 Task: Find connections with filter location Martigues with filter topic  #socialnetworkingwith filter profile language French with filter current company Teekay with filter school JAMSHEDPUR CO-OPERATIVE COLLEGE with filter industry Office Administration with filter service category Trade Shows with filter keywords title President
Action: Mouse moved to (570, 99)
Screenshot: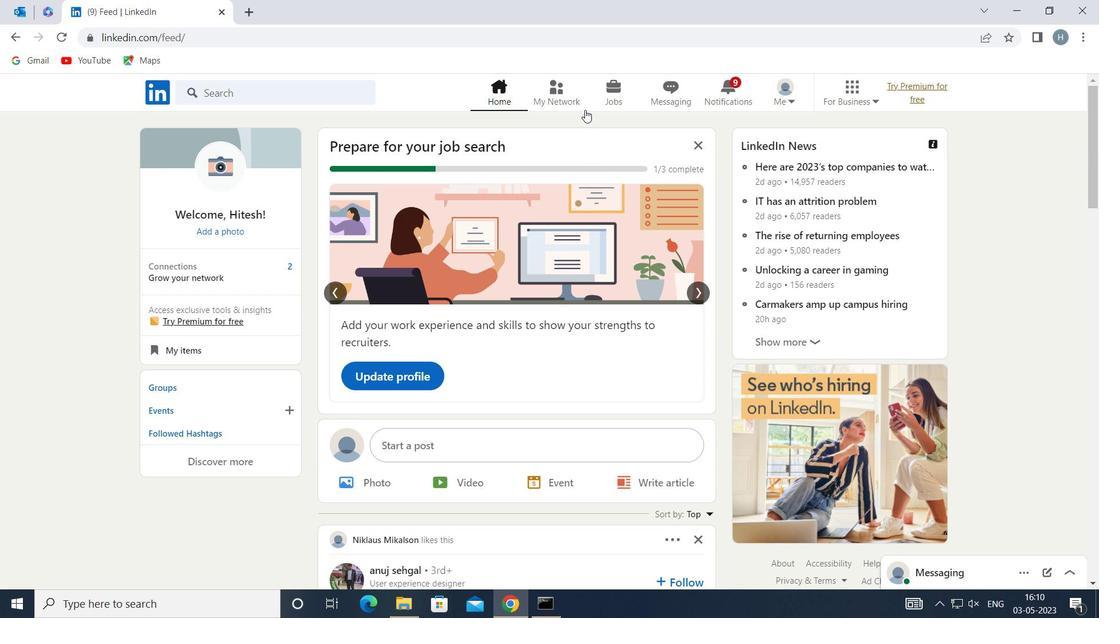 
Action: Mouse pressed left at (570, 99)
Screenshot: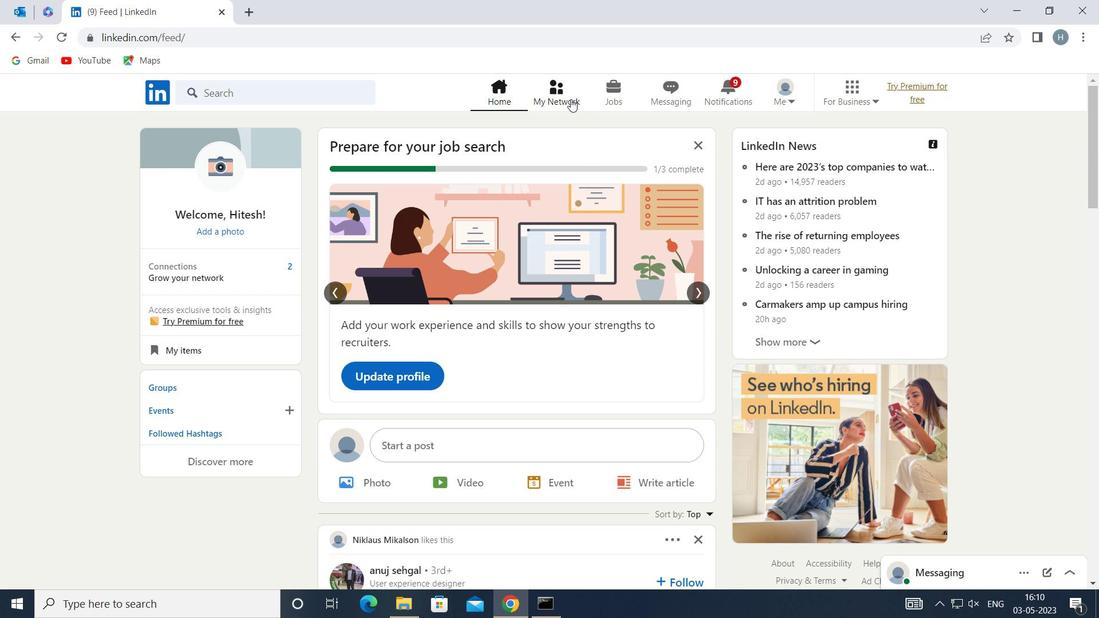 
Action: Mouse moved to (311, 171)
Screenshot: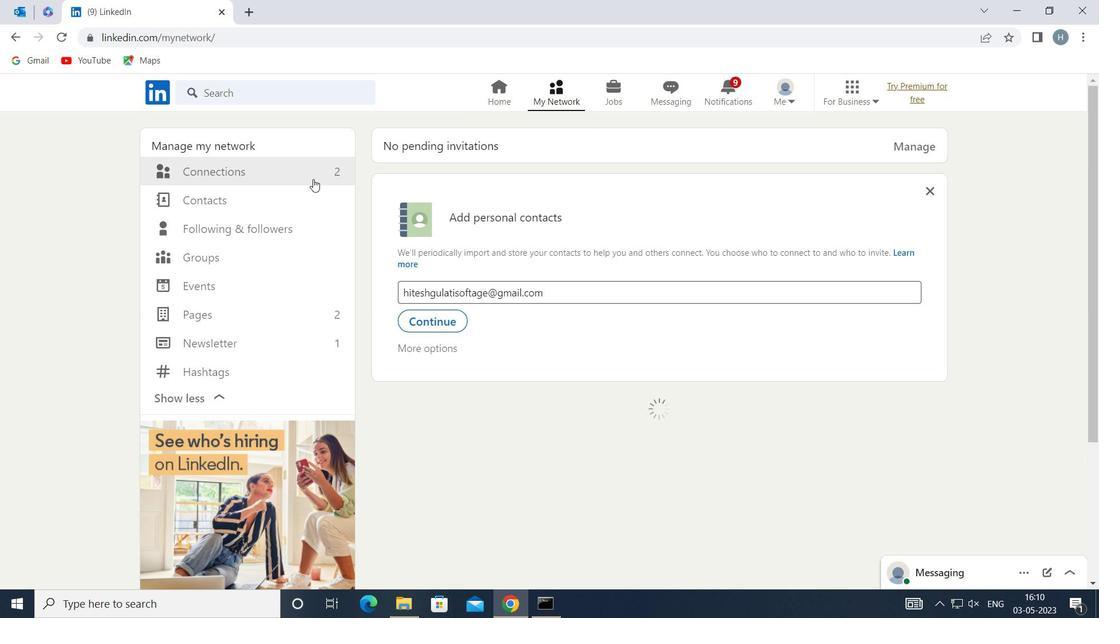 
Action: Mouse pressed left at (311, 171)
Screenshot: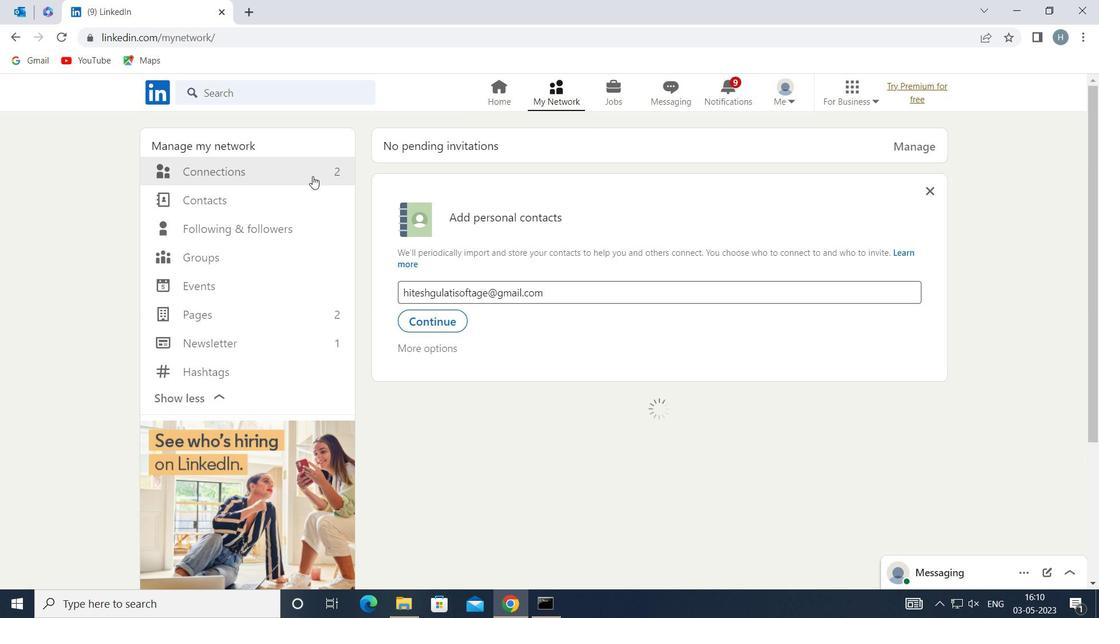 
Action: Mouse moved to (676, 170)
Screenshot: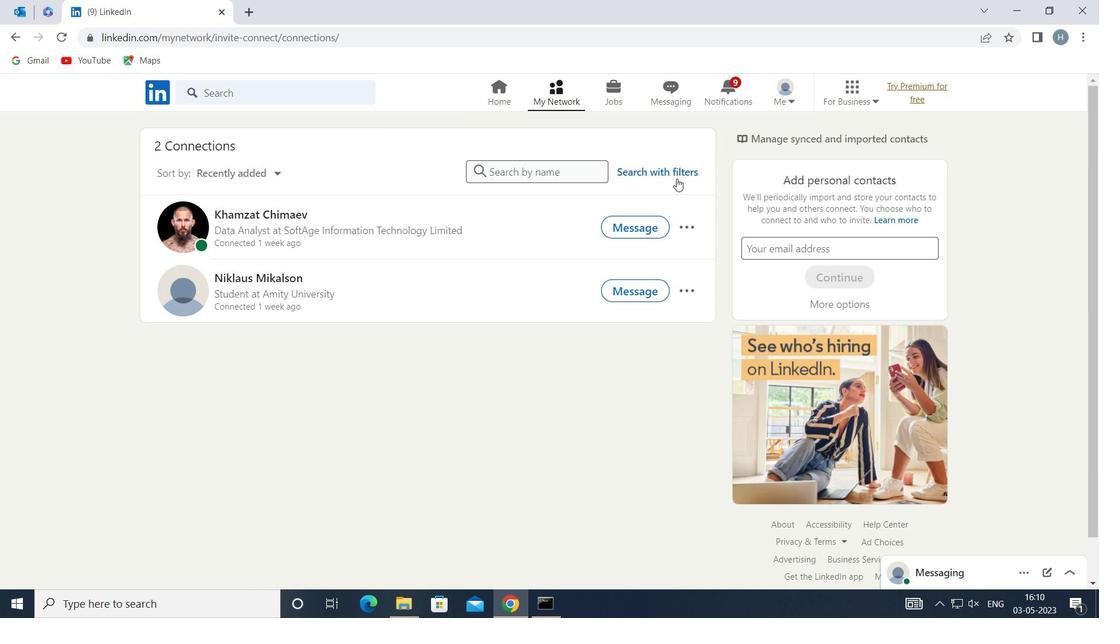 
Action: Mouse pressed left at (676, 170)
Screenshot: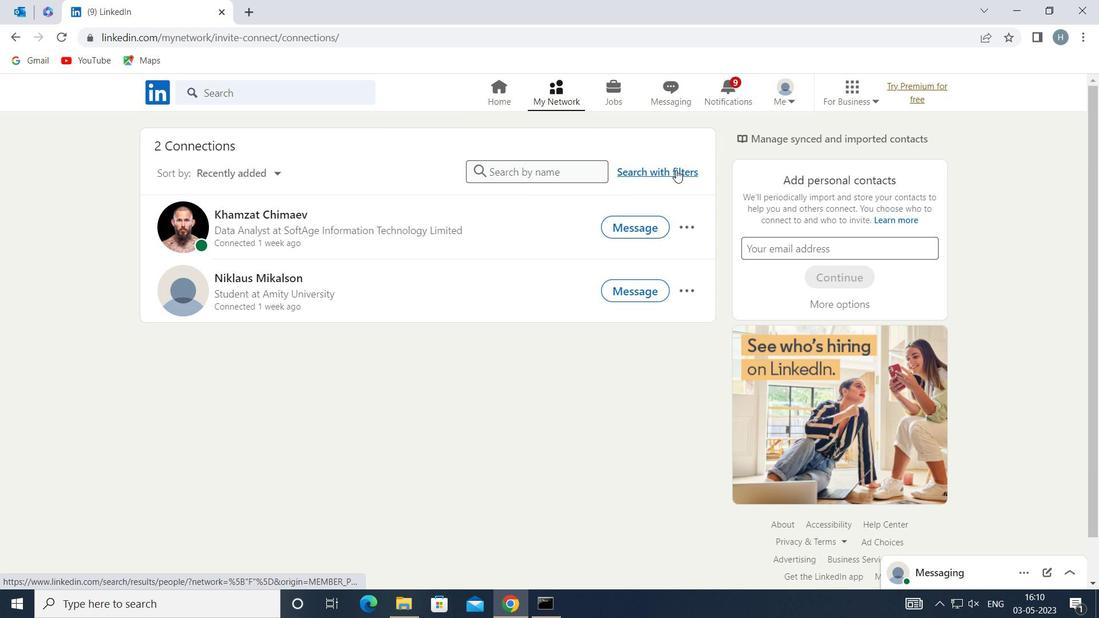 
Action: Mouse moved to (601, 139)
Screenshot: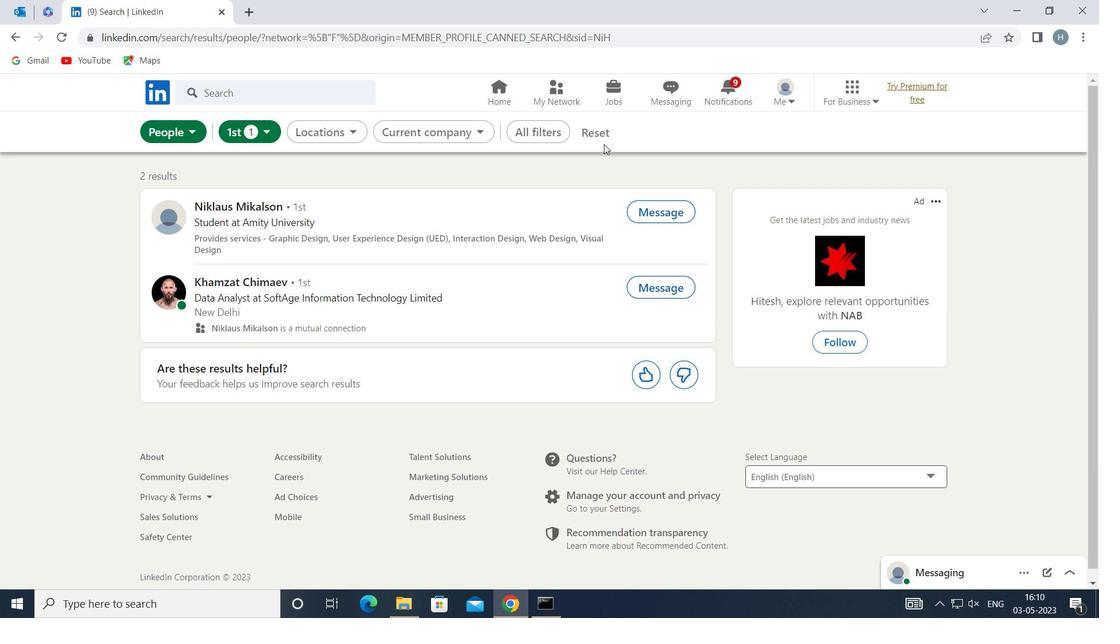 
Action: Mouse pressed left at (601, 139)
Screenshot: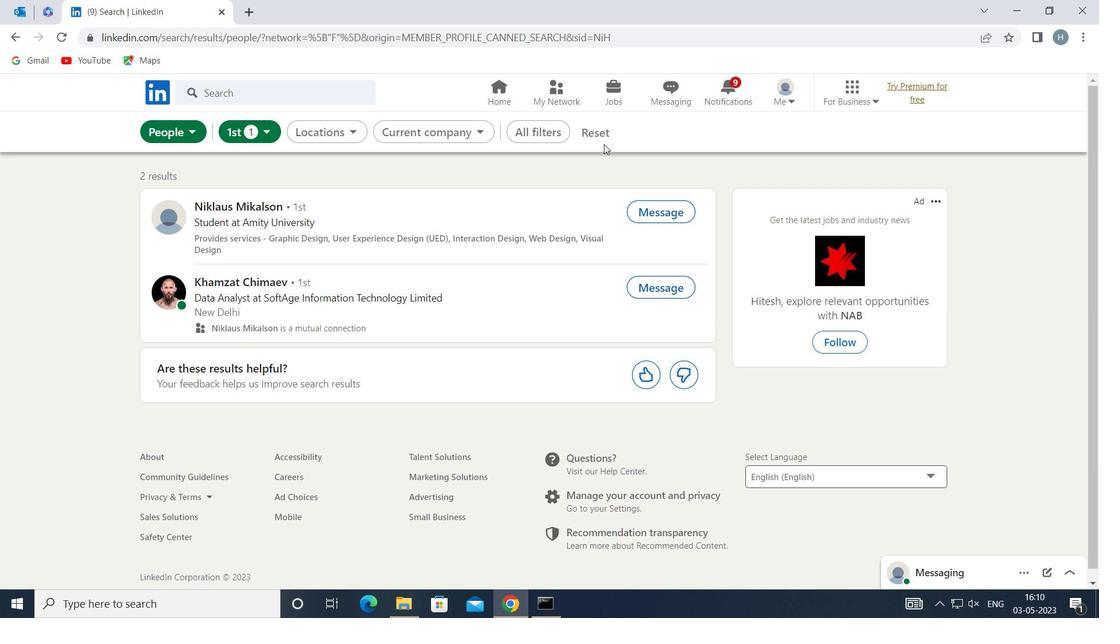 
Action: Mouse moved to (569, 131)
Screenshot: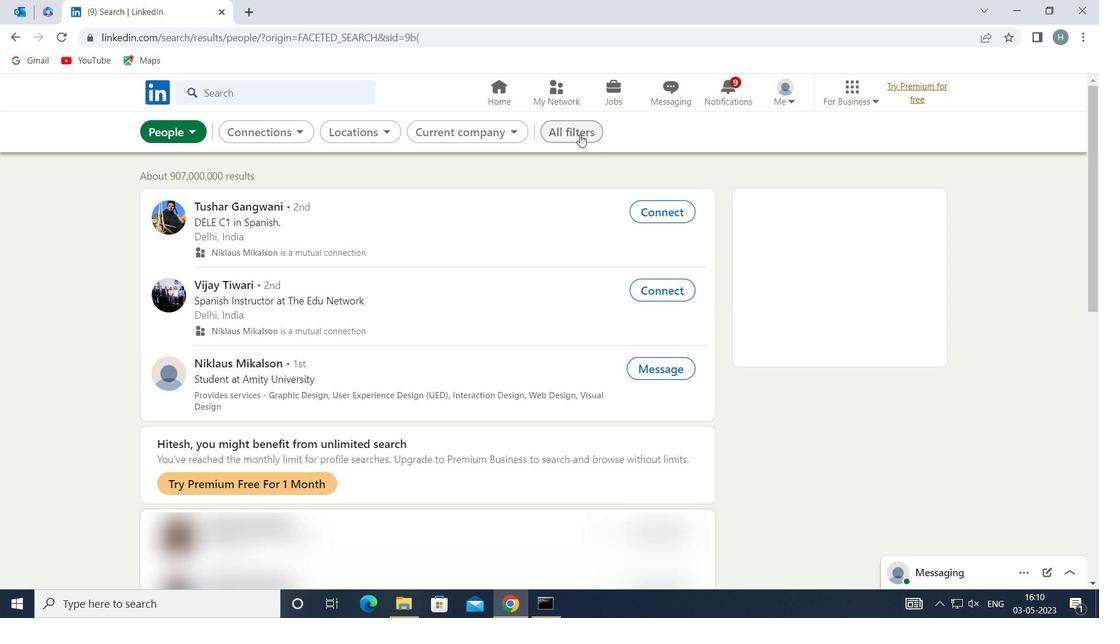 
Action: Mouse pressed left at (569, 131)
Screenshot: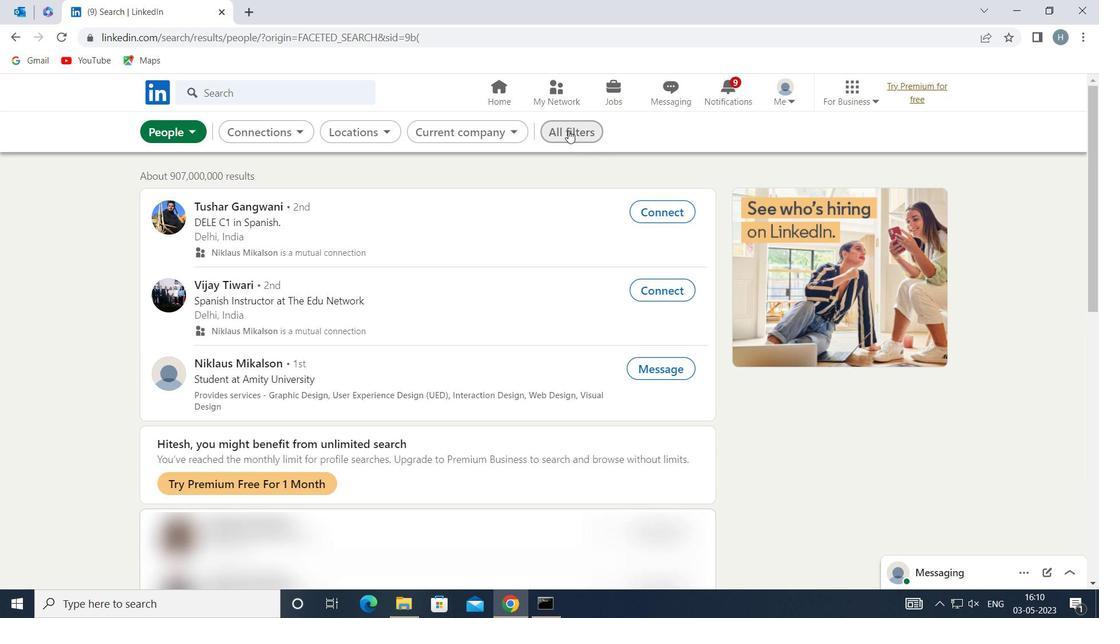 
Action: Mouse moved to (853, 297)
Screenshot: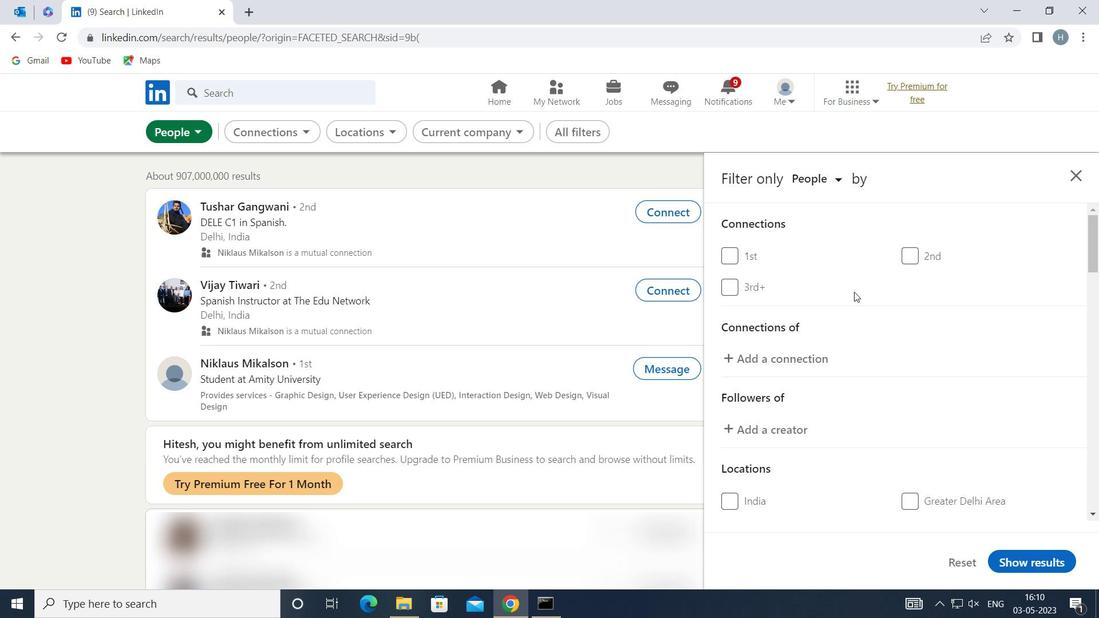 
Action: Mouse scrolled (853, 296) with delta (0, 0)
Screenshot: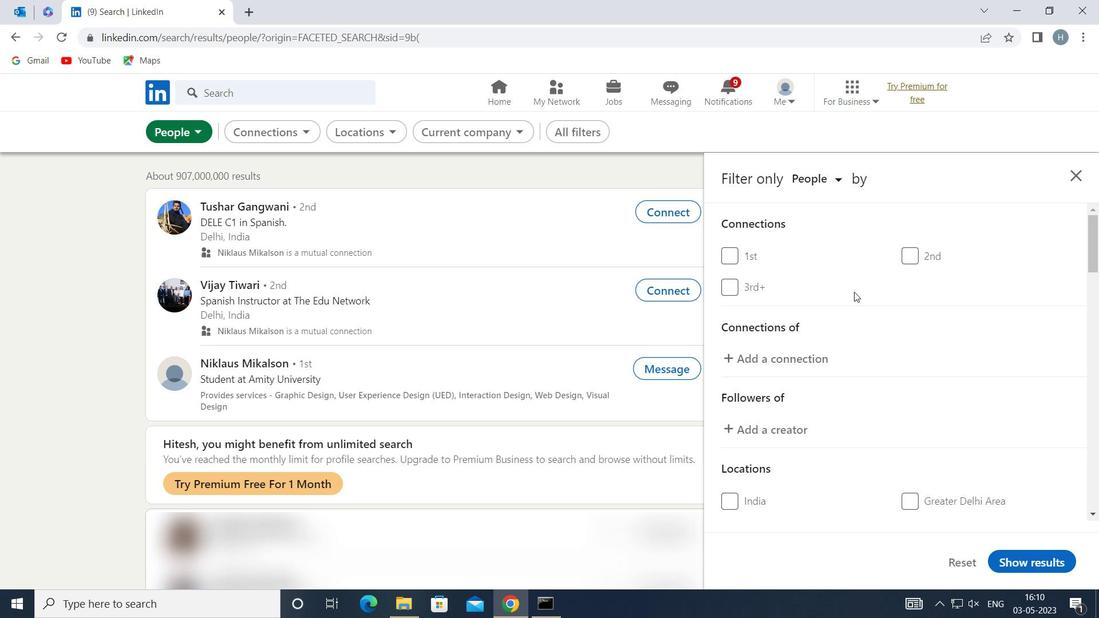 
Action: Mouse moved to (852, 298)
Screenshot: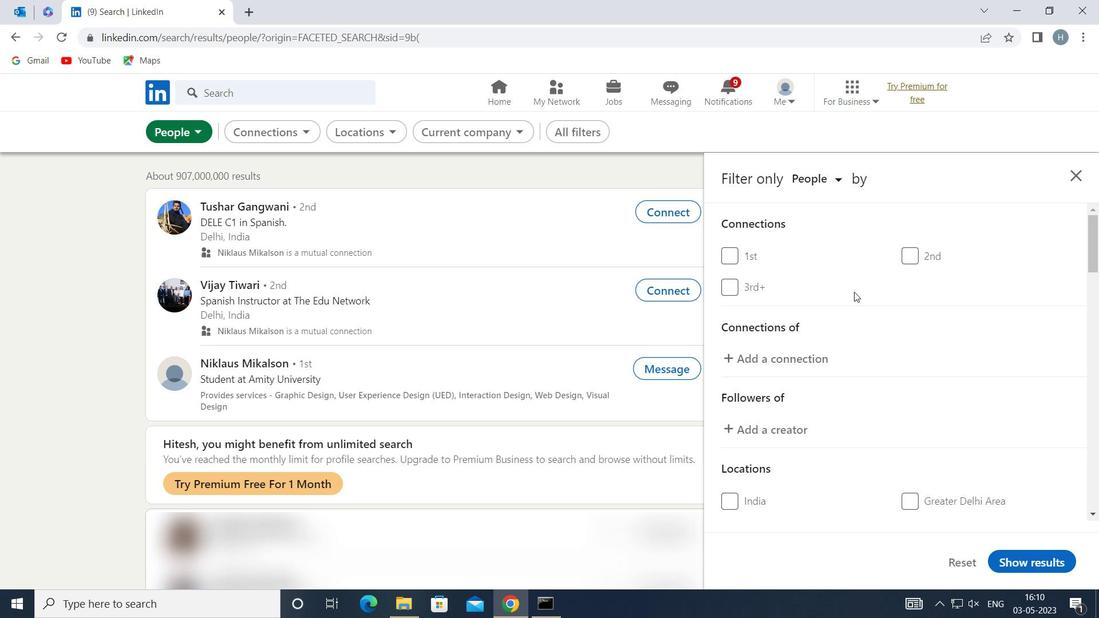 
Action: Mouse scrolled (852, 297) with delta (0, 0)
Screenshot: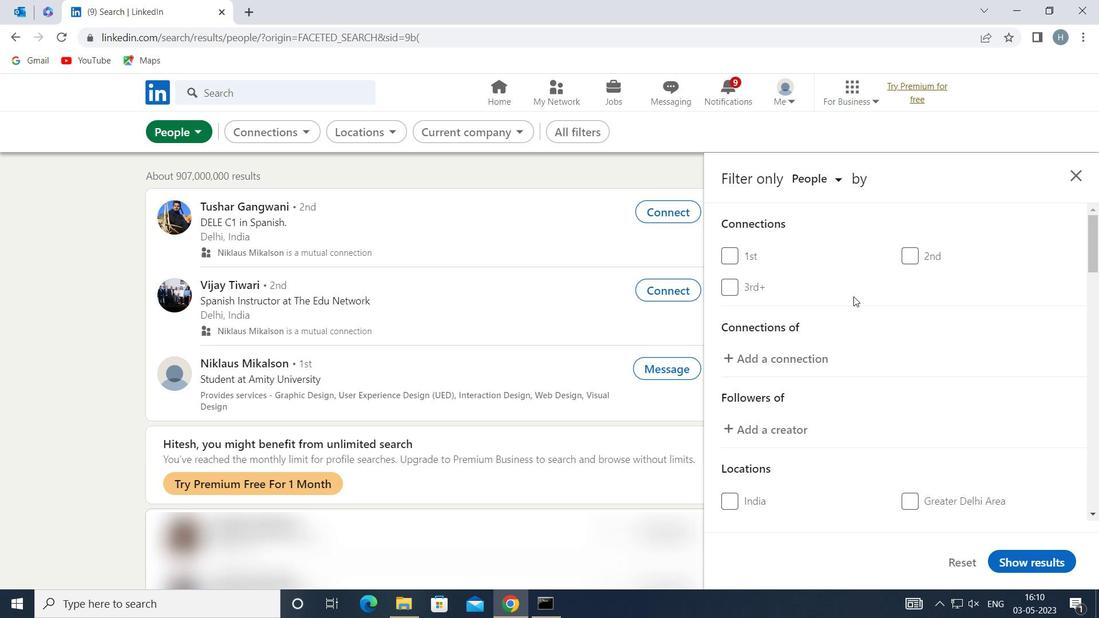 
Action: Mouse moved to (852, 298)
Screenshot: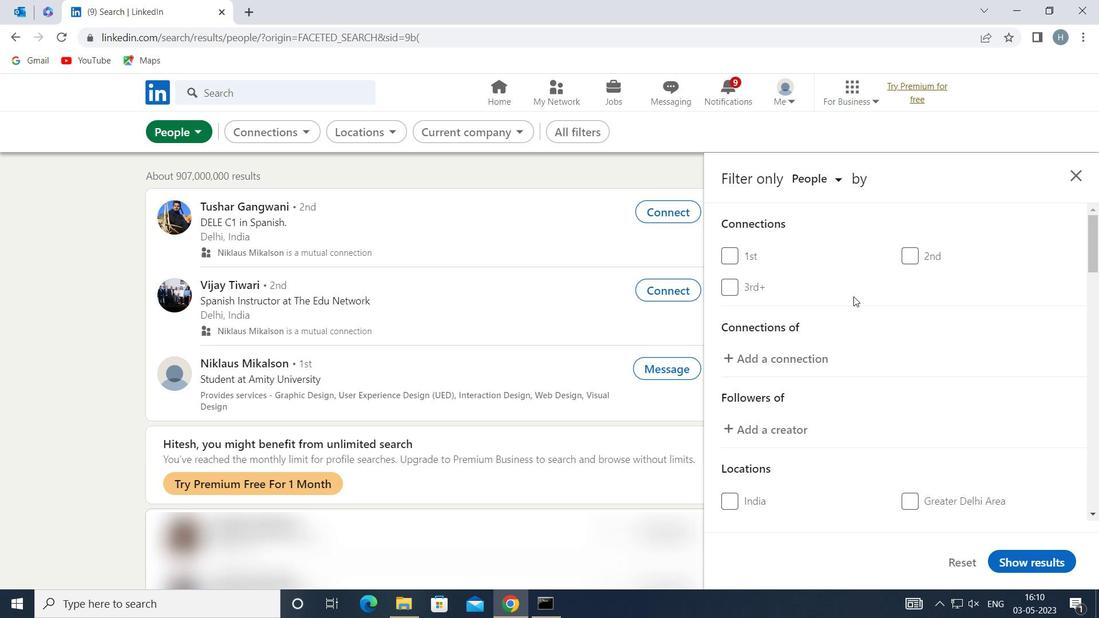 
Action: Mouse scrolled (852, 298) with delta (0, 0)
Screenshot: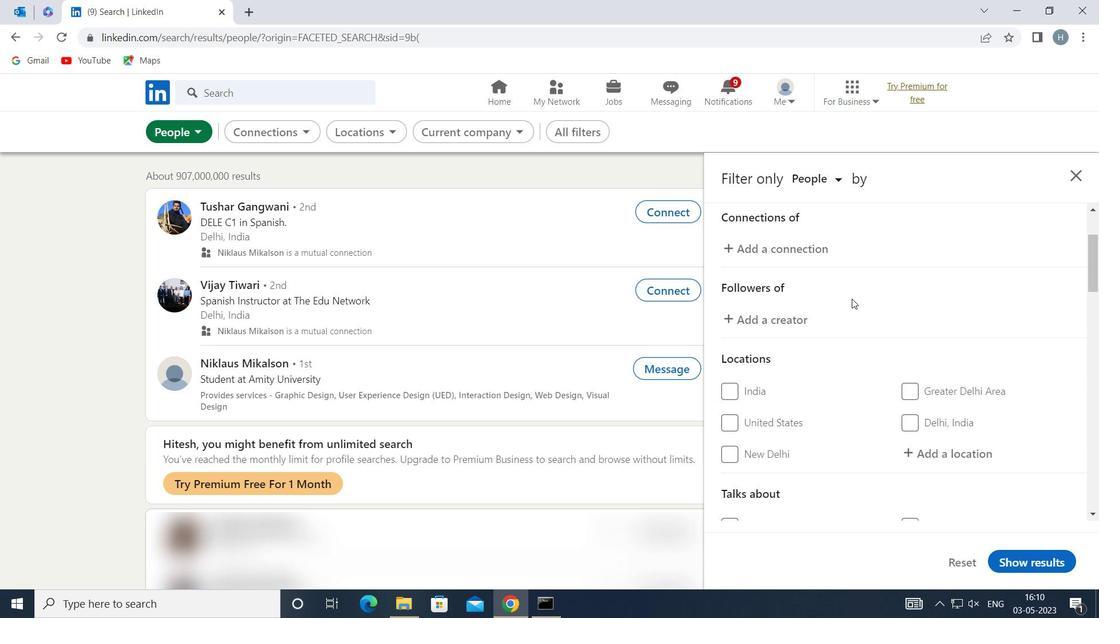 
Action: Mouse moved to (921, 346)
Screenshot: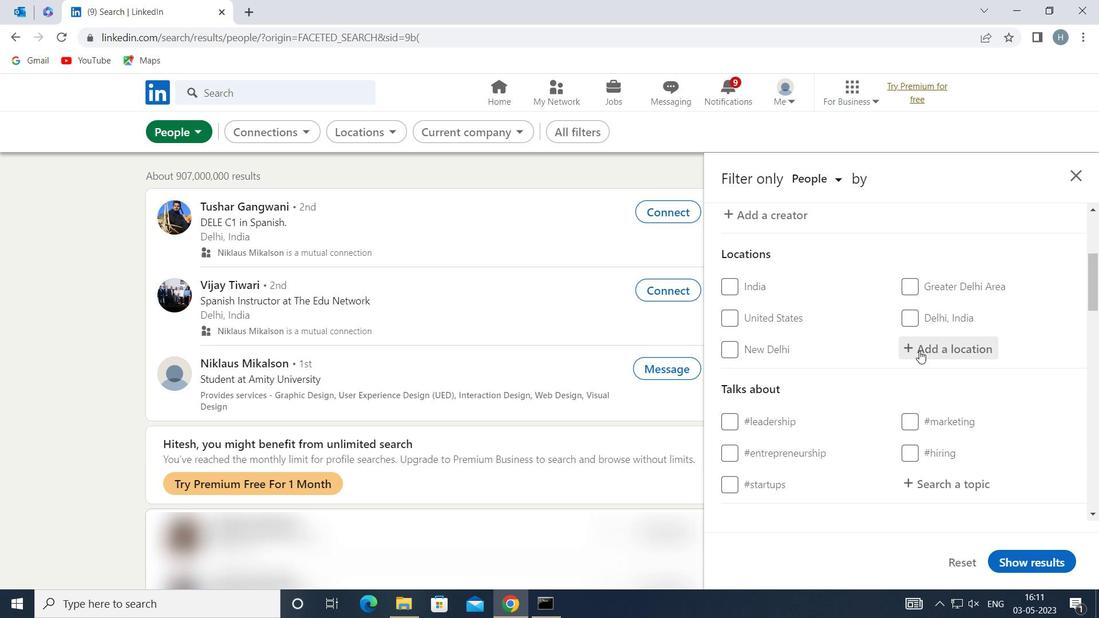 
Action: Mouse pressed left at (921, 346)
Screenshot: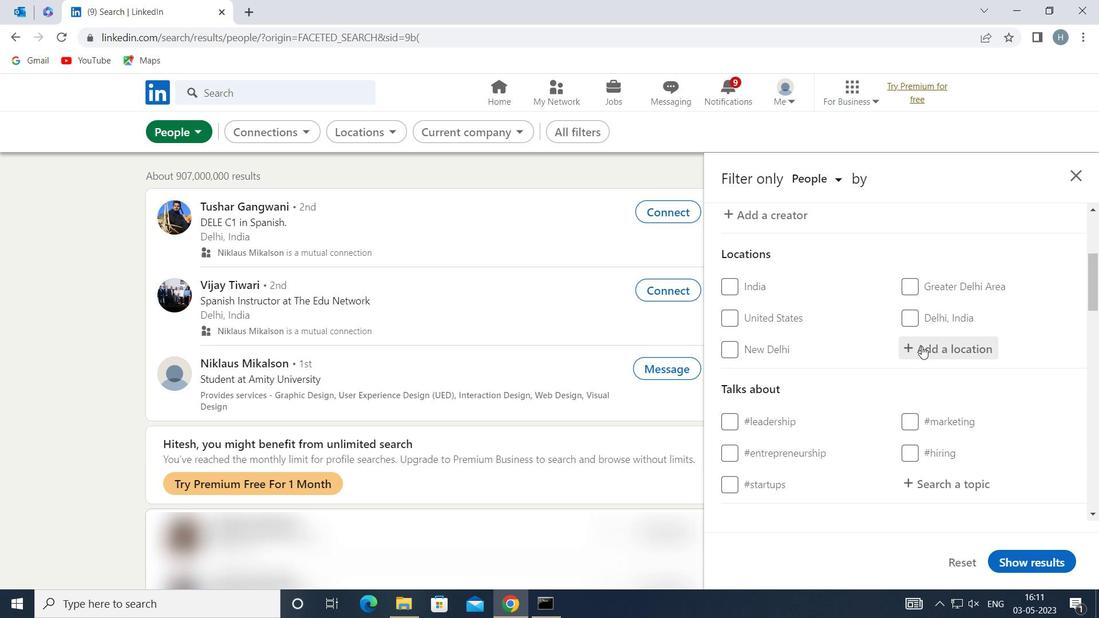
Action: Mouse moved to (918, 344)
Screenshot: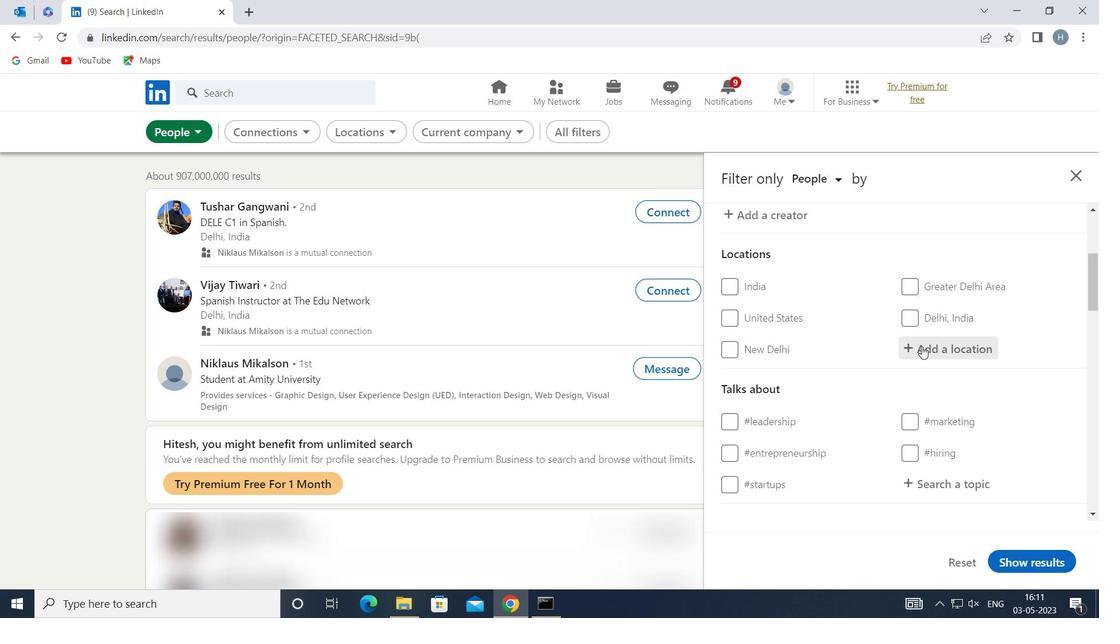 
Action: Key pressed <Key.shift>MARTIGUES
Screenshot: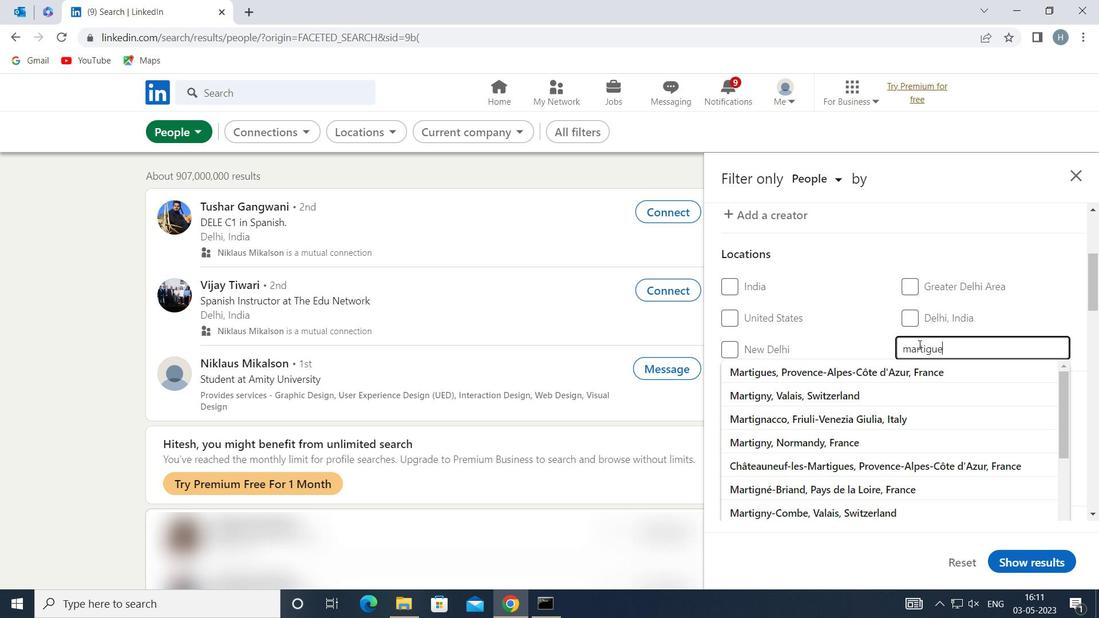 
Action: Mouse moved to (903, 378)
Screenshot: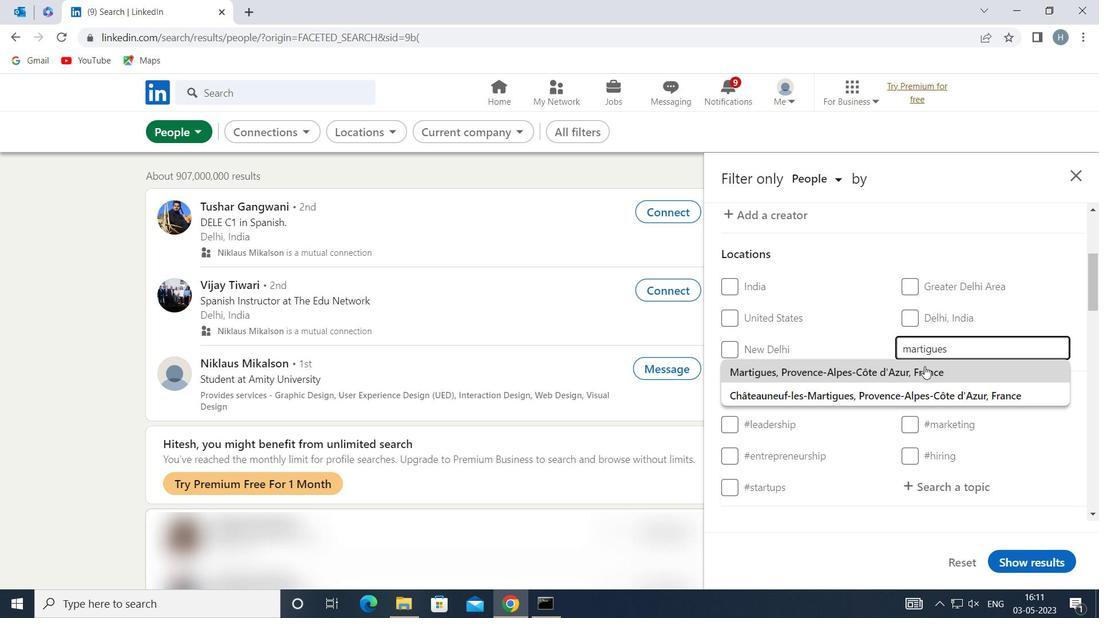 
Action: Mouse pressed left at (903, 378)
Screenshot: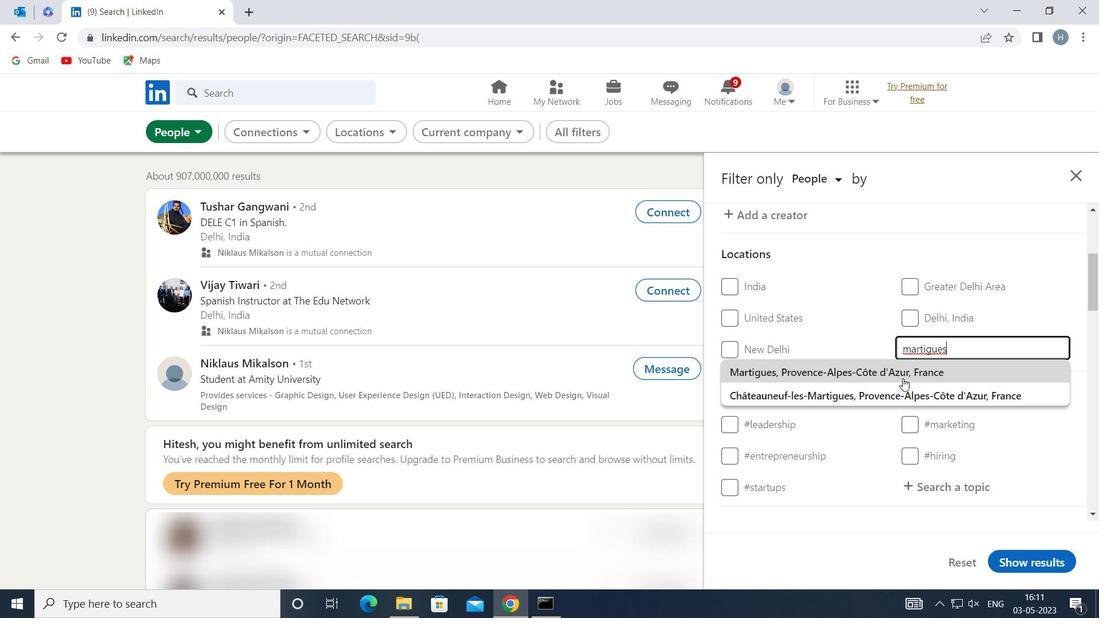 
Action: Mouse moved to (901, 419)
Screenshot: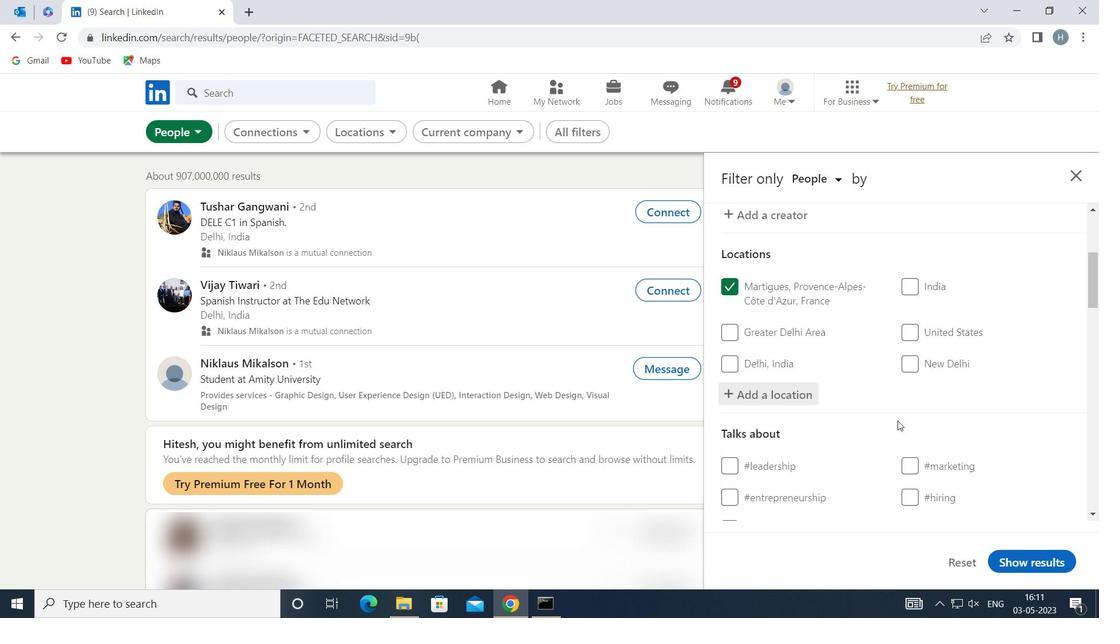 
Action: Mouse scrolled (901, 419) with delta (0, 0)
Screenshot: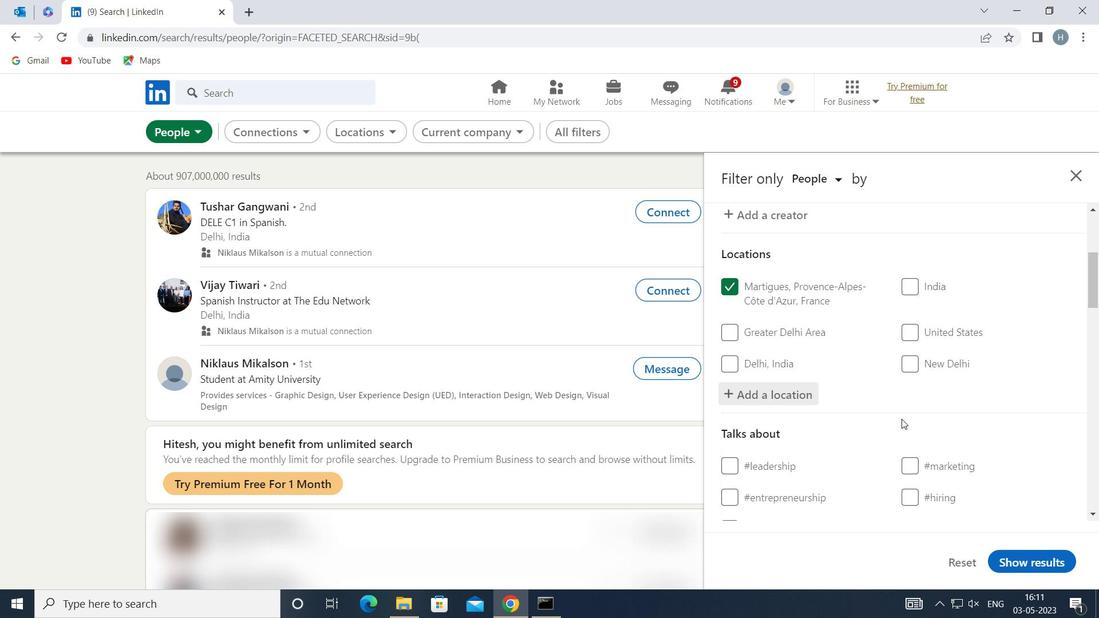 
Action: Mouse scrolled (901, 419) with delta (0, 0)
Screenshot: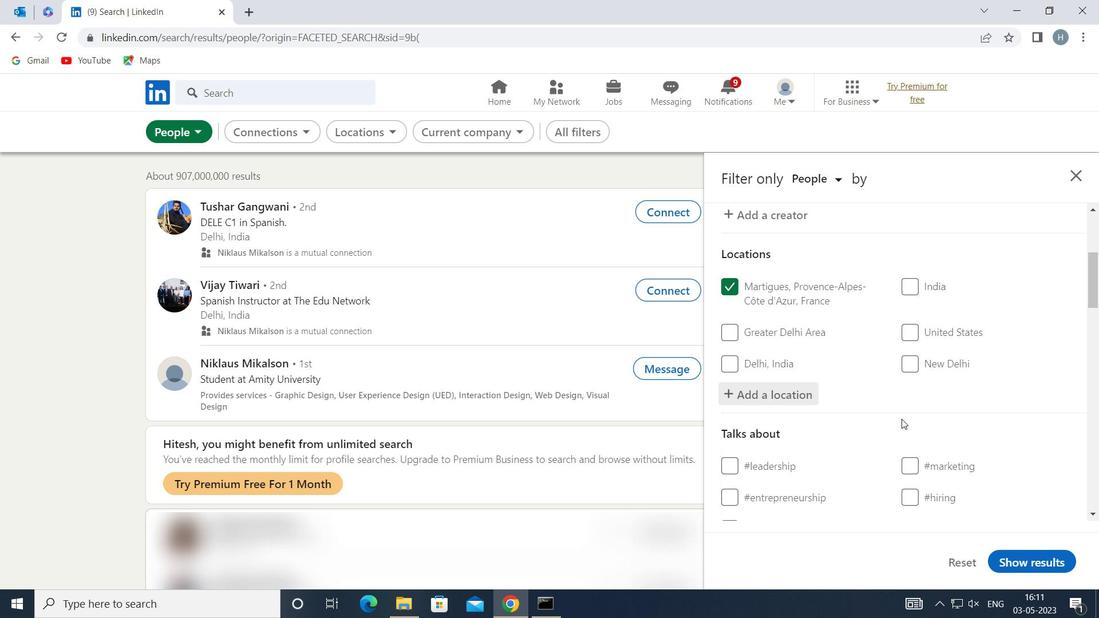 
Action: Mouse moved to (940, 380)
Screenshot: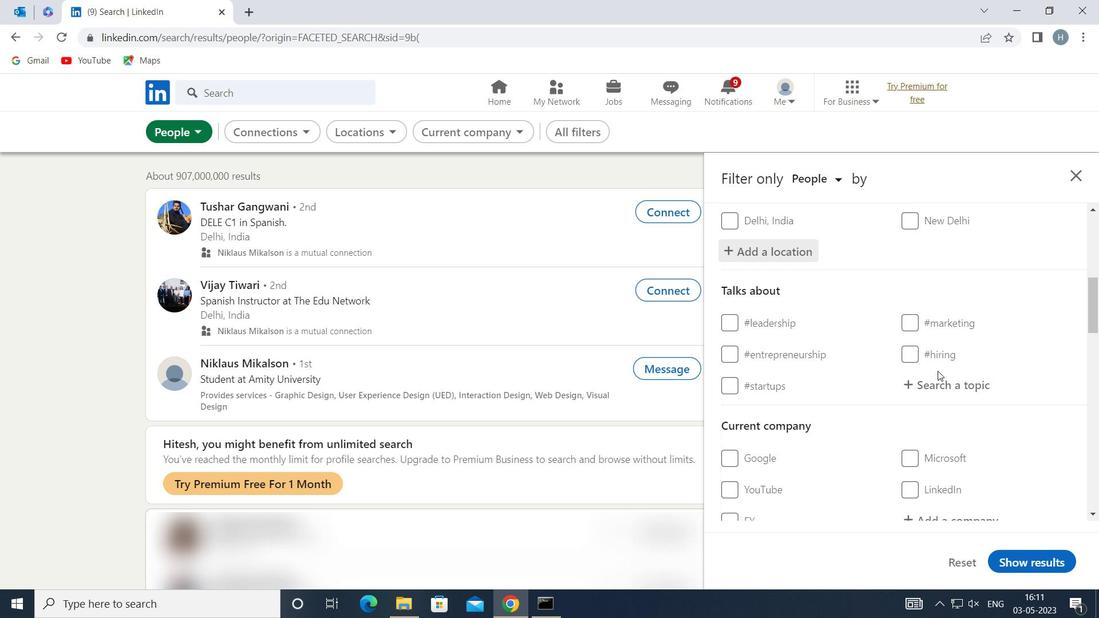 
Action: Mouse pressed left at (940, 380)
Screenshot: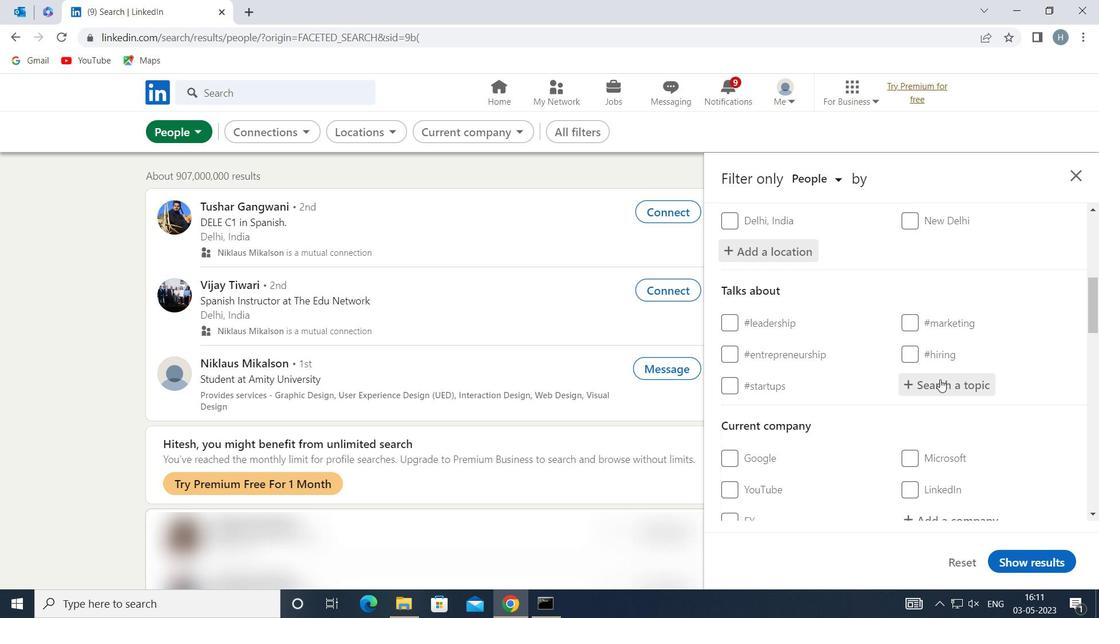 
Action: Mouse moved to (939, 380)
Screenshot: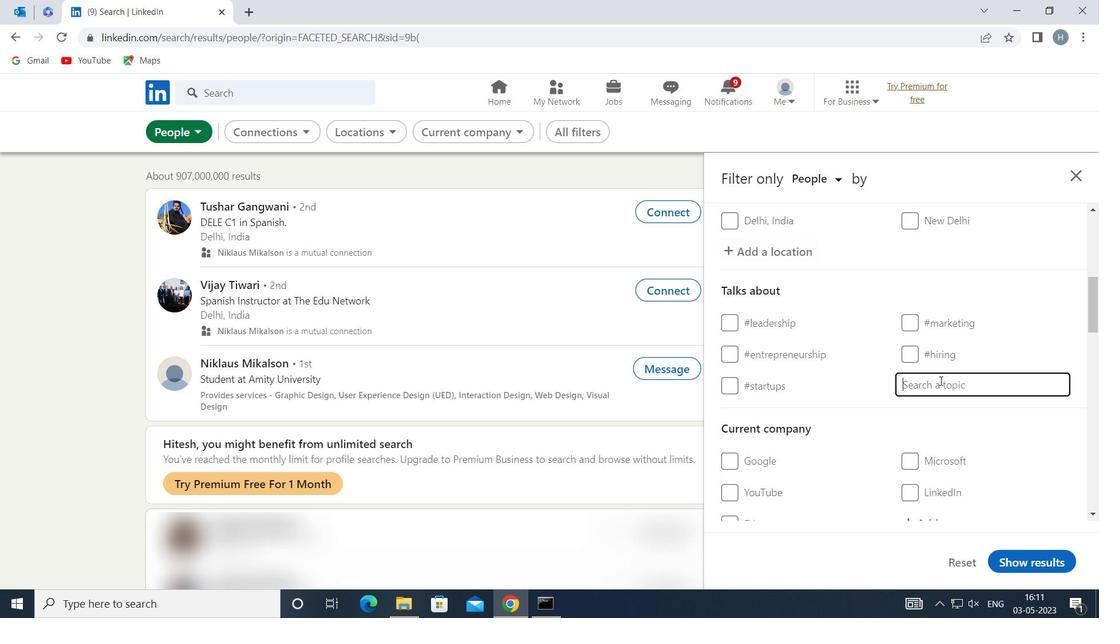 
Action: Key pressed SOCIALNETWORKING
Screenshot: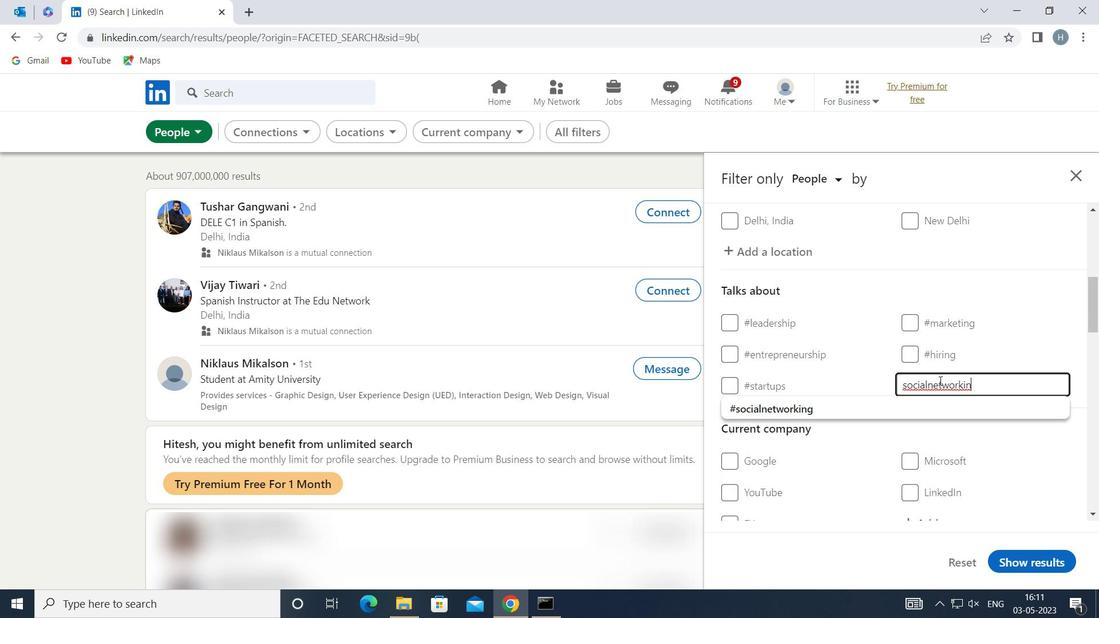 
Action: Mouse moved to (902, 401)
Screenshot: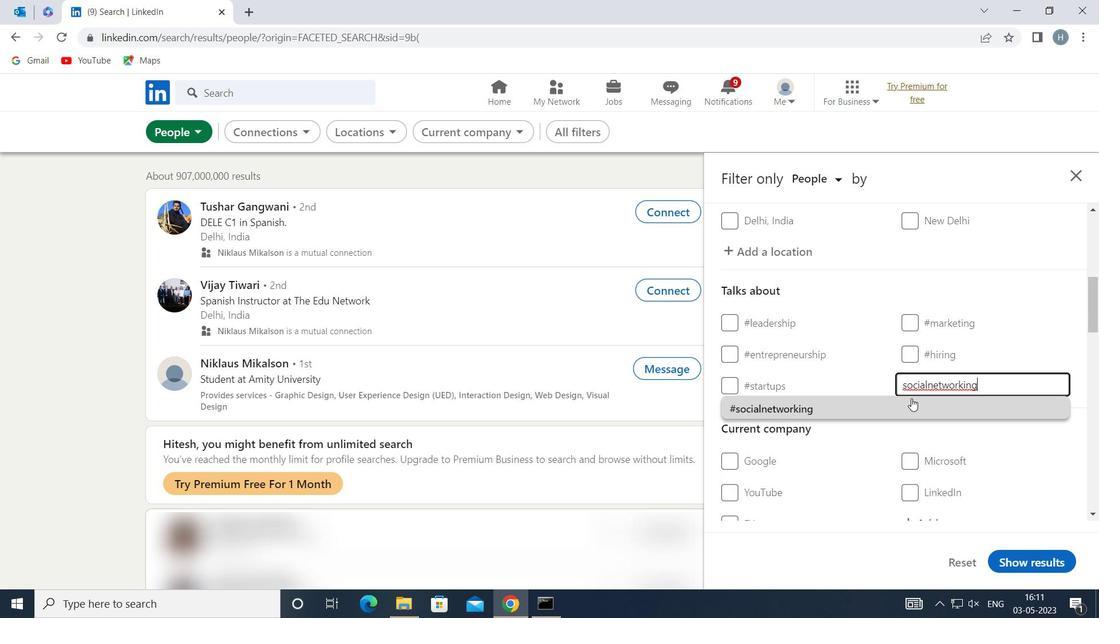 
Action: Mouse pressed left at (902, 401)
Screenshot: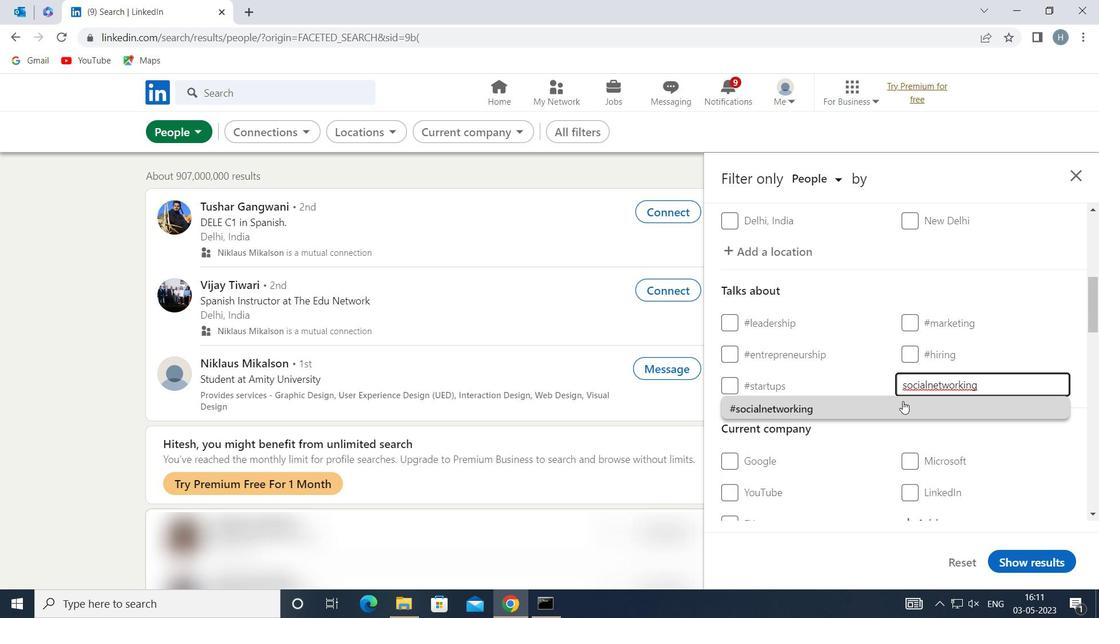 
Action: Mouse moved to (863, 407)
Screenshot: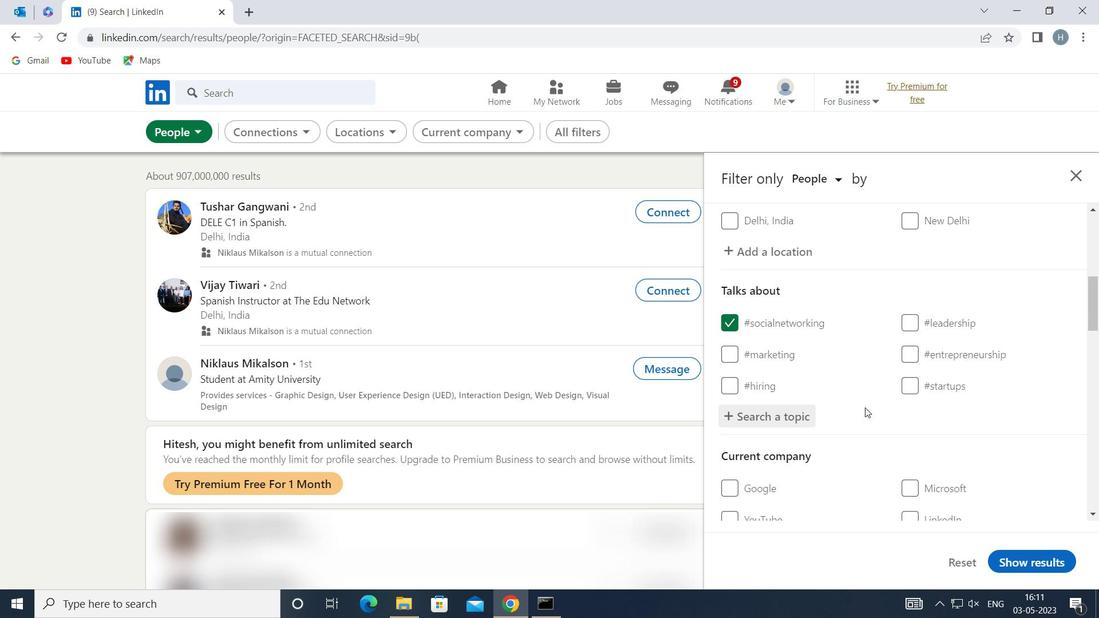 
Action: Mouse scrolled (863, 407) with delta (0, 0)
Screenshot: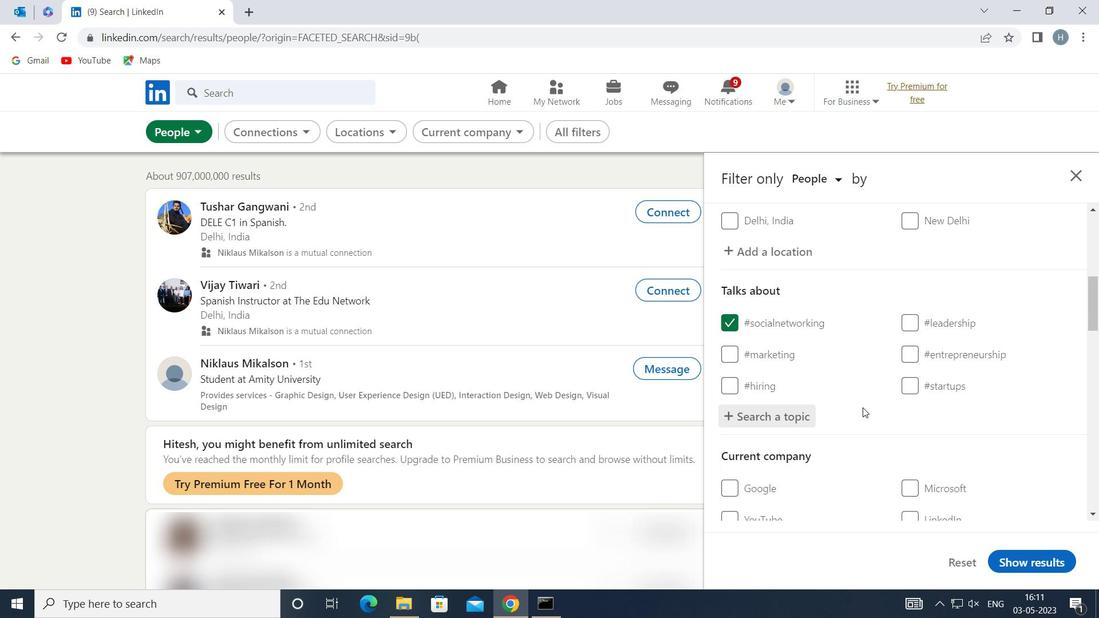 
Action: Mouse moved to (862, 407)
Screenshot: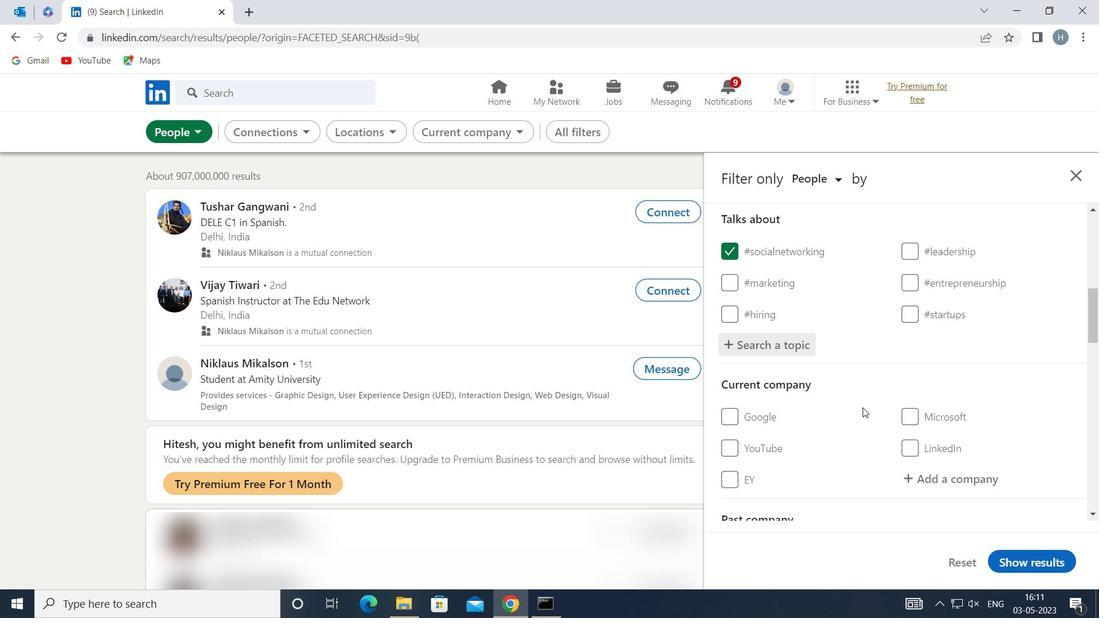 
Action: Mouse scrolled (862, 407) with delta (0, 0)
Screenshot: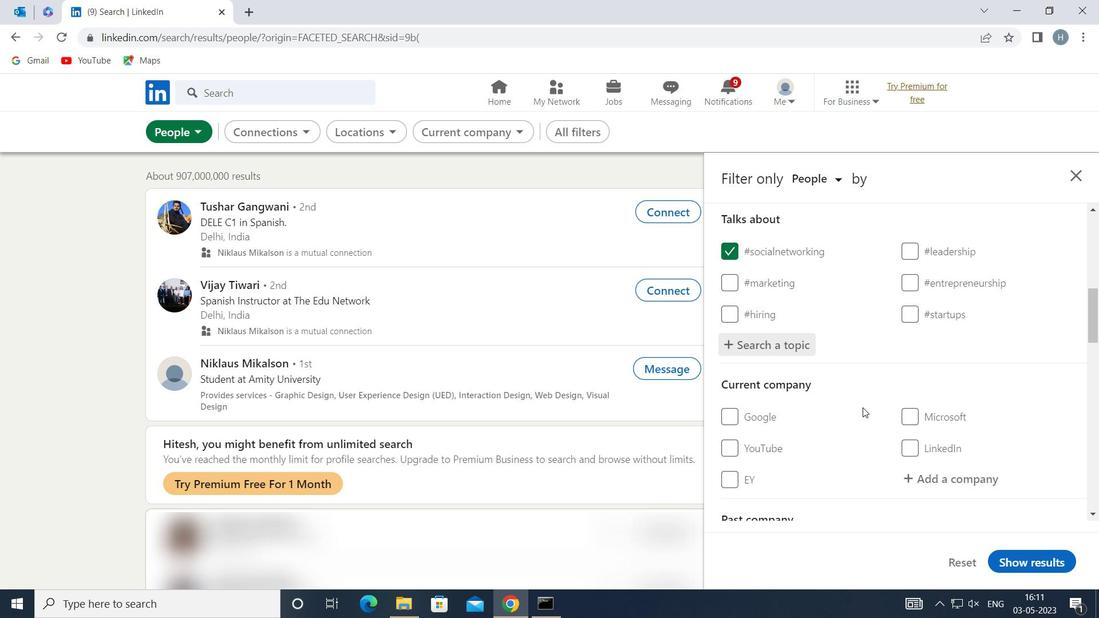 
Action: Mouse scrolled (862, 407) with delta (0, 0)
Screenshot: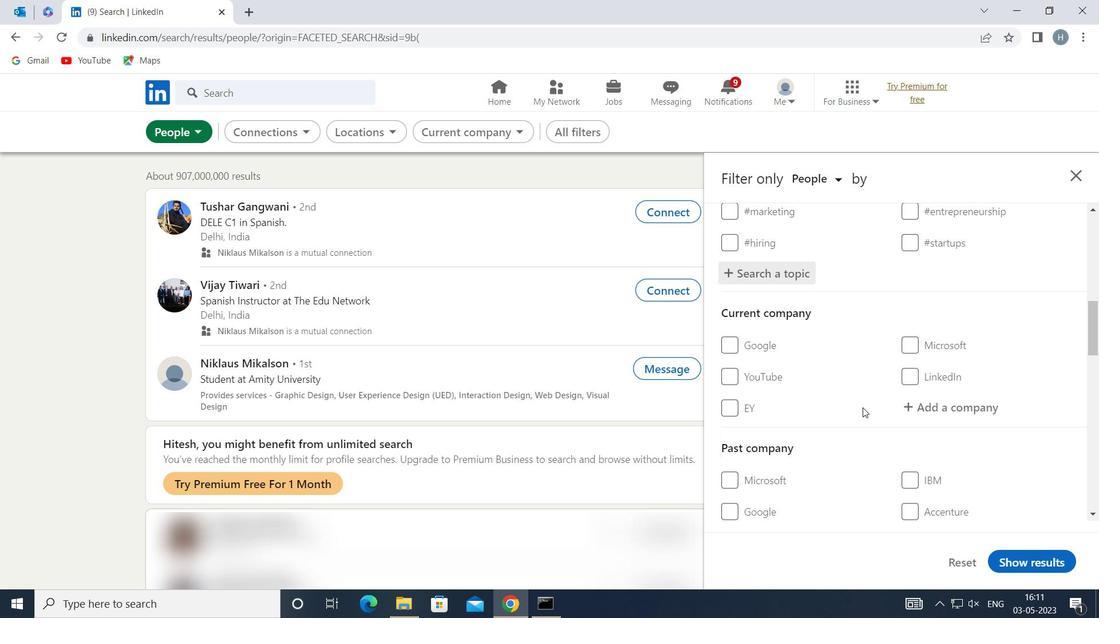 
Action: Mouse scrolled (862, 407) with delta (0, 0)
Screenshot: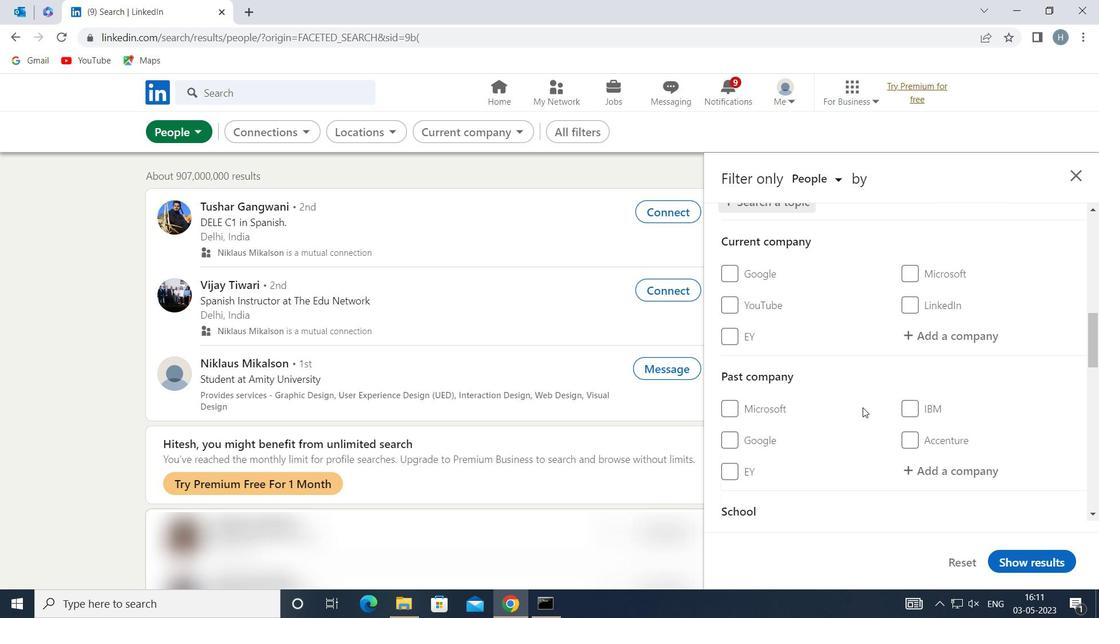 
Action: Mouse scrolled (862, 407) with delta (0, 0)
Screenshot: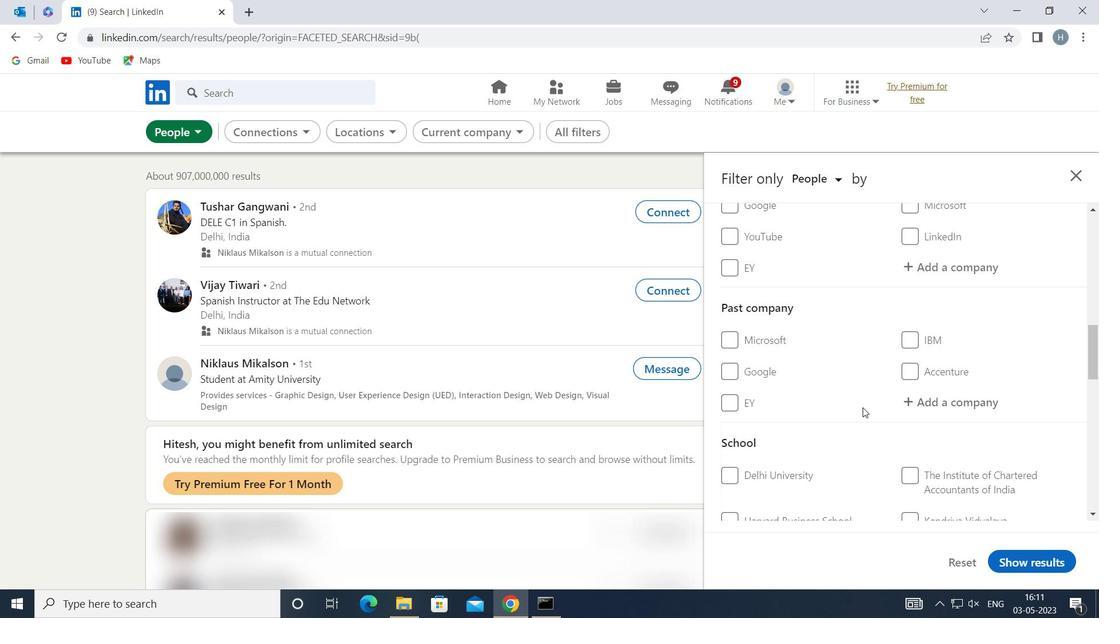 
Action: Mouse scrolled (862, 407) with delta (0, 0)
Screenshot: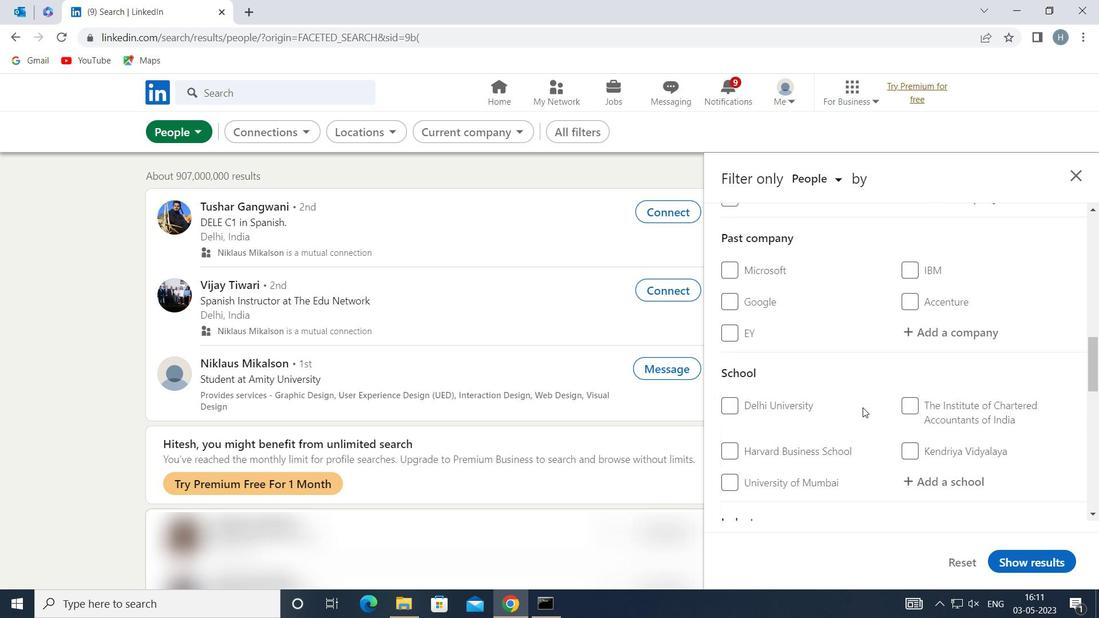 
Action: Mouse scrolled (862, 407) with delta (0, 0)
Screenshot: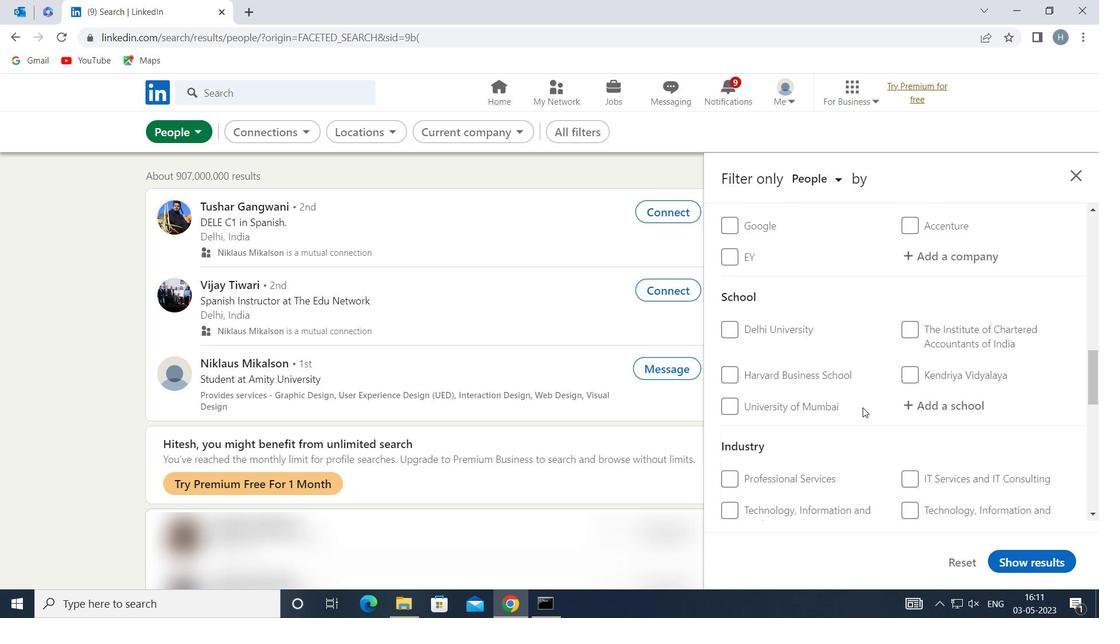 
Action: Mouse scrolled (862, 407) with delta (0, 0)
Screenshot: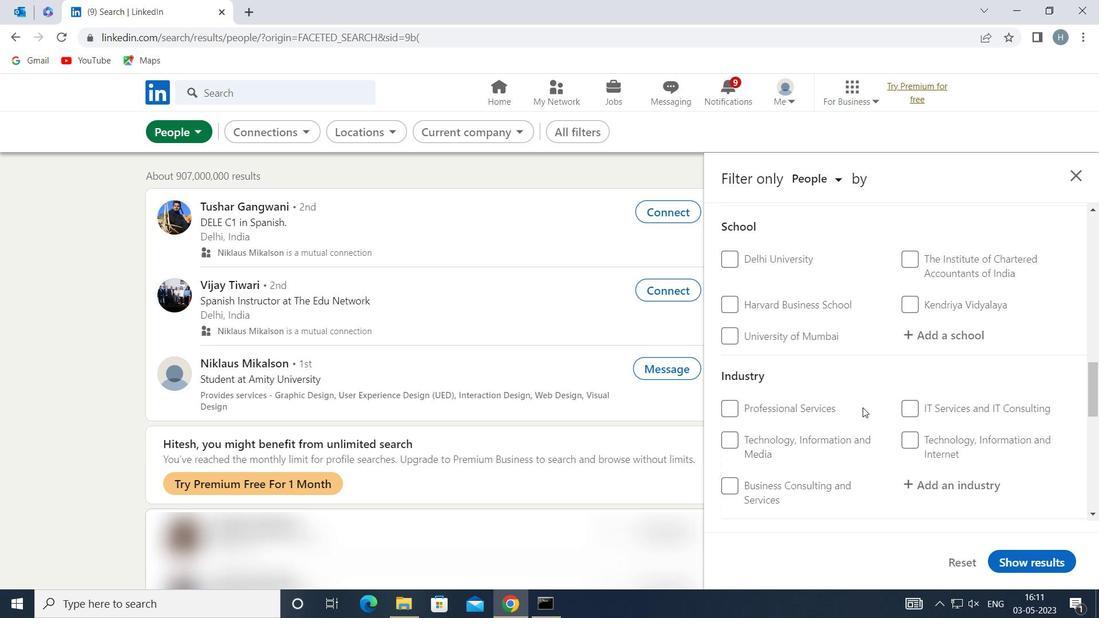
Action: Mouse scrolled (862, 407) with delta (0, 0)
Screenshot: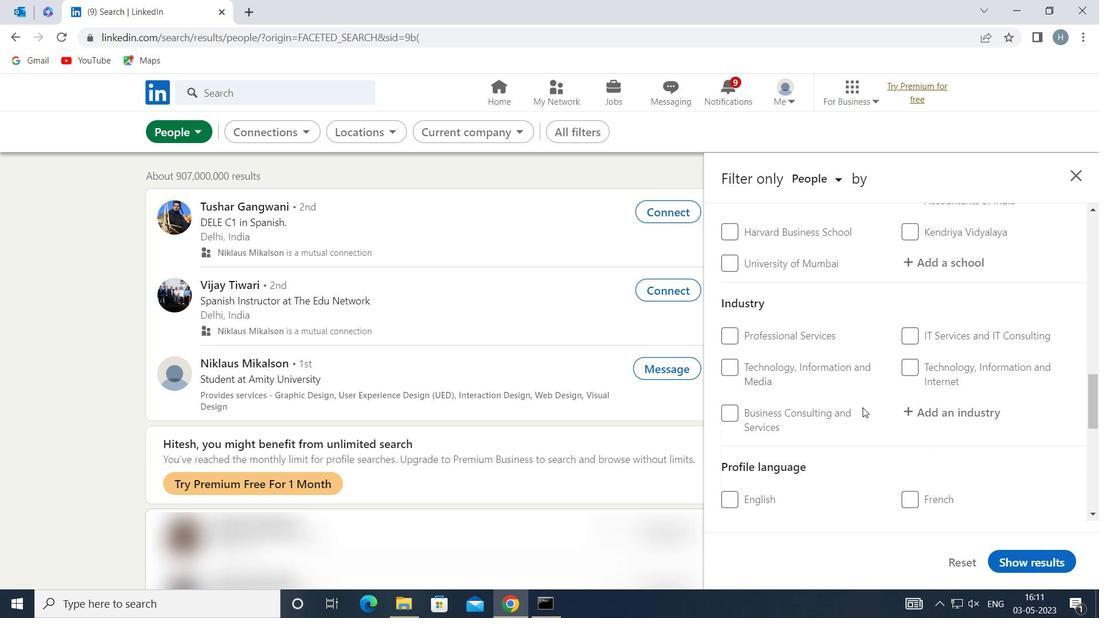 
Action: Mouse moved to (906, 427)
Screenshot: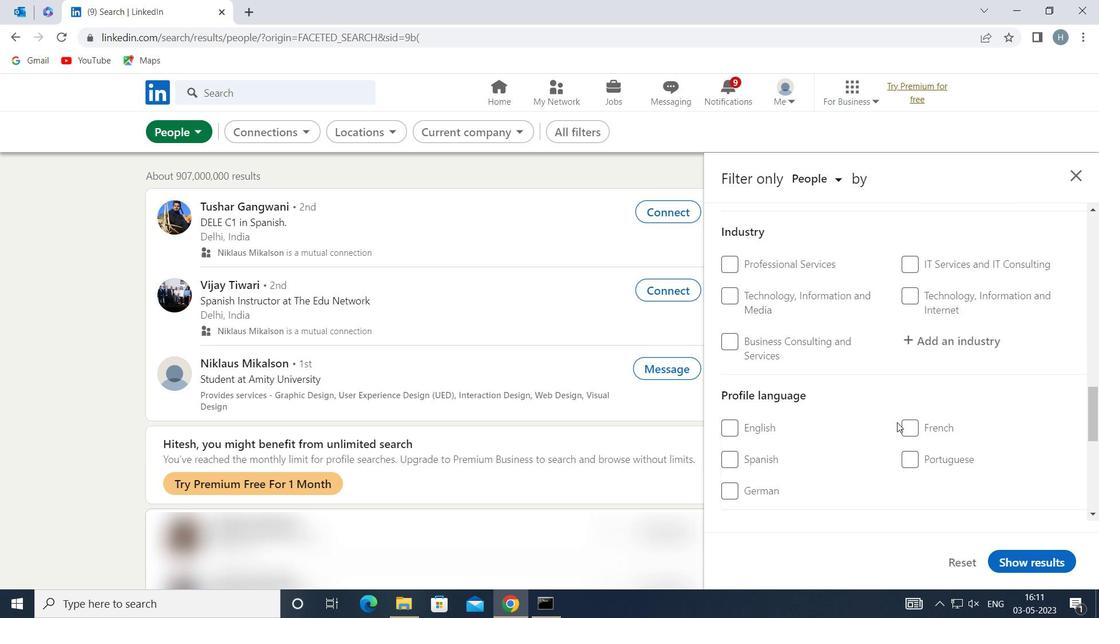 
Action: Mouse pressed left at (906, 427)
Screenshot: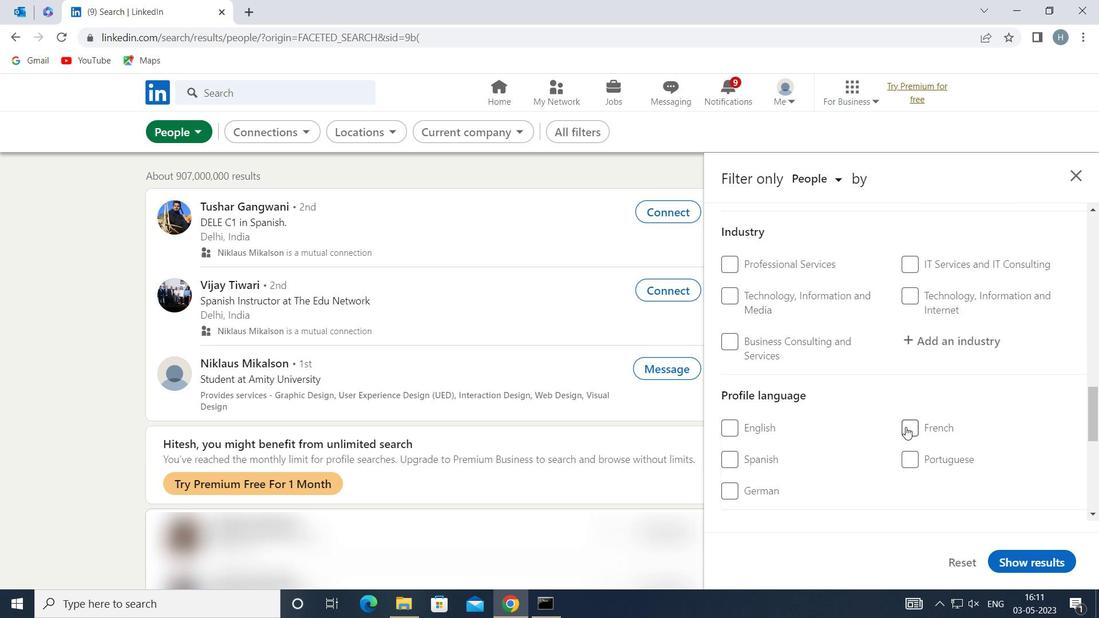 
Action: Mouse moved to (874, 429)
Screenshot: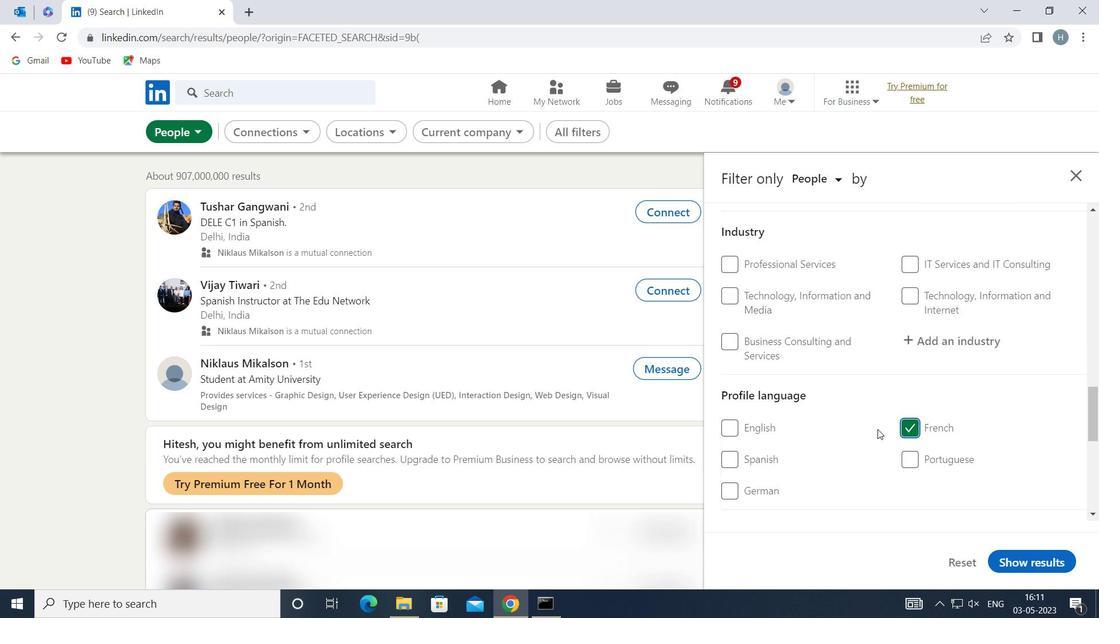 
Action: Mouse scrolled (874, 430) with delta (0, 0)
Screenshot: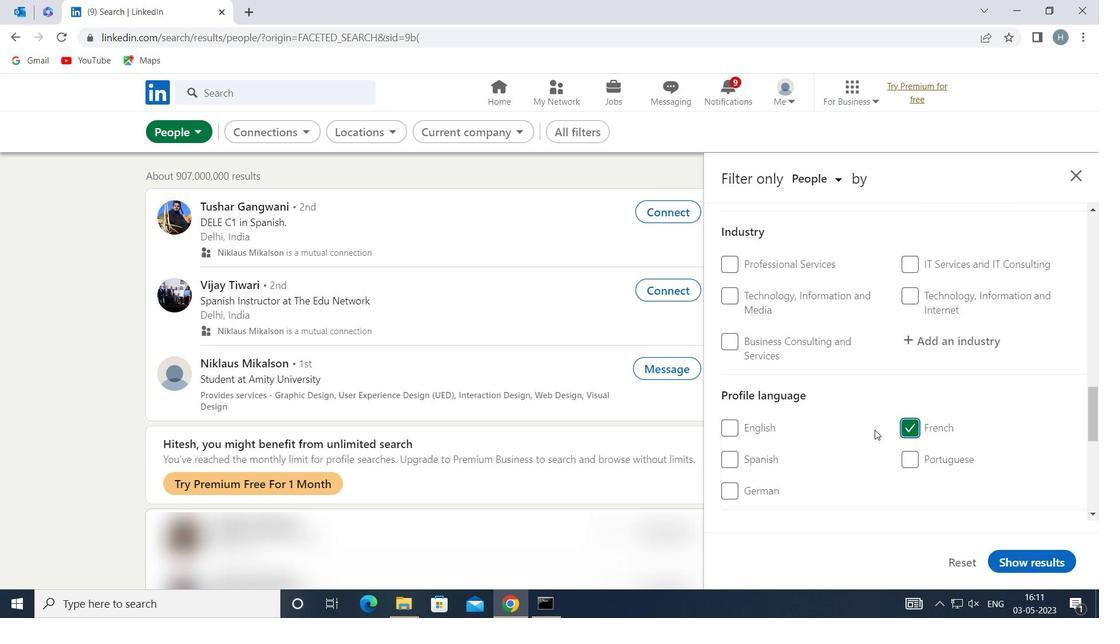 
Action: Mouse moved to (874, 429)
Screenshot: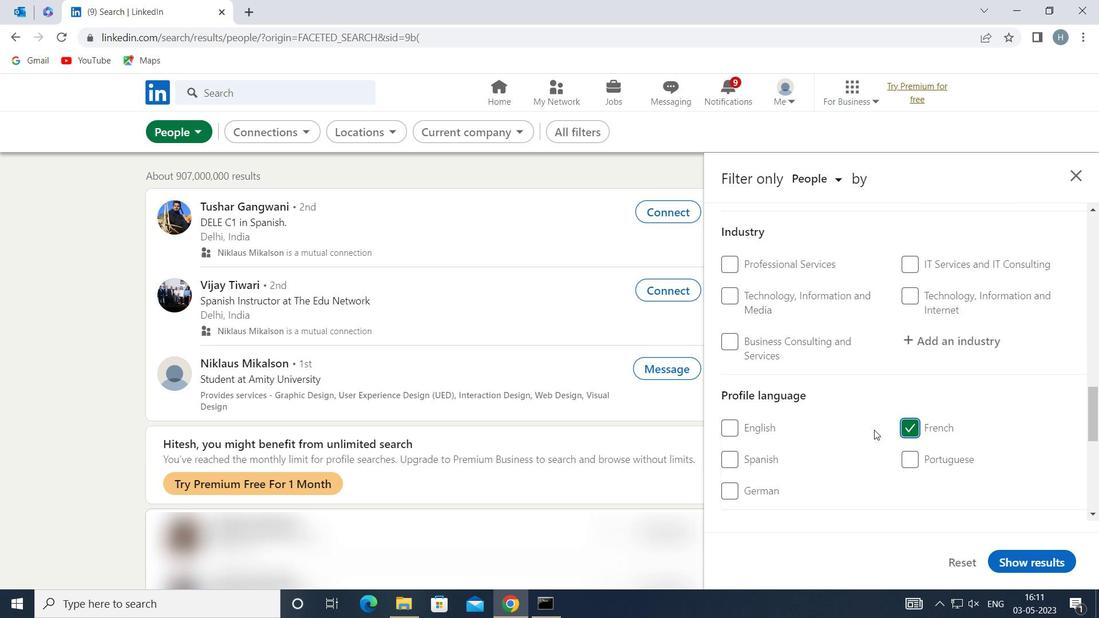 
Action: Mouse scrolled (874, 429) with delta (0, 0)
Screenshot: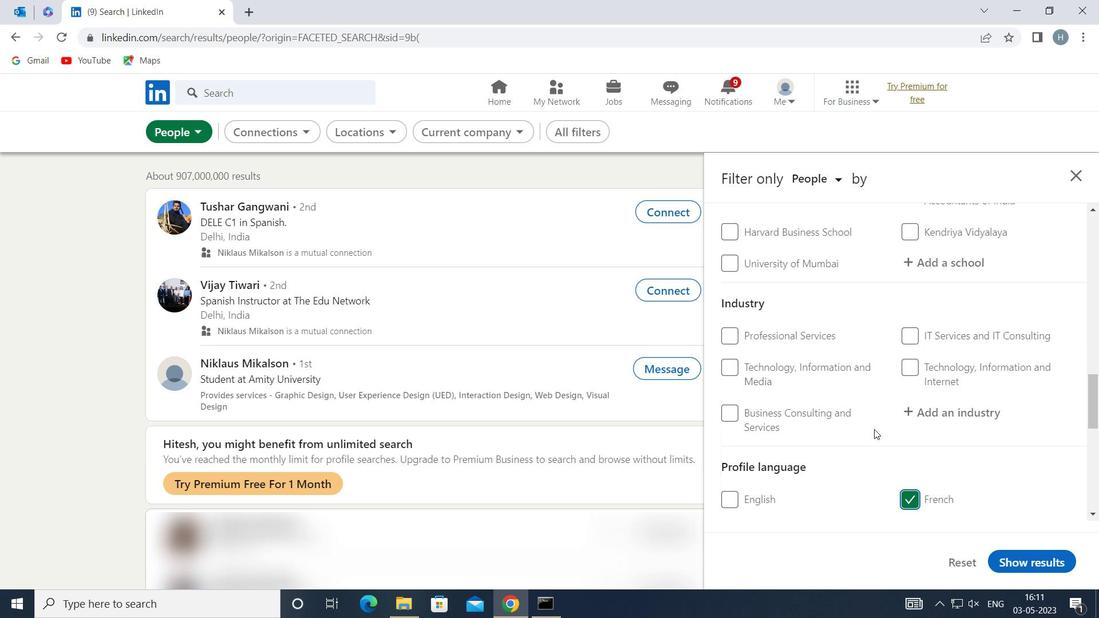
Action: Mouse scrolled (874, 429) with delta (0, 0)
Screenshot: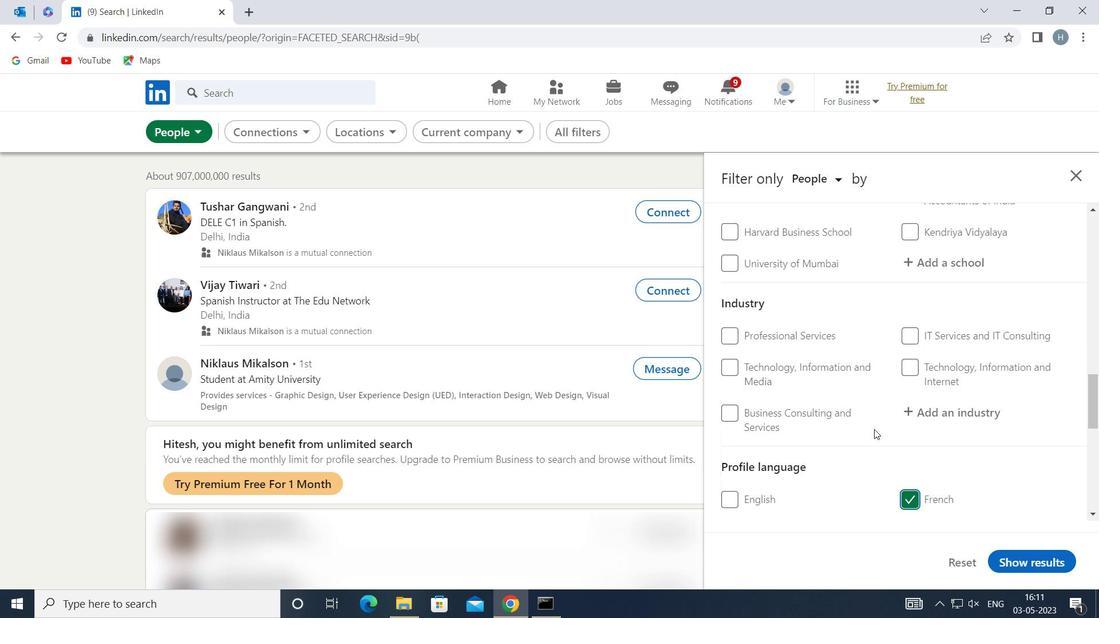 
Action: Mouse scrolled (874, 429) with delta (0, 0)
Screenshot: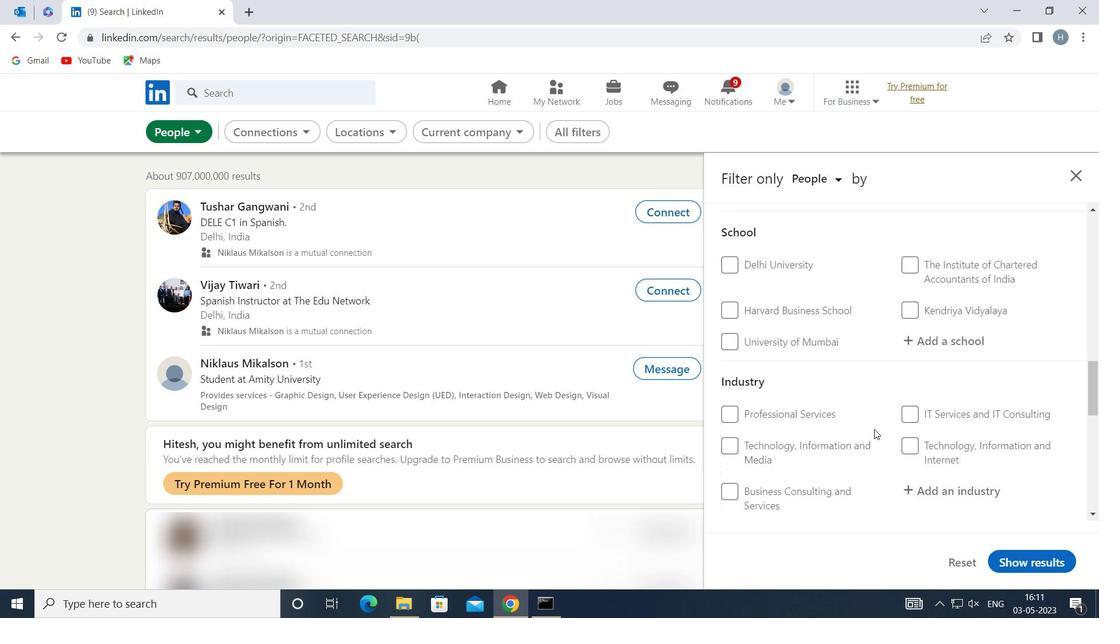 
Action: Mouse scrolled (874, 429) with delta (0, 0)
Screenshot: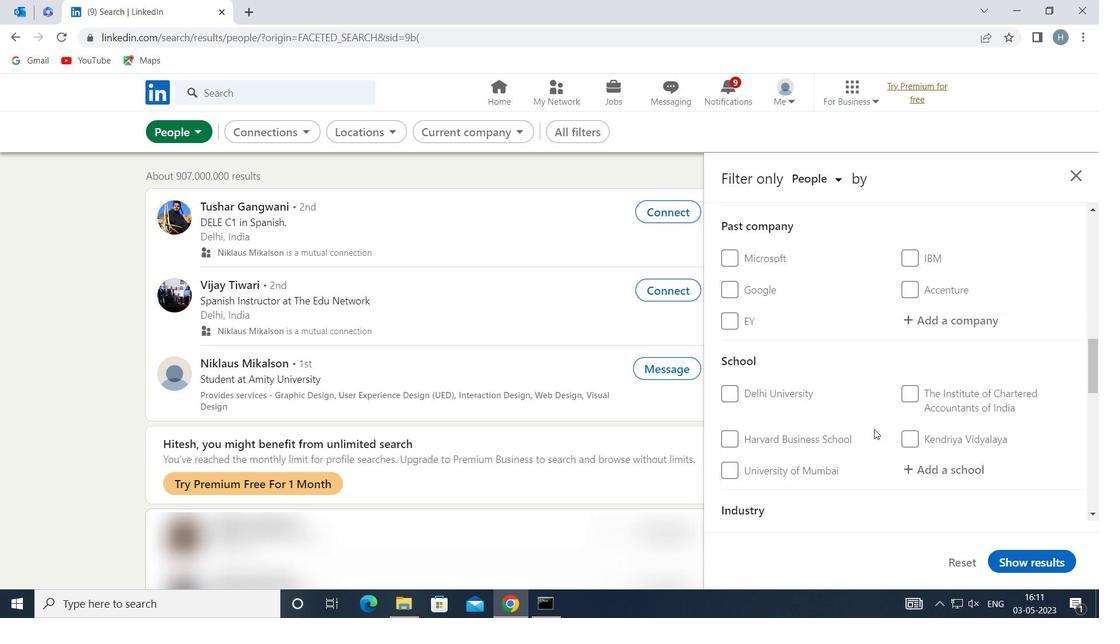 
Action: Mouse scrolled (874, 429) with delta (0, 0)
Screenshot: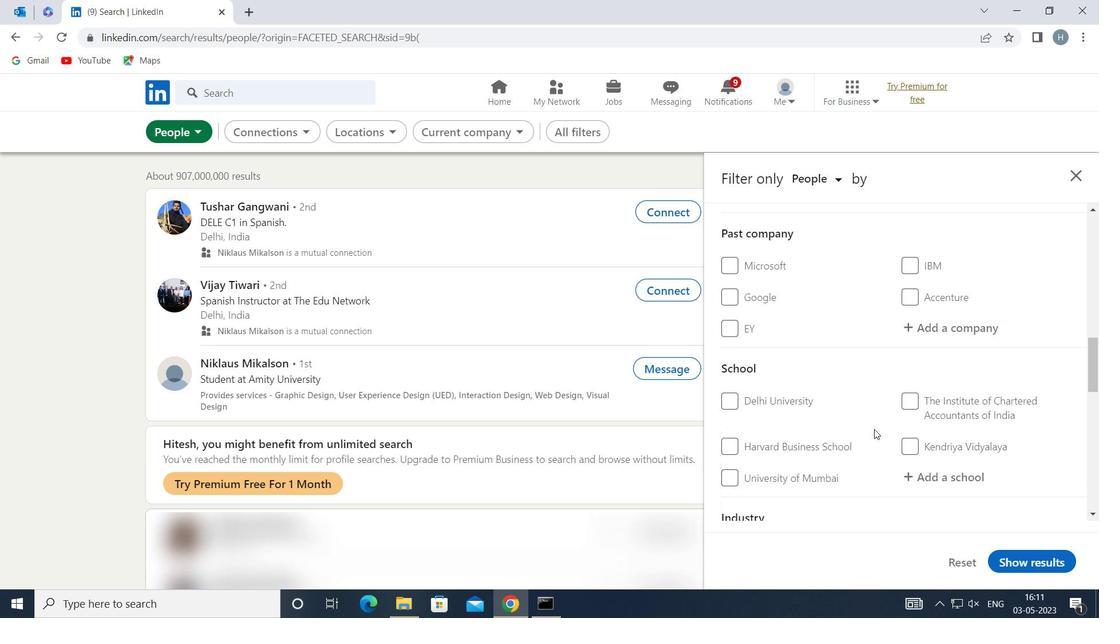 
Action: Mouse scrolled (874, 429) with delta (0, 0)
Screenshot: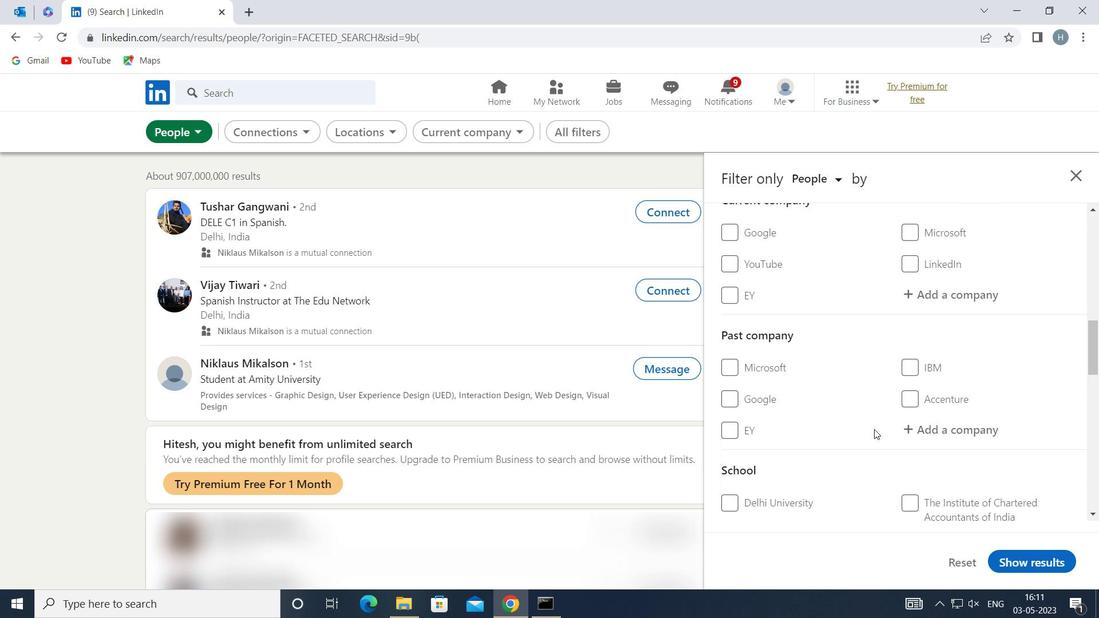 
Action: Mouse moved to (933, 407)
Screenshot: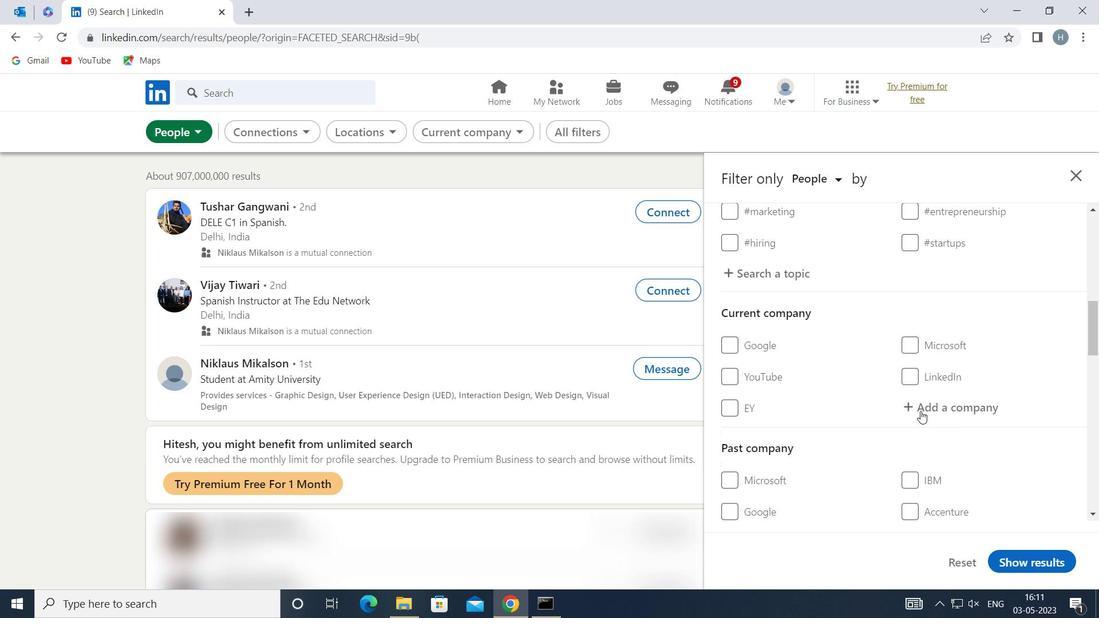 
Action: Mouse pressed left at (933, 407)
Screenshot: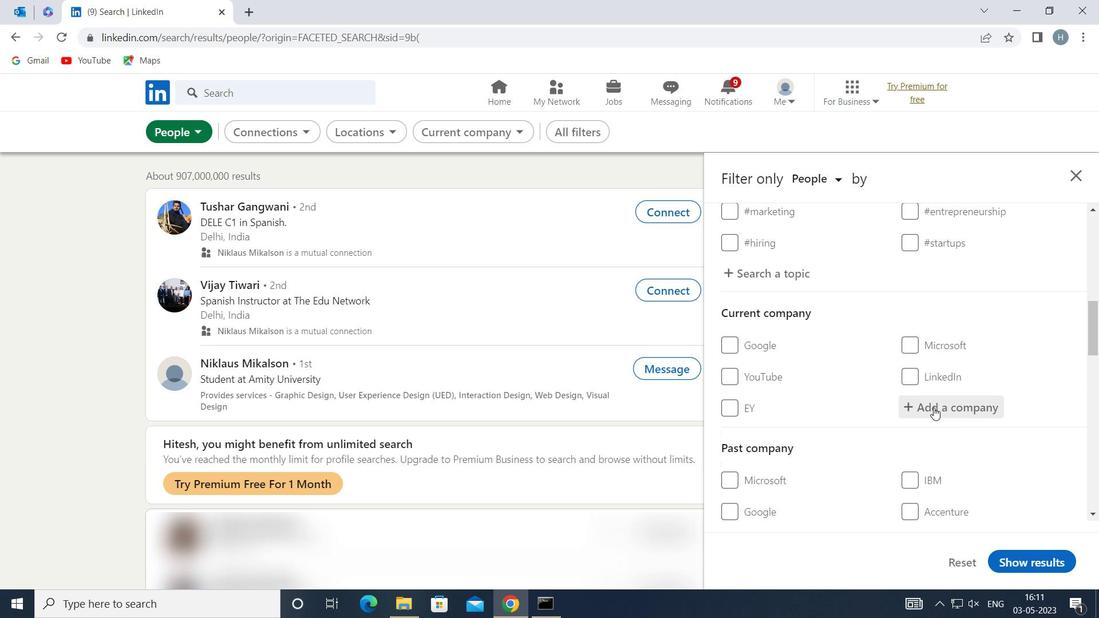 
Action: Key pressed <Key.shift>TEEKAY
Screenshot: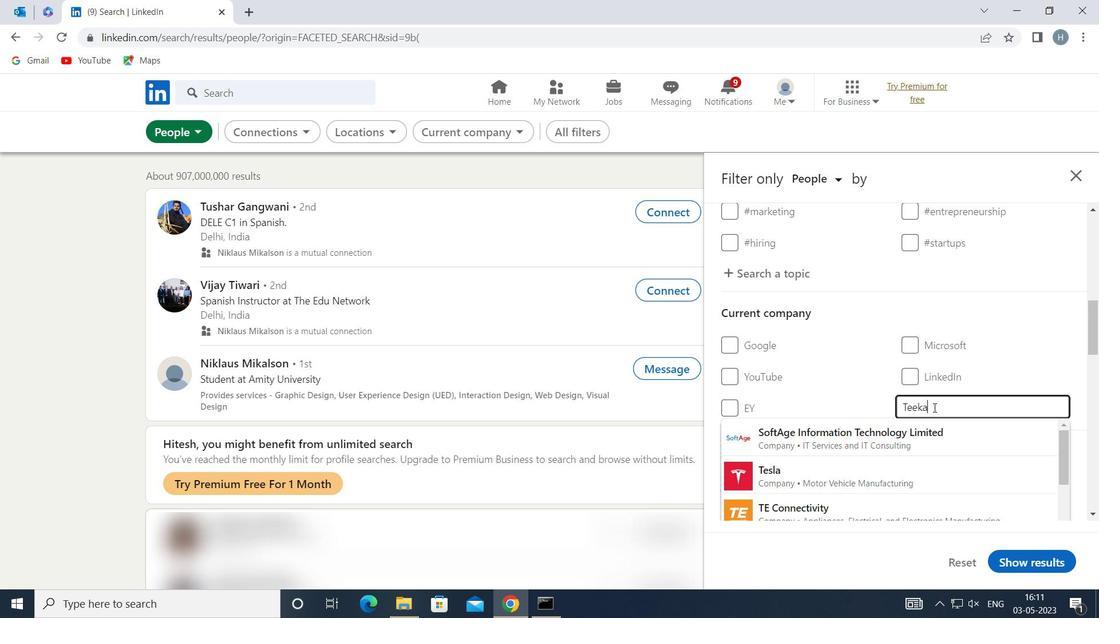 
Action: Mouse moved to (871, 434)
Screenshot: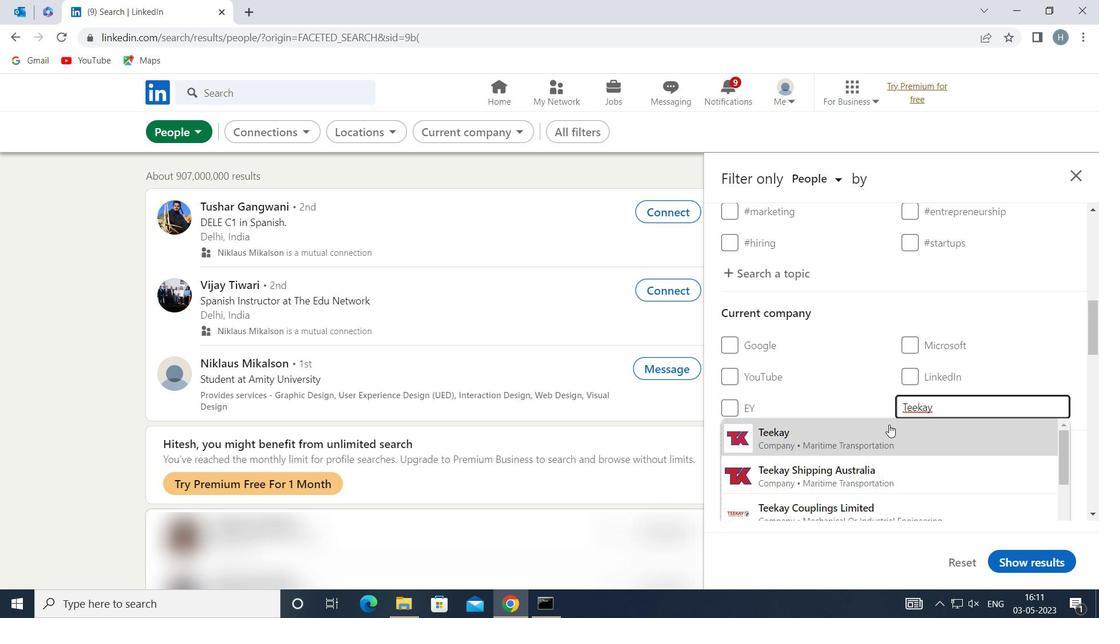 
Action: Mouse pressed left at (871, 434)
Screenshot: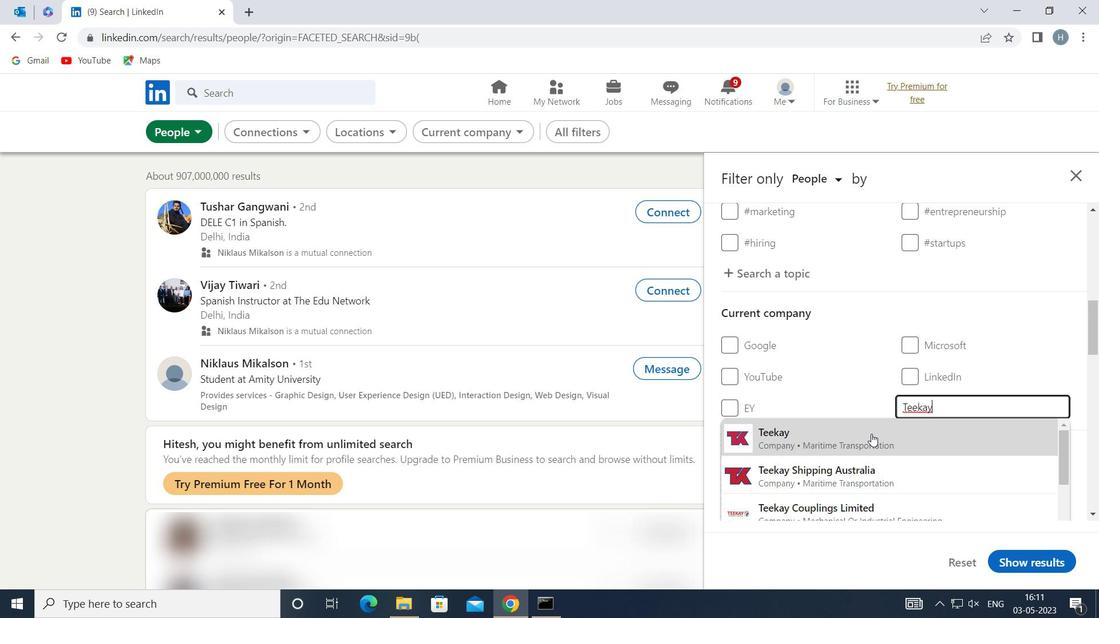 
Action: Mouse moved to (863, 417)
Screenshot: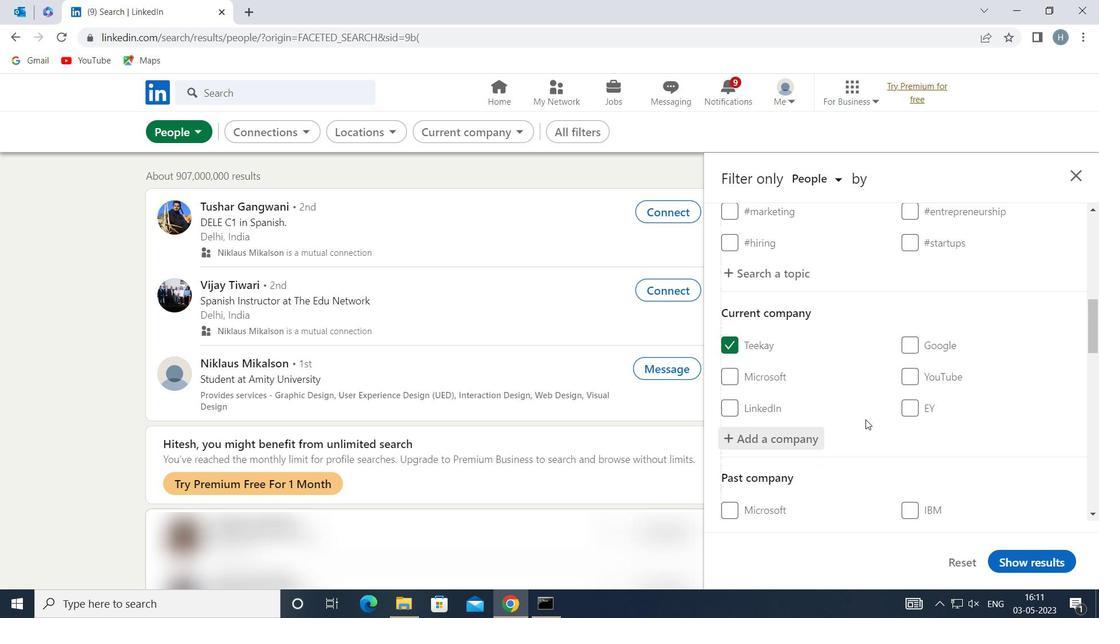 
Action: Mouse scrolled (863, 417) with delta (0, 0)
Screenshot: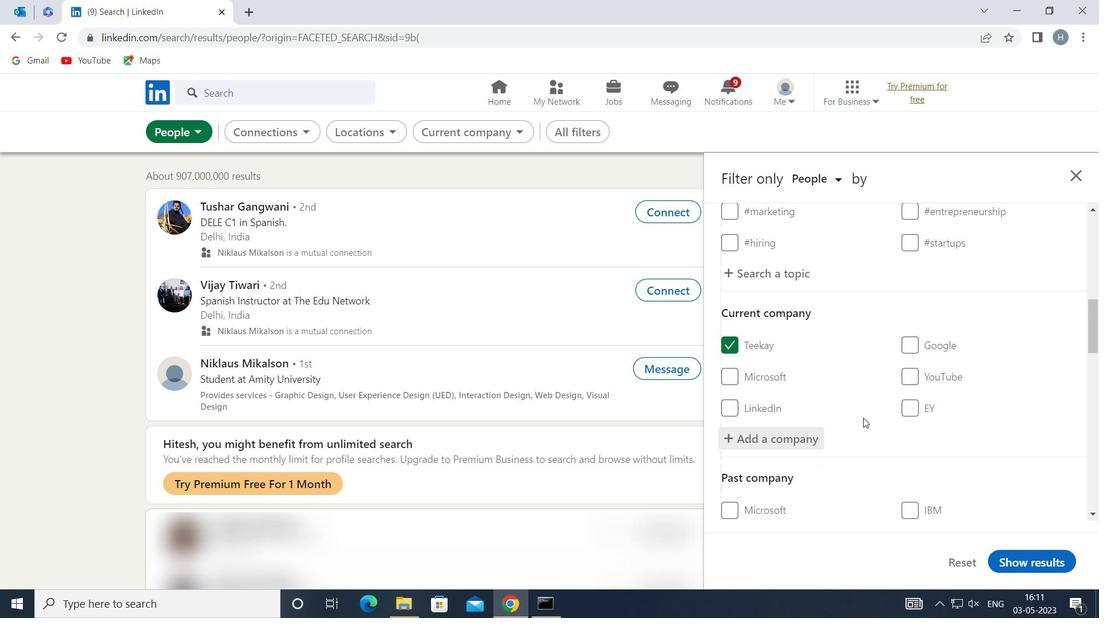 
Action: Mouse scrolled (863, 417) with delta (0, 0)
Screenshot: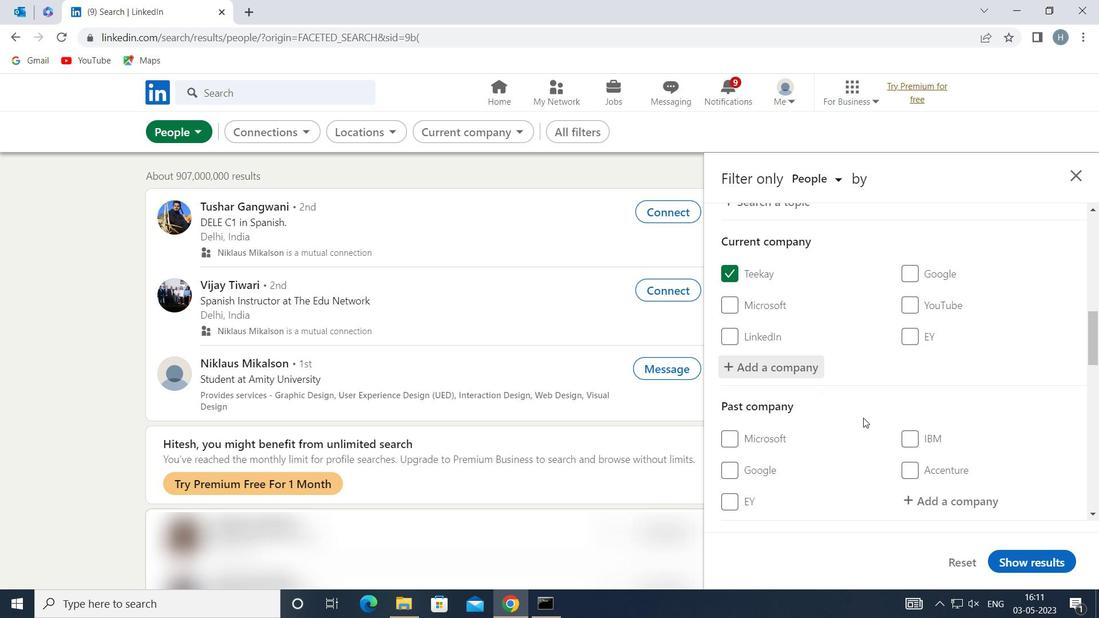 
Action: Mouse scrolled (863, 417) with delta (0, 0)
Screenshot: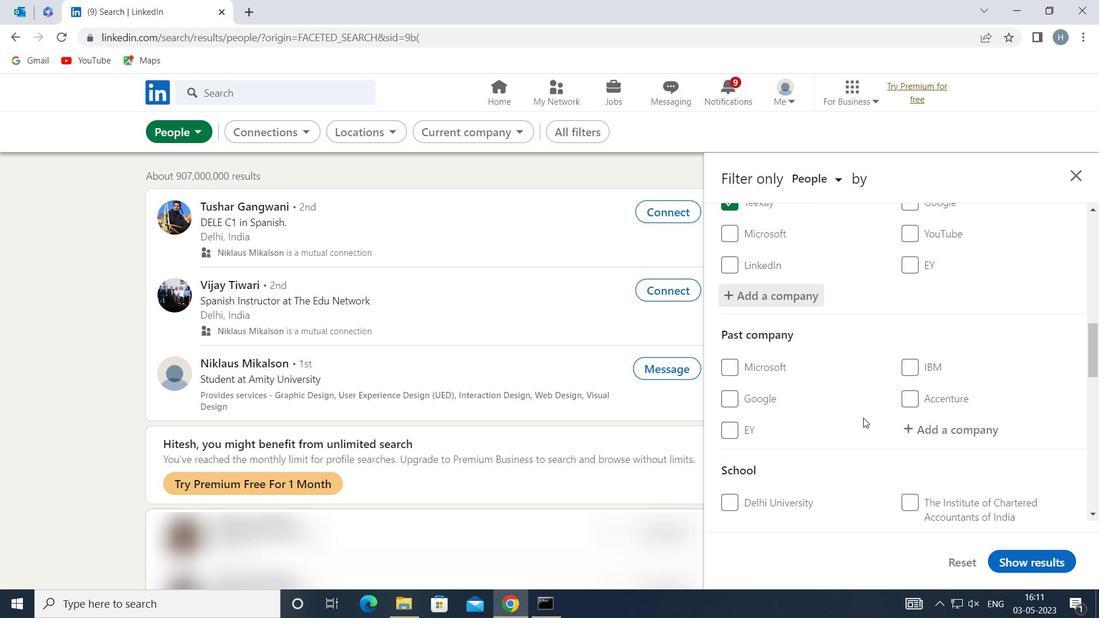 
Action: Mouse scrolled (863, 417) with delta (0, 0)
Screenshot: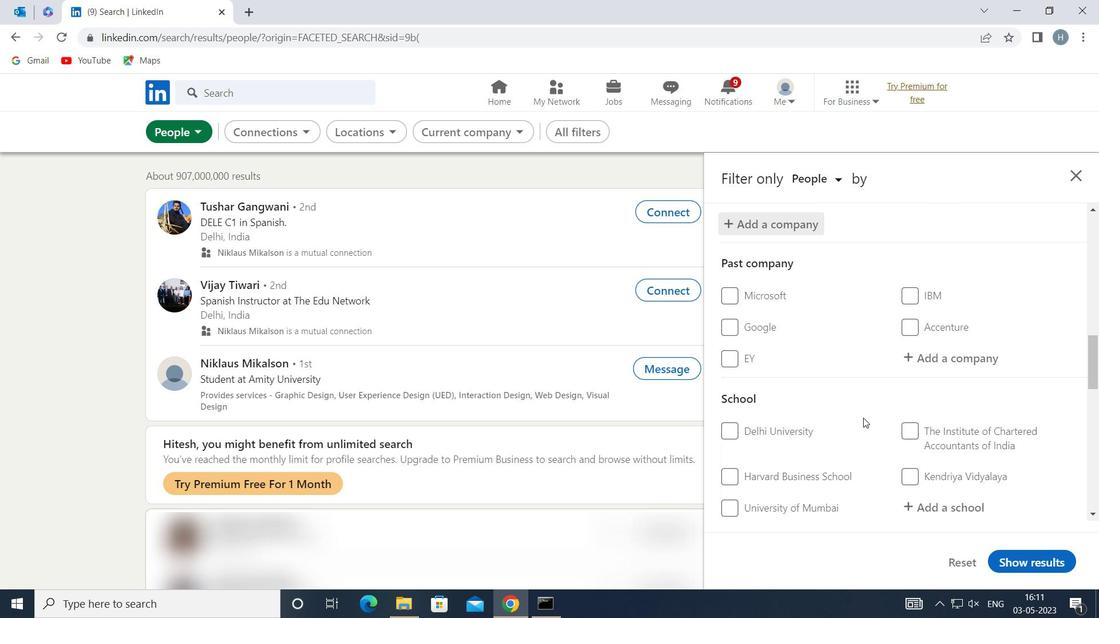 
Action: Mouse moved to (938, 435)
Screenshot: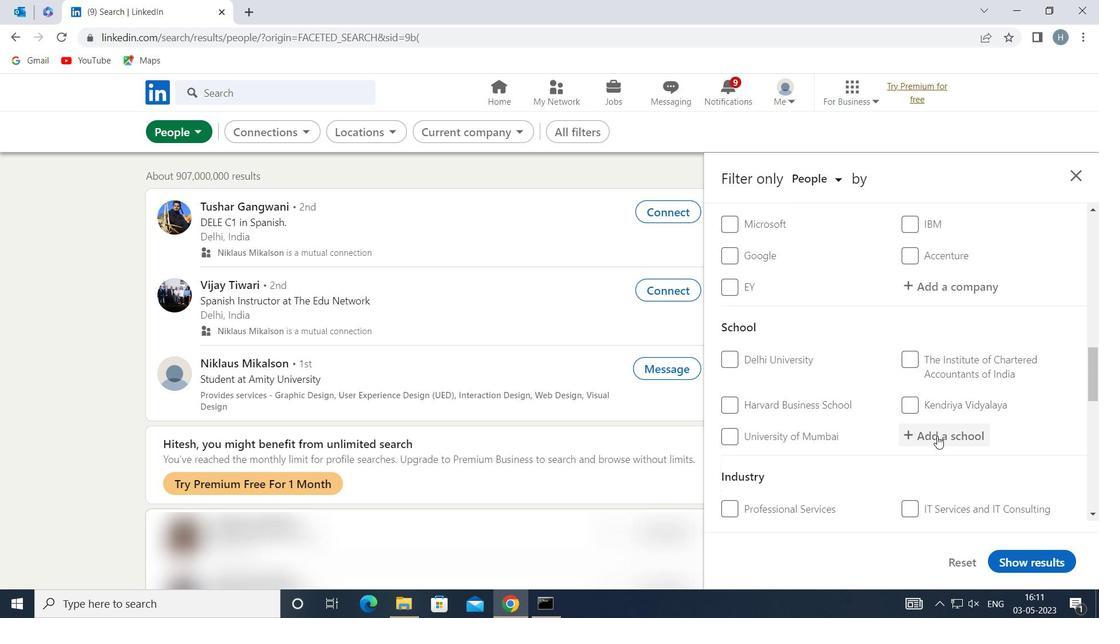 
Action: Mouse pressed left at (938, 435)
Screenshot: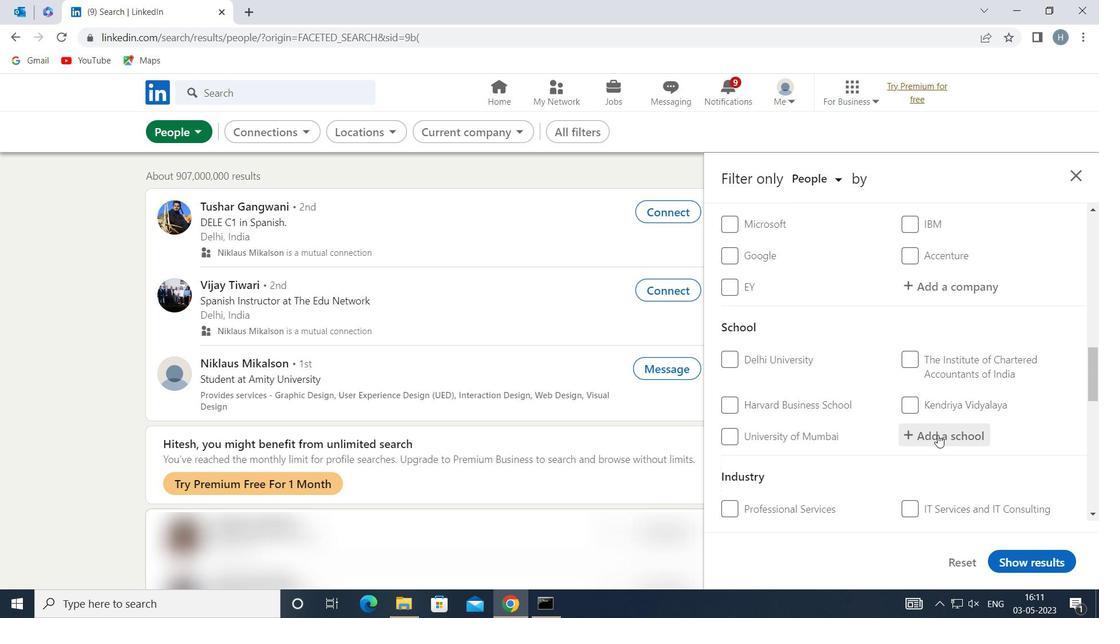 
Action: Key pressed <Key.shift><Key.shift><Key.shift><Key.shift><Key.shift><Key.shift><Key.shift>JAMSHEDPUR
Screenshot: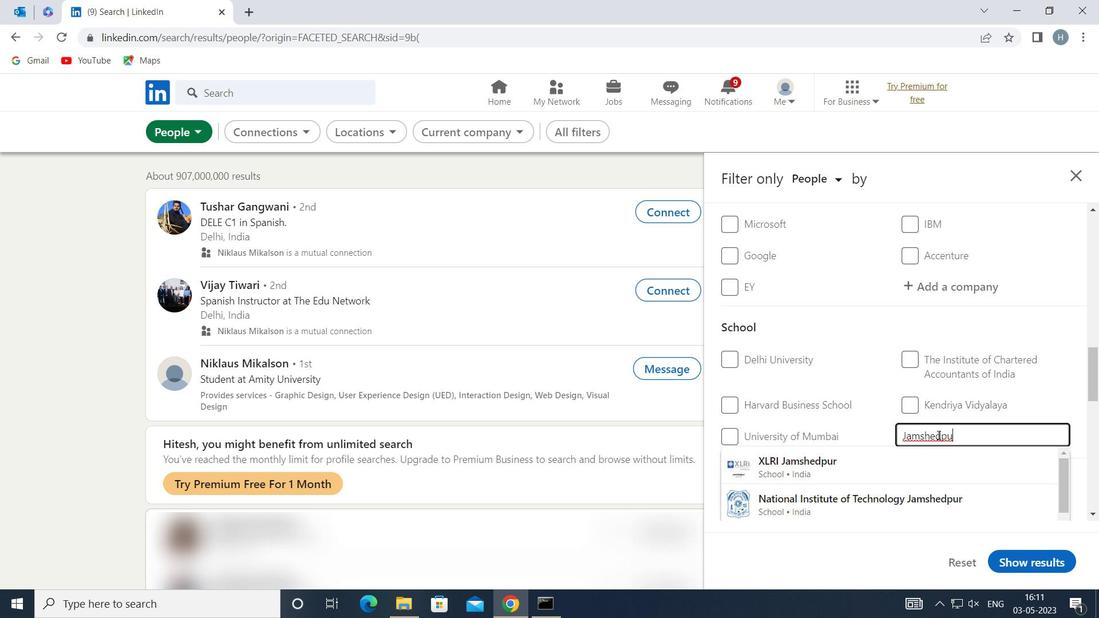 
Action: Mouse moved to (870, 478)
Screenshot: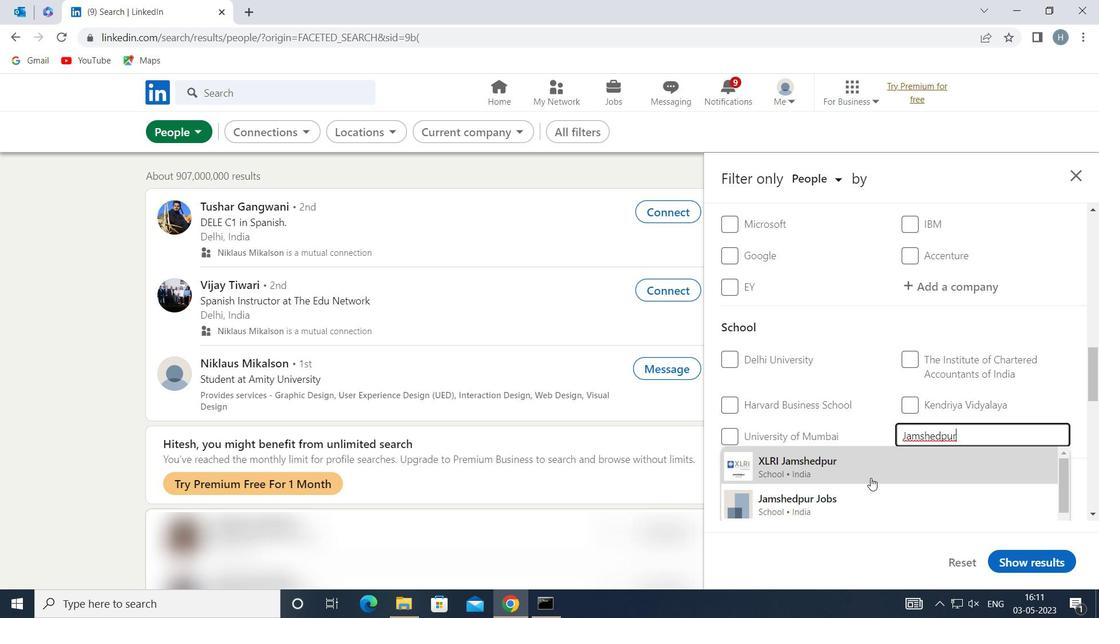 
Action: Key pressed <Key.space><Key.shift><Key.shift>CO
Screenshot: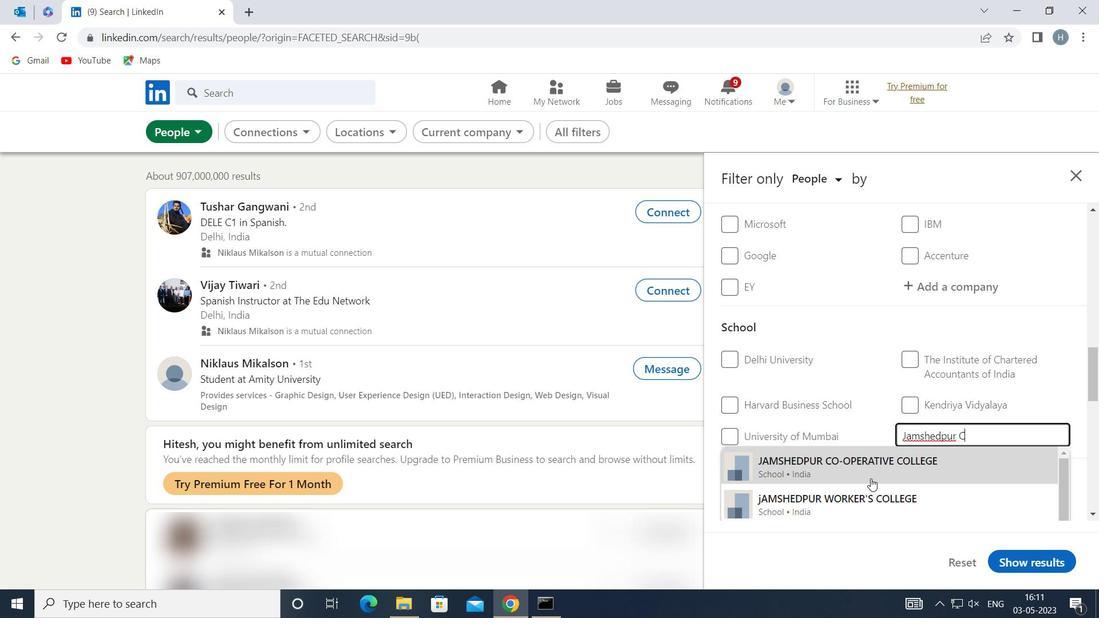 
Action: Mouse moved to (870, 465)
Screenshot: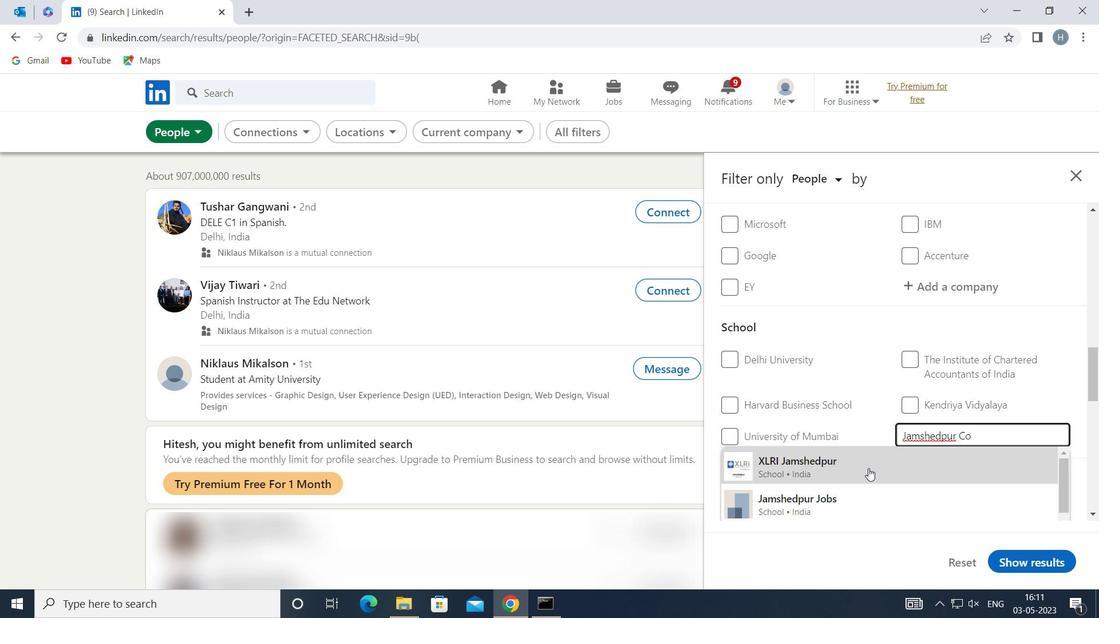 
Action: Key pressed <Key.backspace>
Screenshot: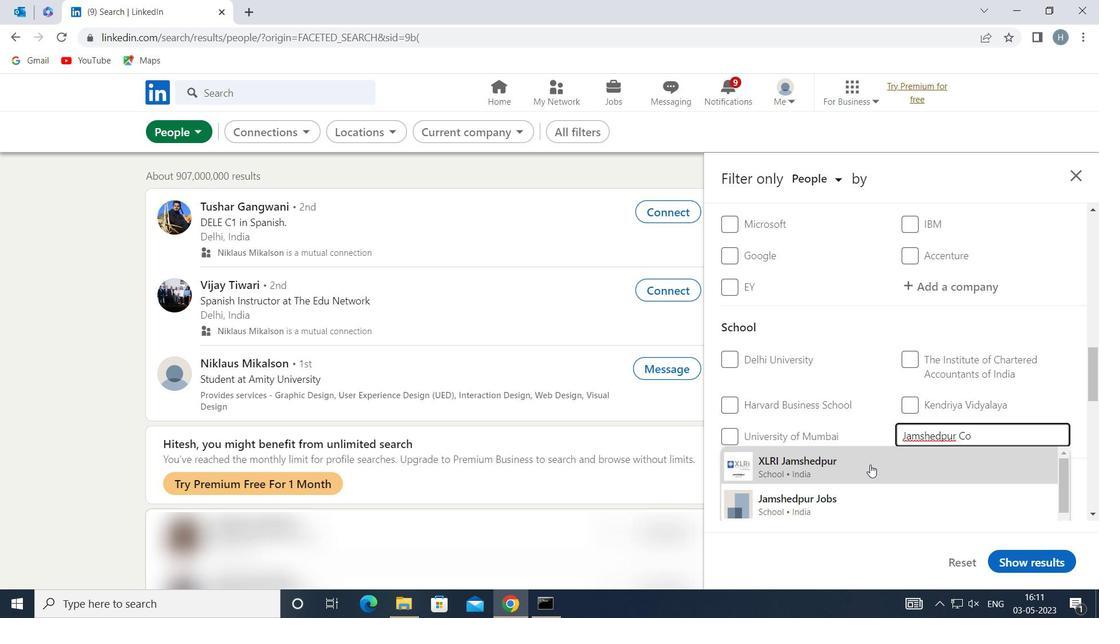 
Action: Mouse moved to (872, 461)
Screenshot: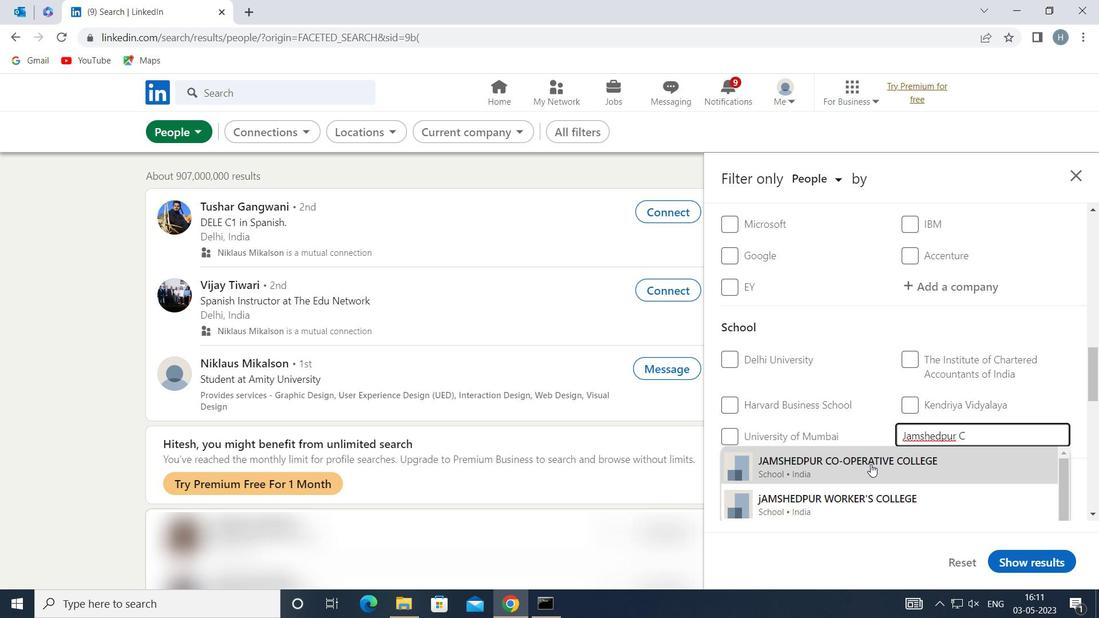 
Action: Mouse pressed left at (872, 461)
Screenshot: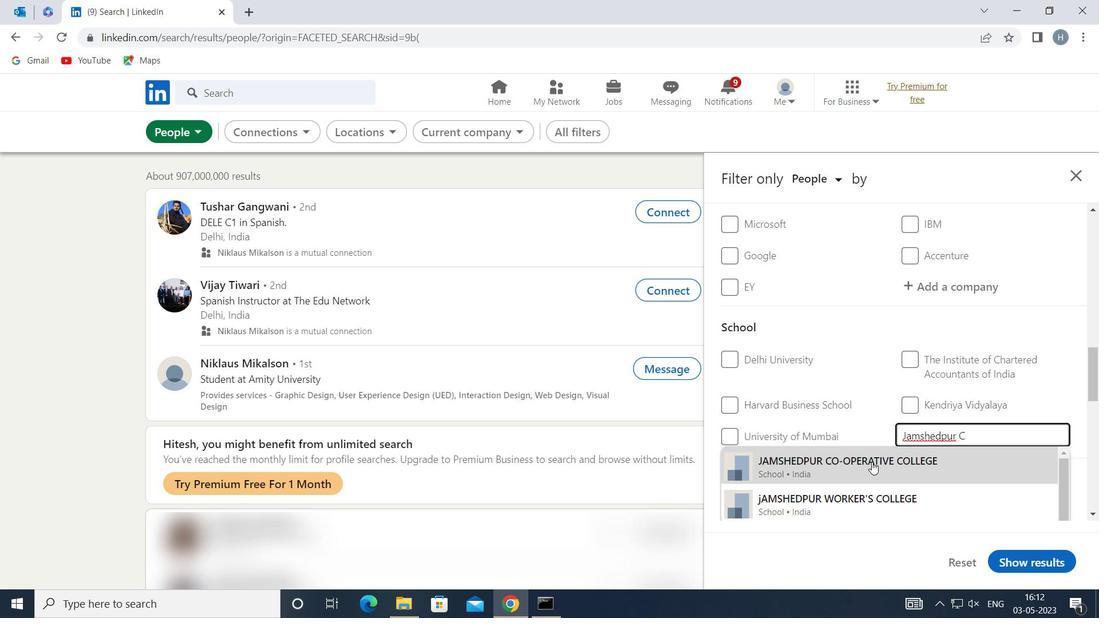 
Action: Mouse moved to (837, 431)
Screenshot: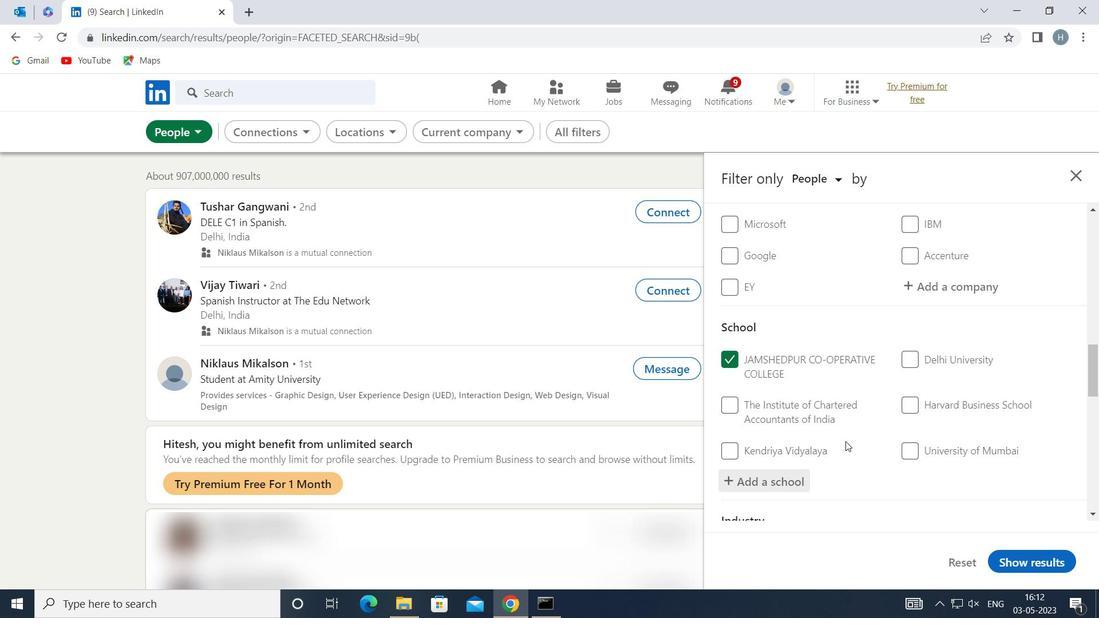 
Action: Mouse scrolled (837, 430) with delta (0, 0)
Screenshot: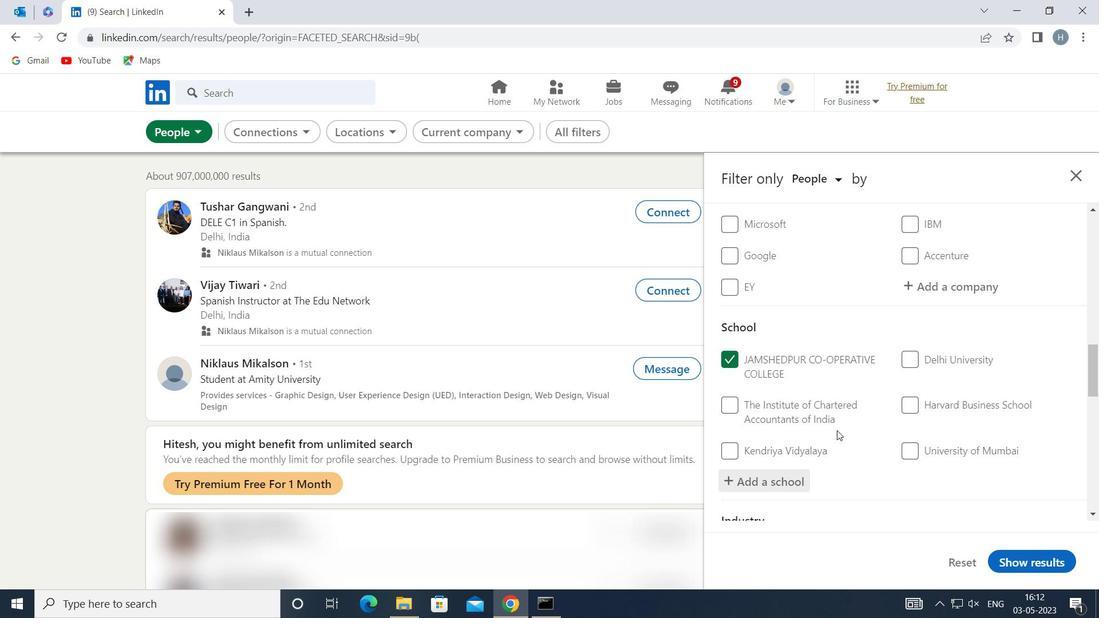 
Action: Mouse scrolled (837, 430) with delta (0, 0)
Screenshot: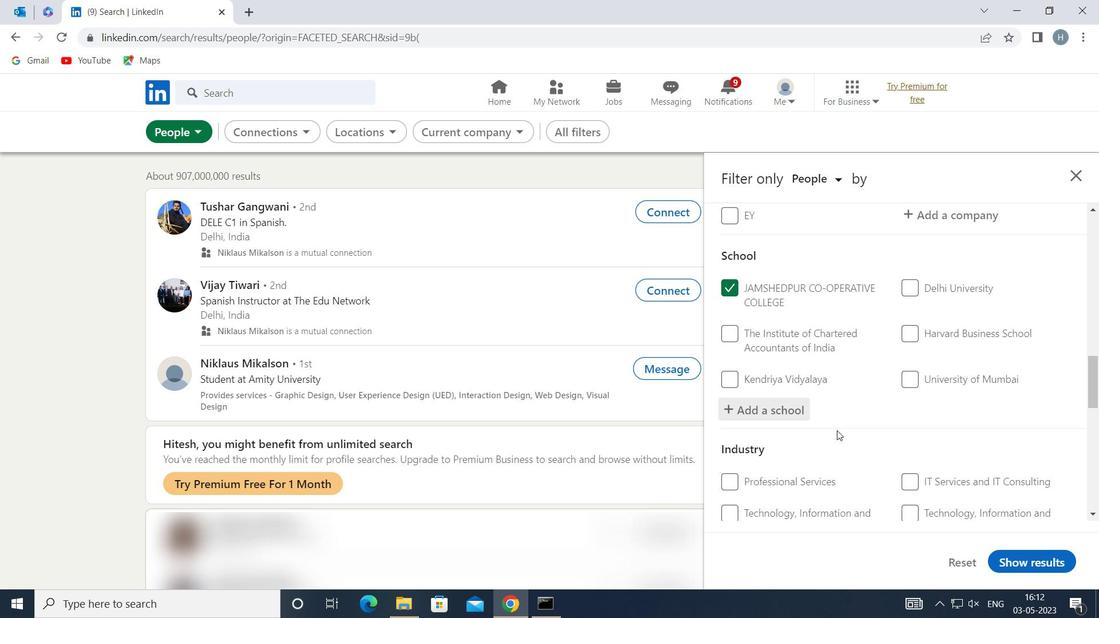 
Action: Mouse scrolled (837, 430) with delta (0, 0)
Screenshot: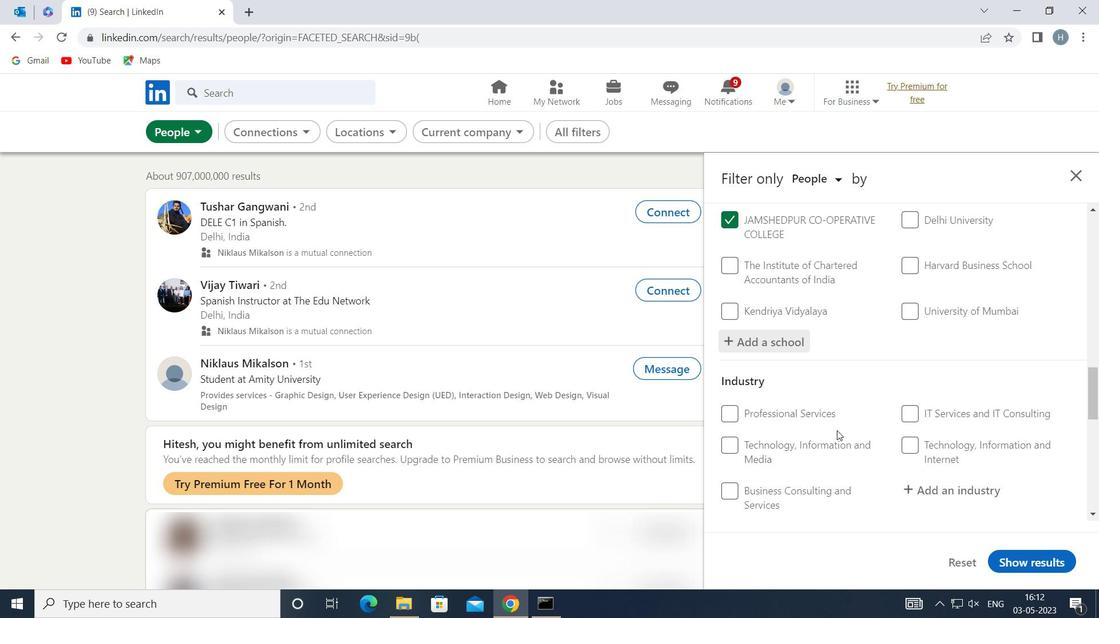 
Action: Mouse moved to (919, 416)
Screenshot: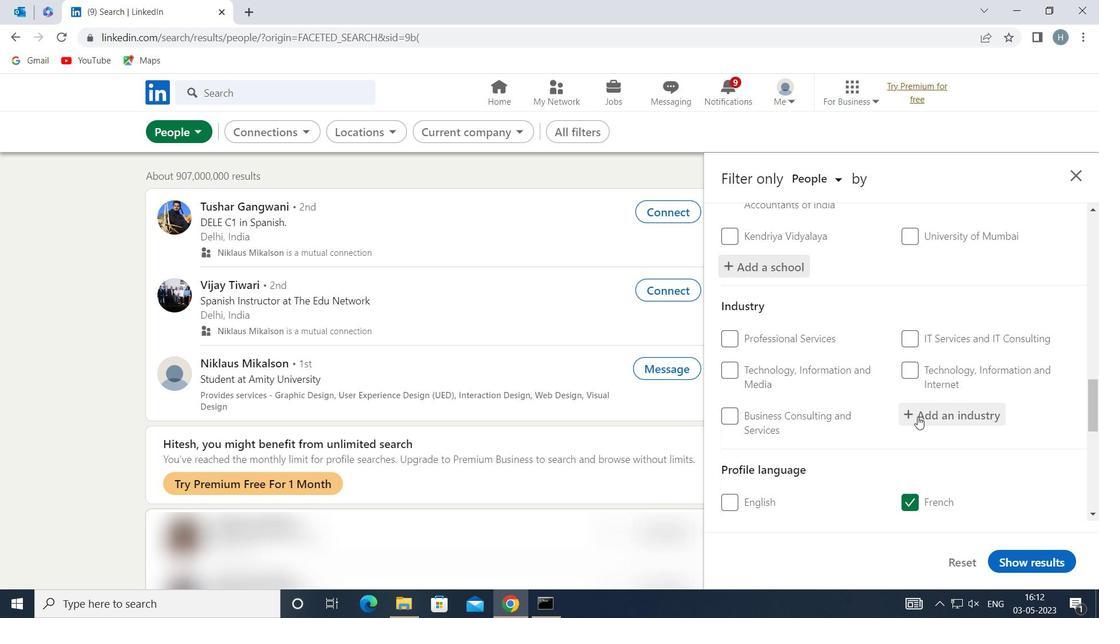 
Action: Mouse pressed left at (919, 416)
Screenshot: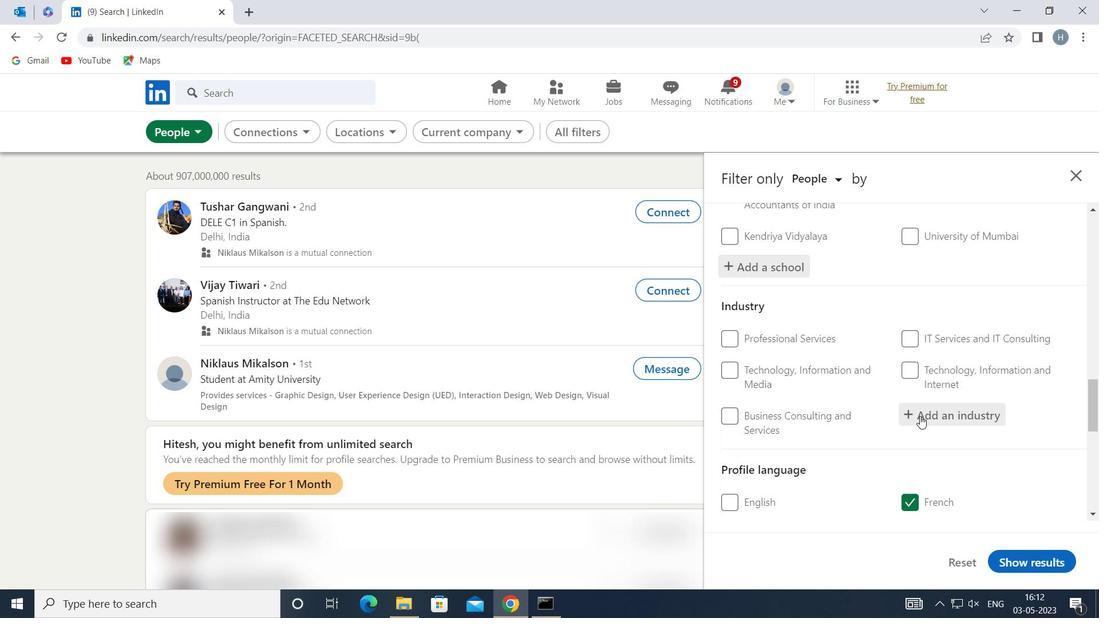 
Action: Key pressed <Key.shift>OFFICE<Key.space><Key.shift>ADM
Screenshot: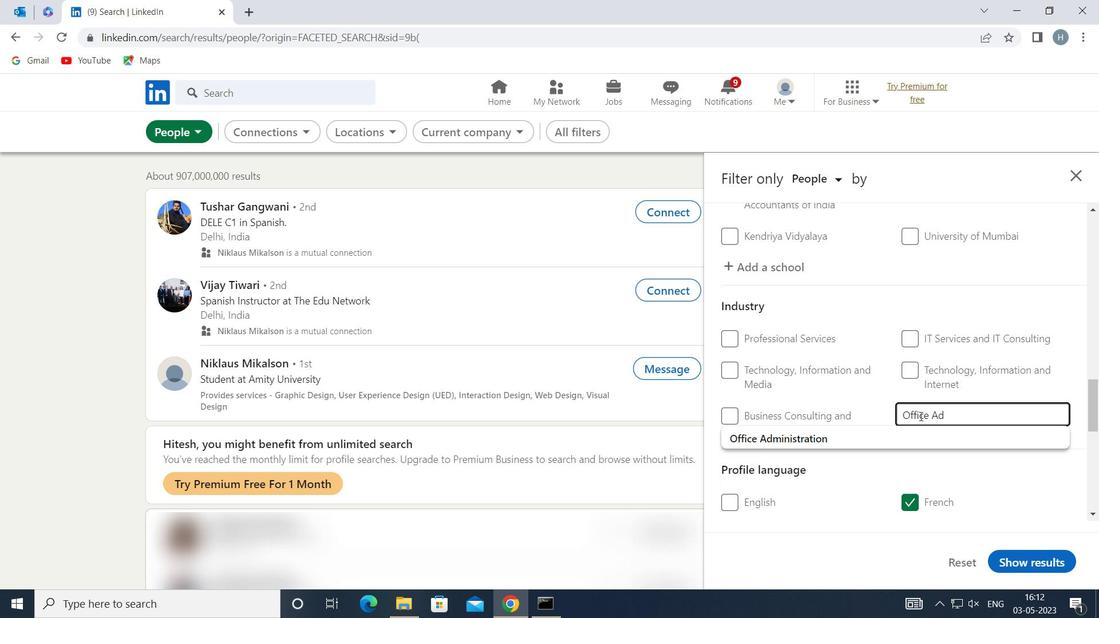 
Action: Mouse moved to (879, 437)
Screenshot: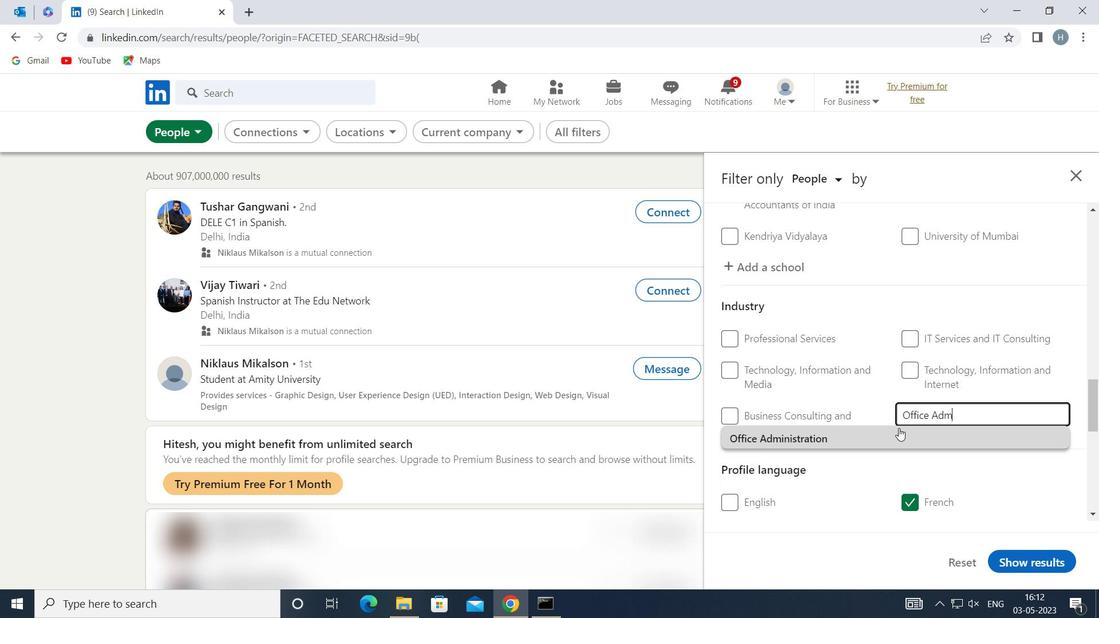 
Action: Mouse pressed left at (879, 437)
Screenshot: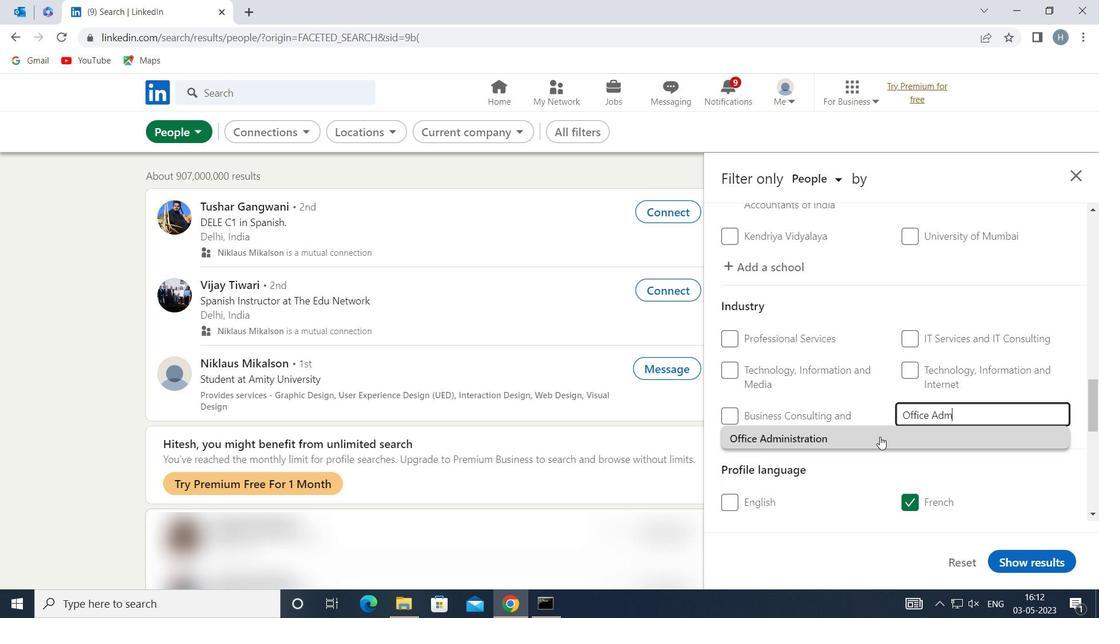 
Action: Mouse moved to (847, 427)
Screenshot: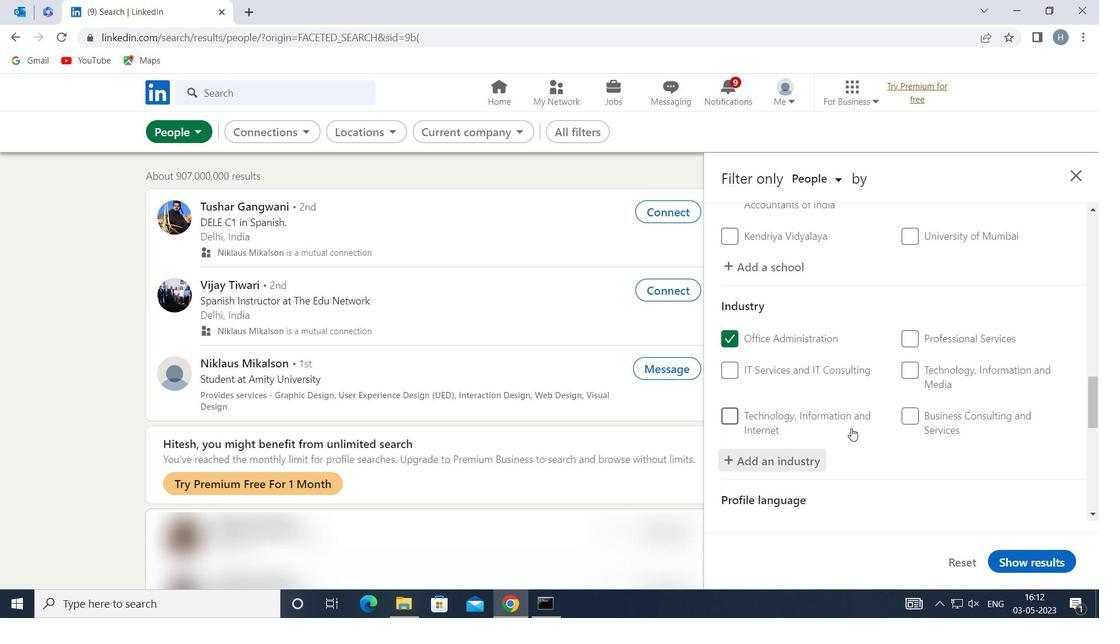 
Action: Mouse scrolled (847, 426) with delta (0, 0)
Screenshot: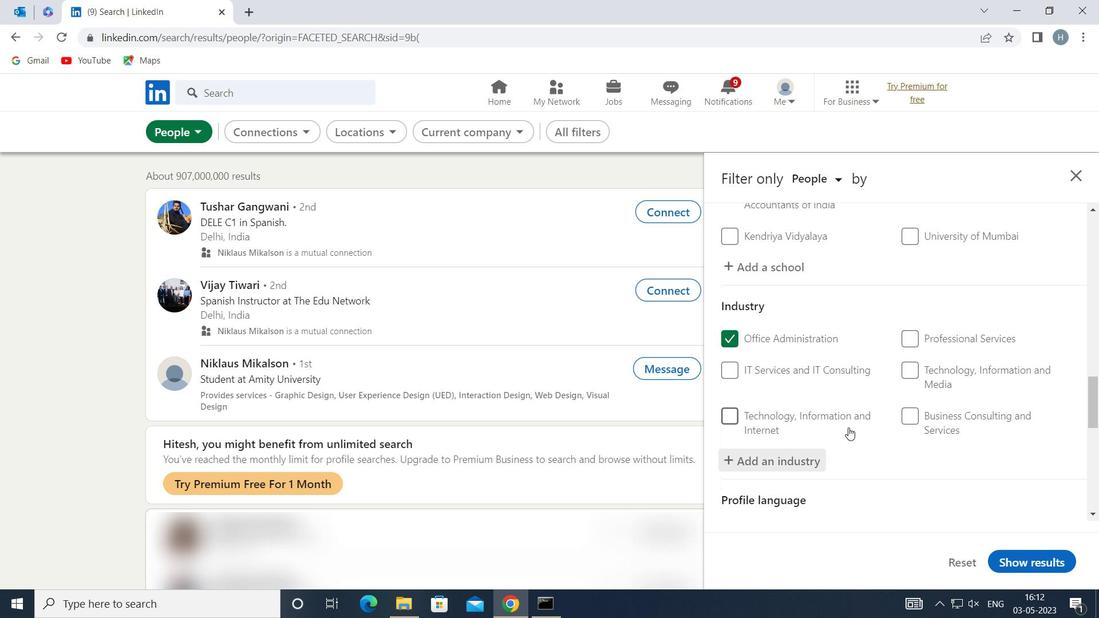 
Action: Mouse scrolled (847, 426) with delta (0, 0)
Screenshot: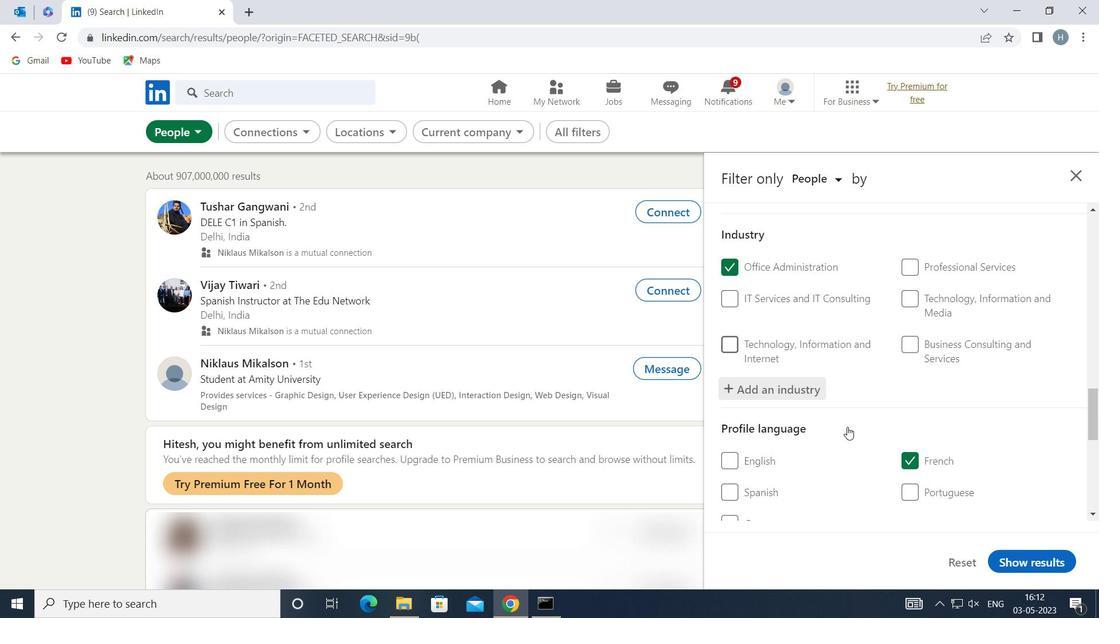 
Action: Mouse scrolled (847, 426) with delta (0, 0)
Screenshot: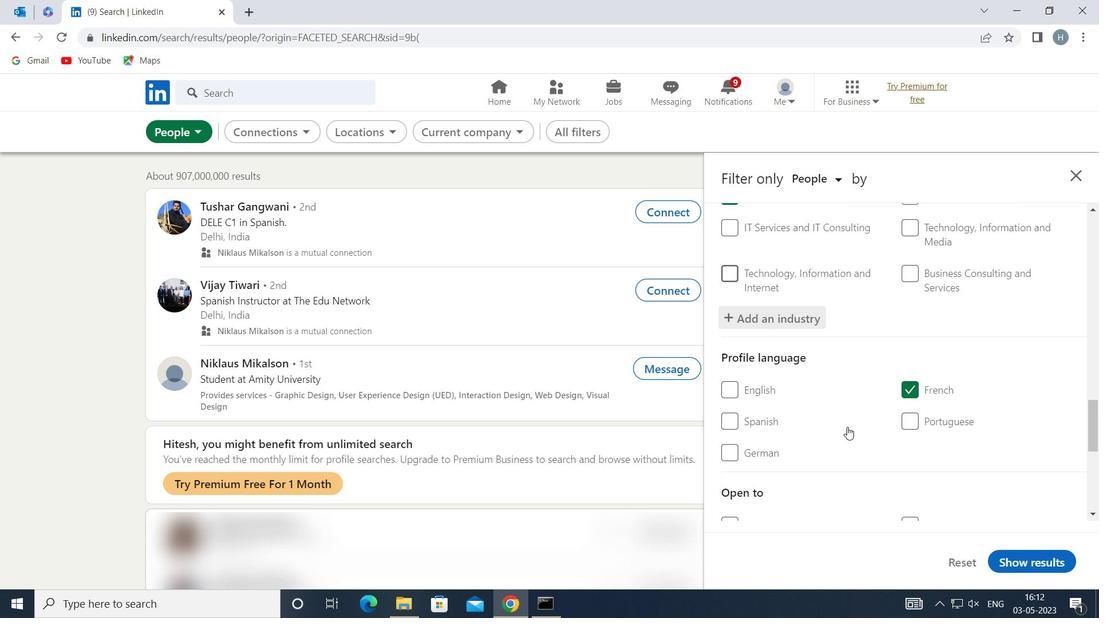 
Action: Mouse moved to (847, 426)
Screenshot: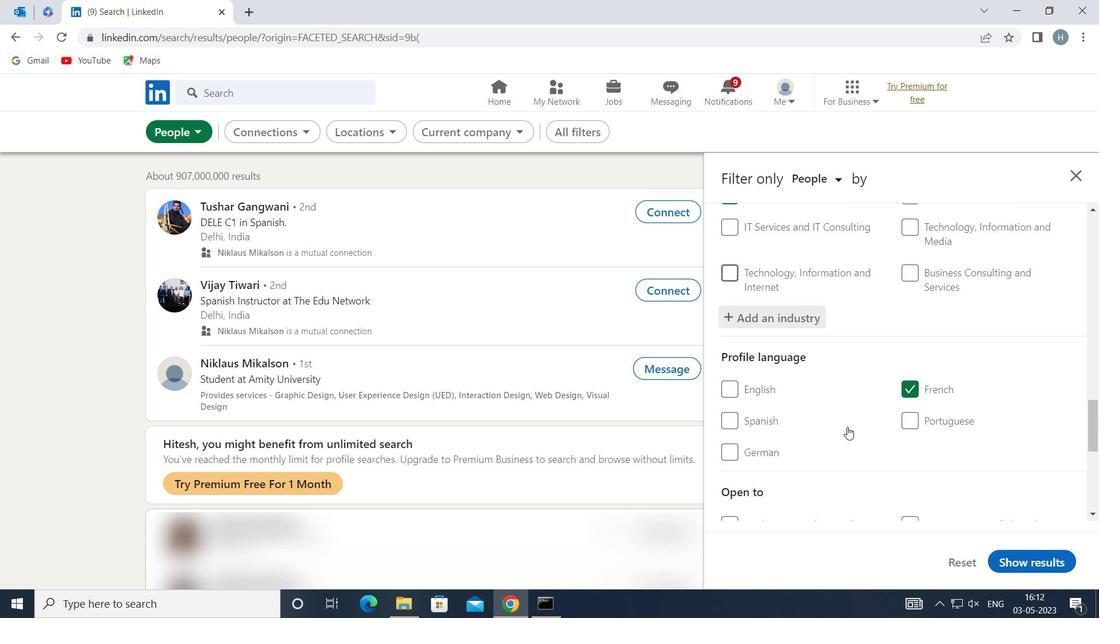 
Action: Mouse scrolled (847, 425) with delta (0, 0)
Screenshot: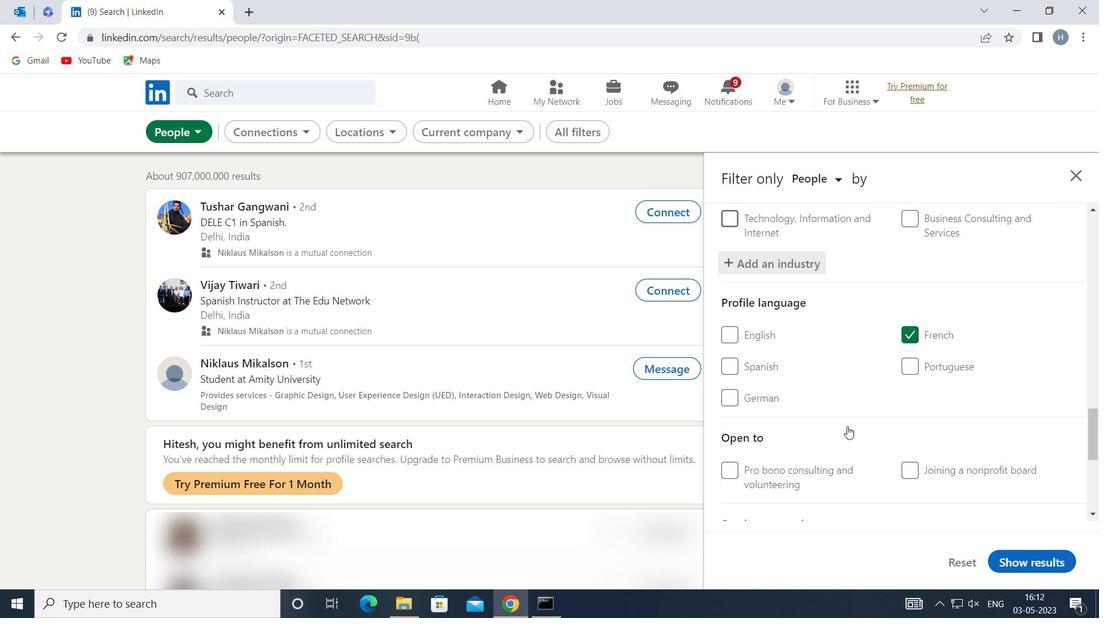
Action: Mouse scrolled (847, 425) with delta (0, 0)
Screenshot: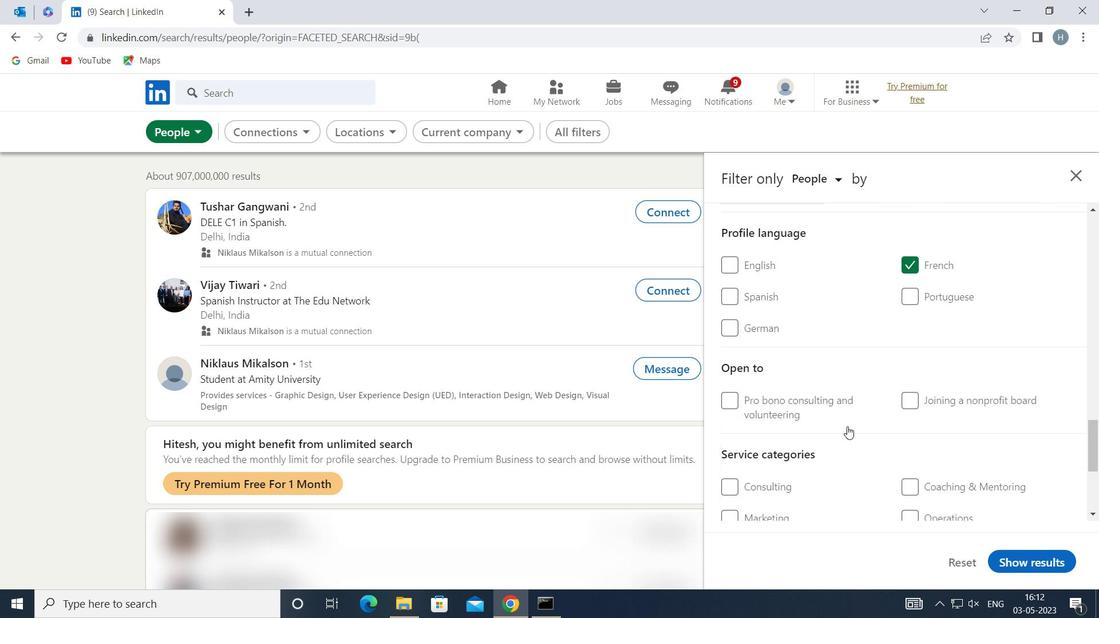 
Action: Mouse moved to (952, 455)
Screenshot: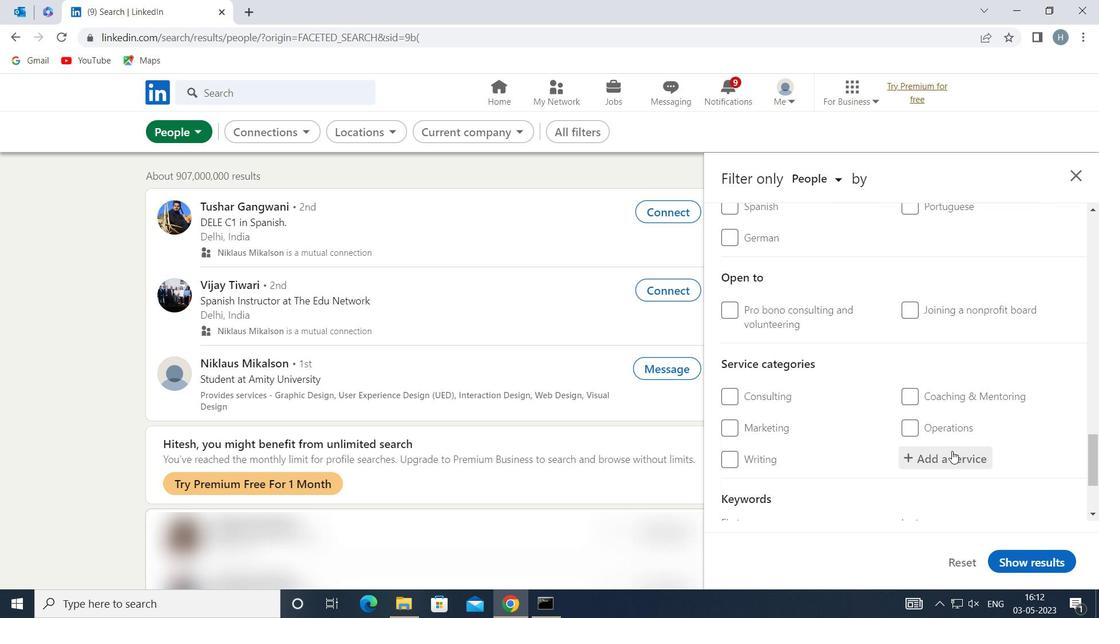 
Action: Mouse pressed left at (952, 455)
Screenshot: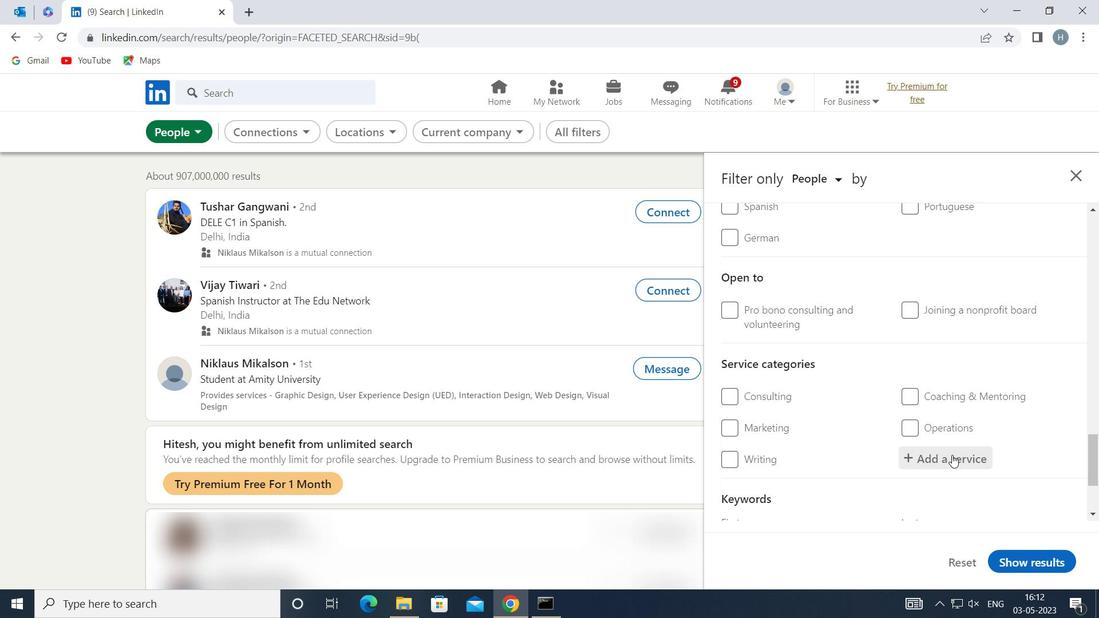 
Action: Key pressed <Key.shift>TRADE<Key.space><Key.shift>SHOWS
Screenshot: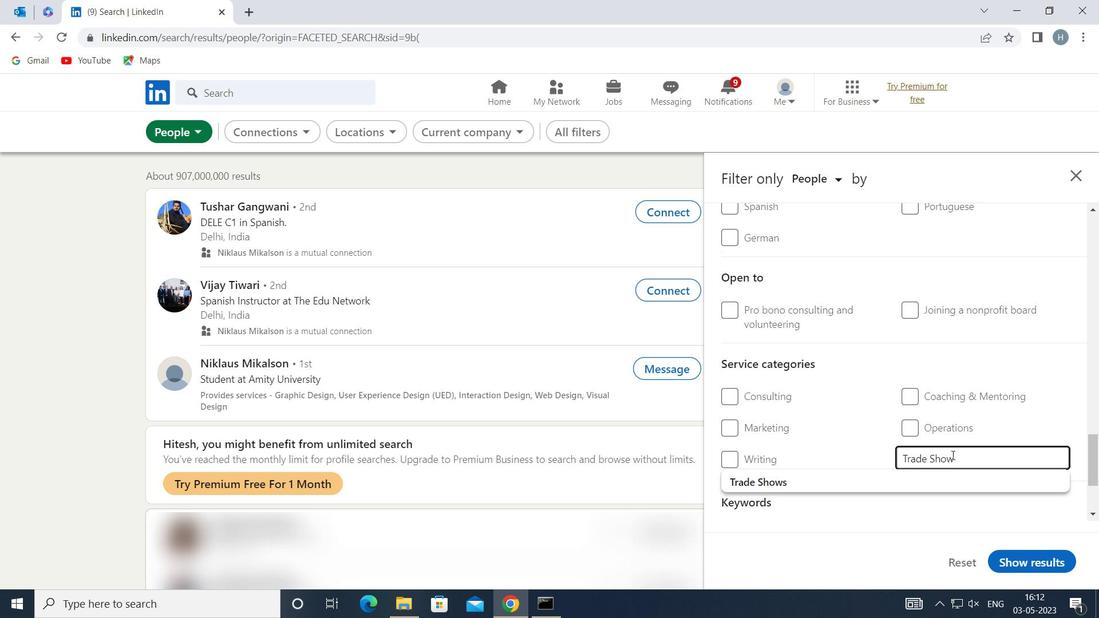 
Action: Mouse moved to (914, 478)
Screenshot: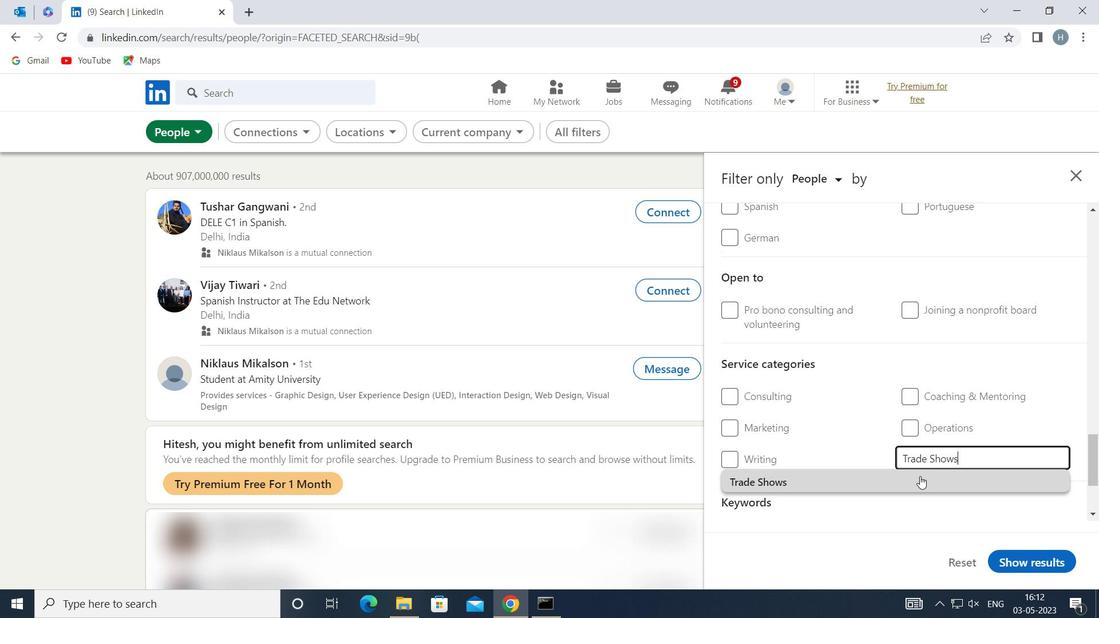 
Action: Mouse pressed left at (914, 478)
Screenshot: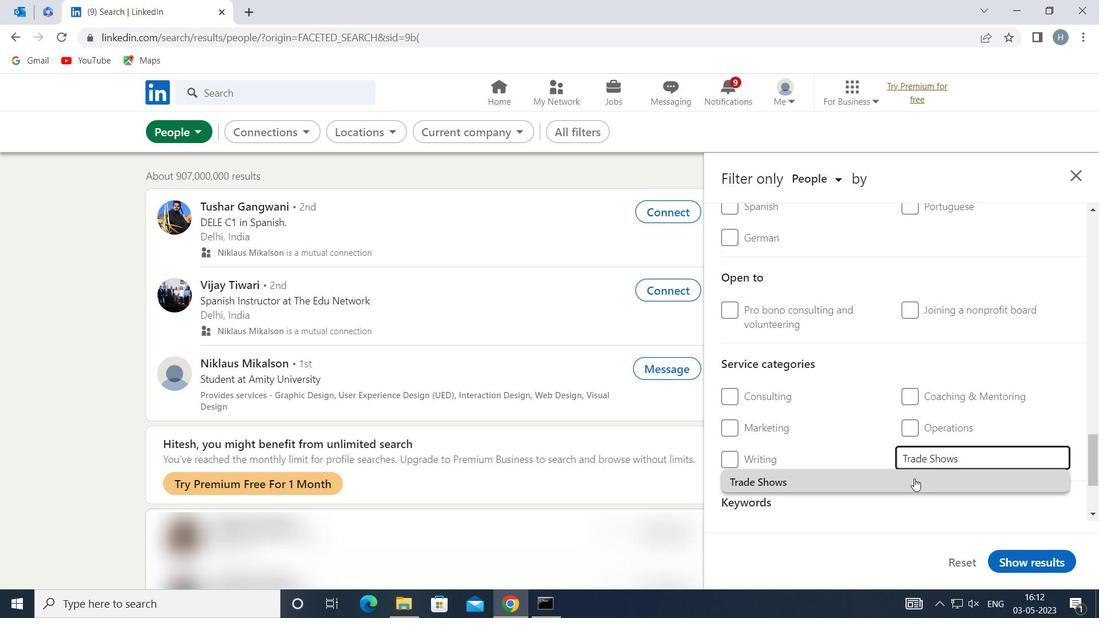 
Action: Mouse moved to (842, 447)
Screenshot: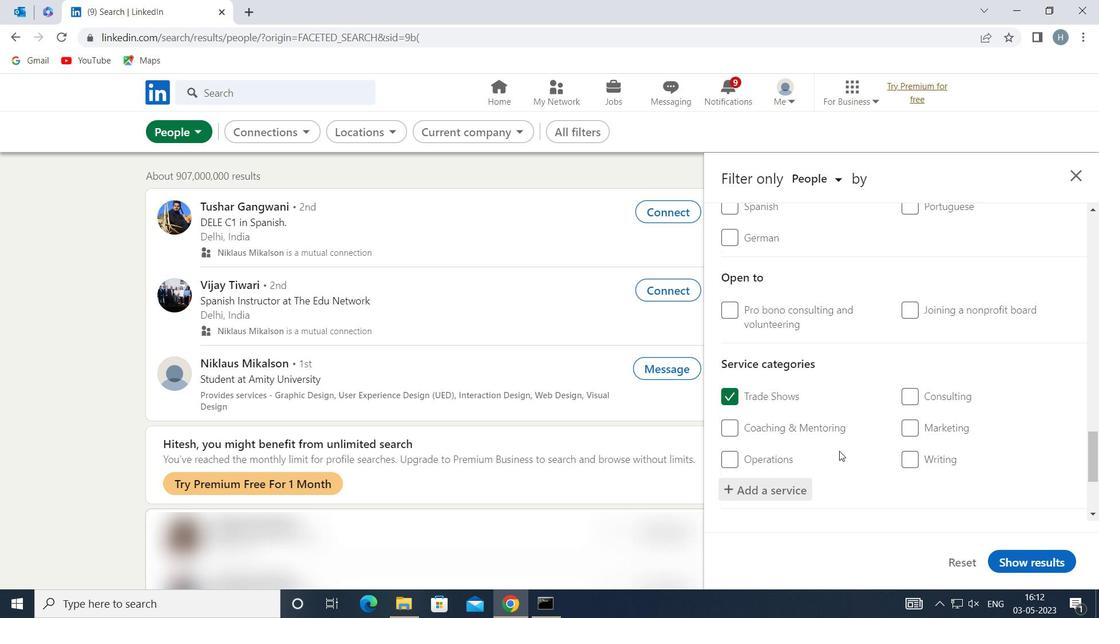 
Action: Mouse scrolled (842, 446) with delta (0, 0)
Screenshot: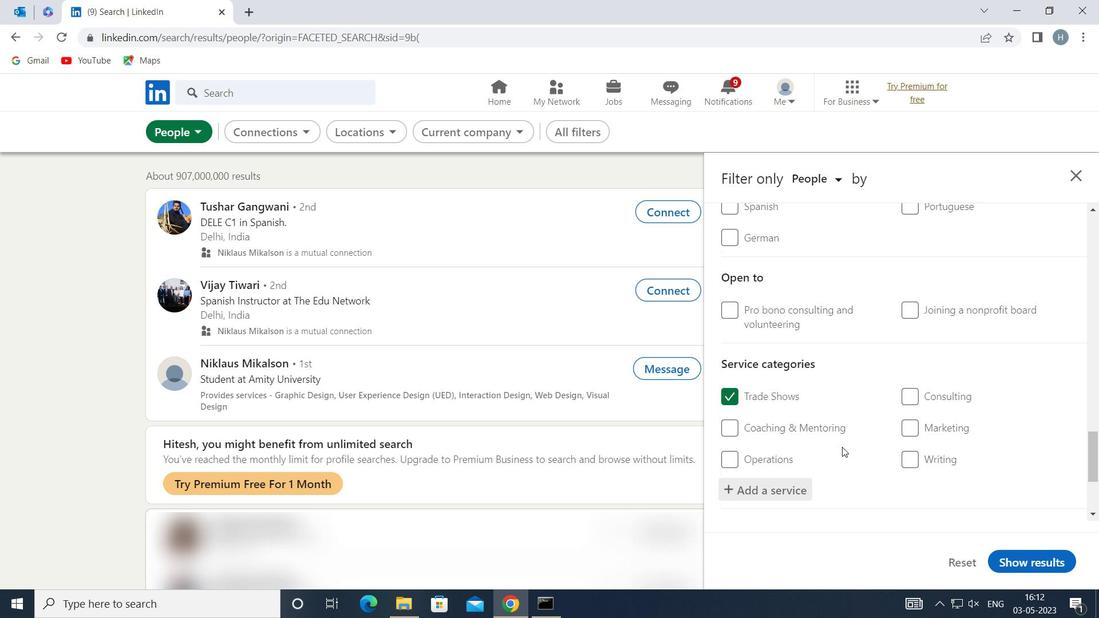 
Action: Mouse scrolled (842, 446) with delta (0, 0)
Screenshot: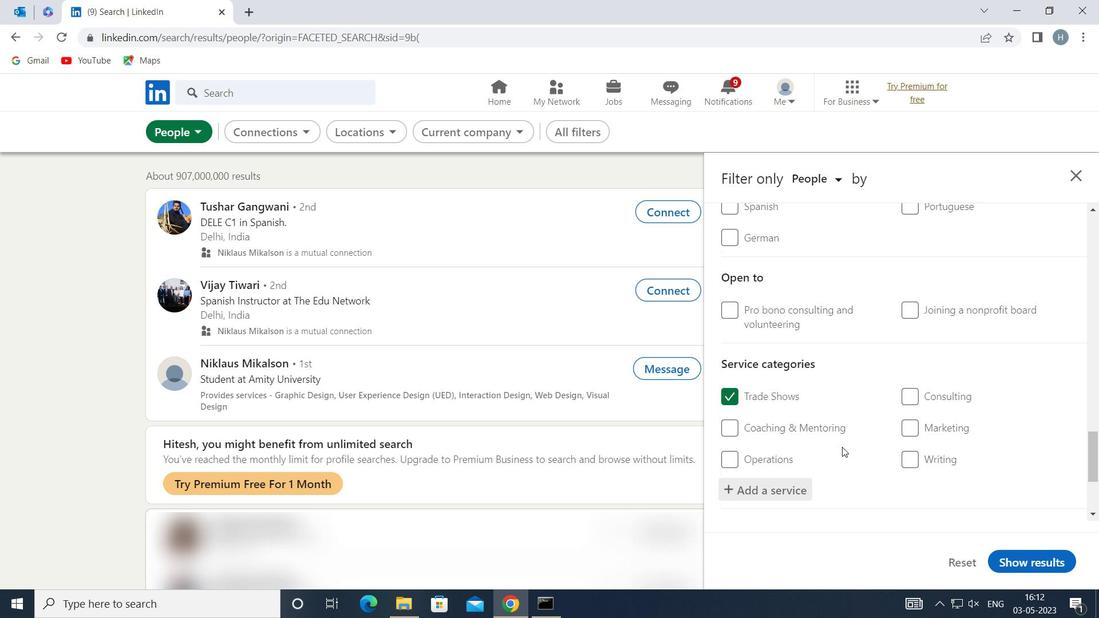 
Action: Mouse scrolled (842, 446) with delta (0, 0)
Screenshot: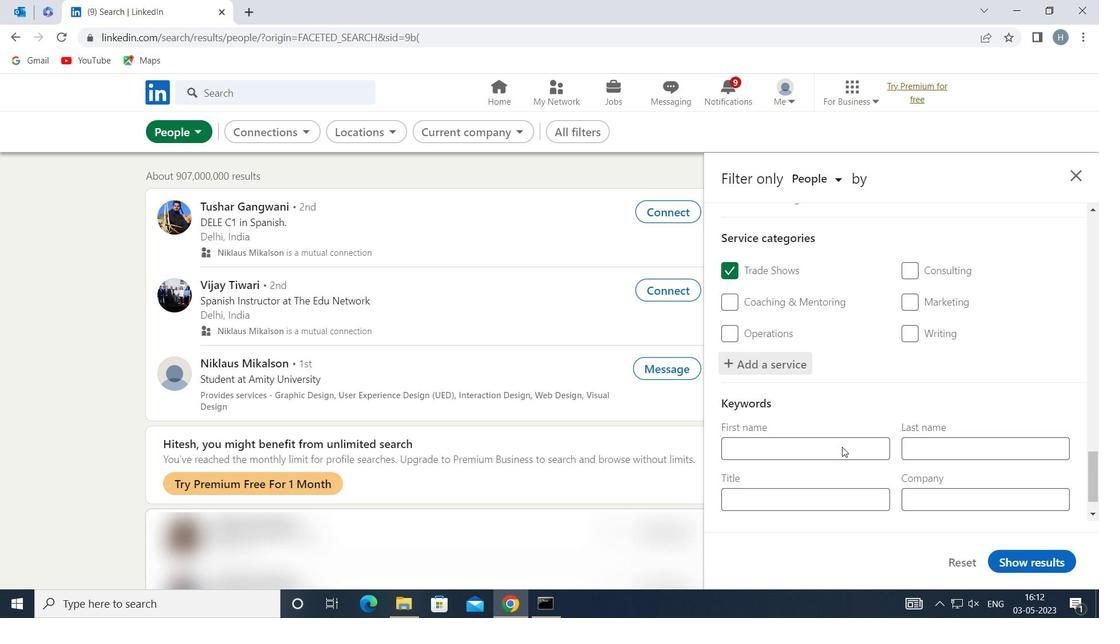 
Action: Mouse scrolled (842, 446) with delta (0, 0)
Screenshot: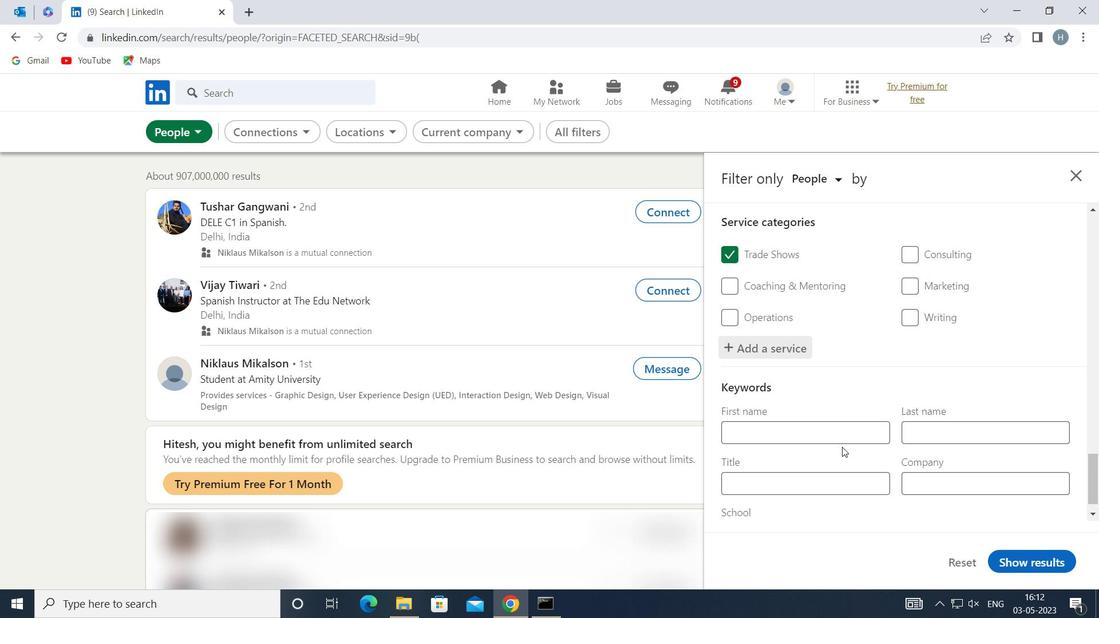 
Action: Mouse scrolled (842, 446) with delta (0, 0)
Screenshot: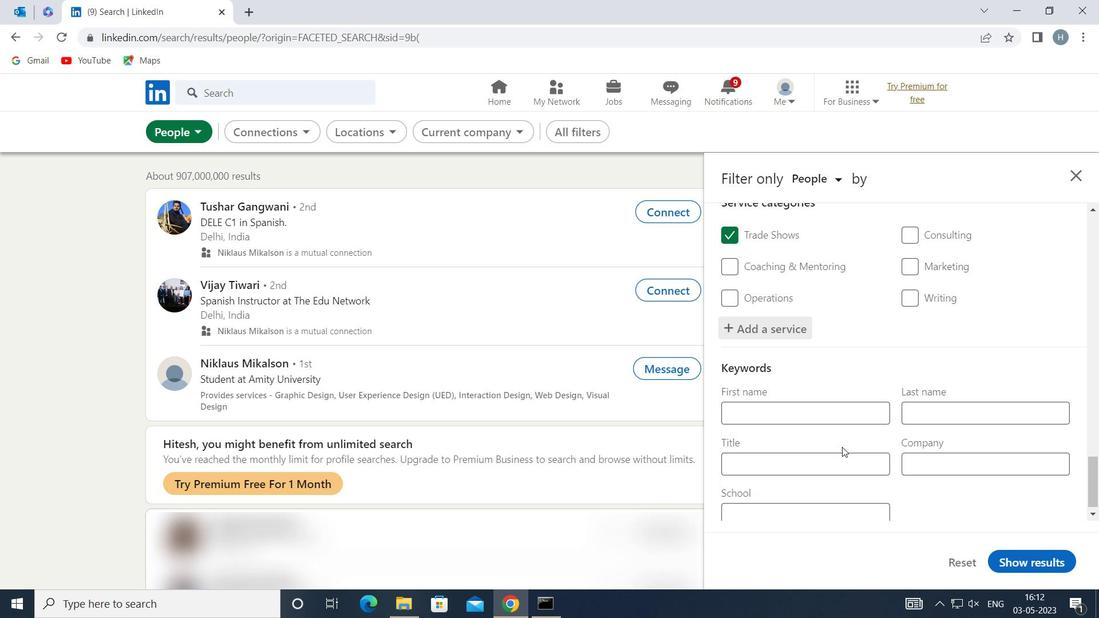 
Action: Mouse scrolled (842, 446) with delta (0, 0)
Screenshot: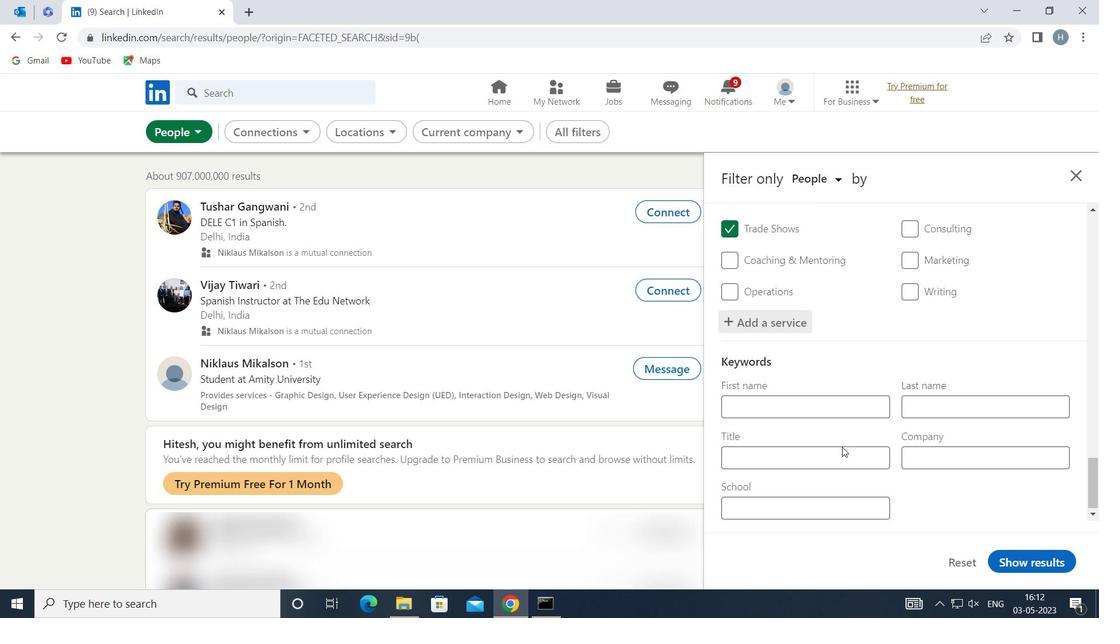 
Action: Mouse pressed left at (842, 447)
Screenshot: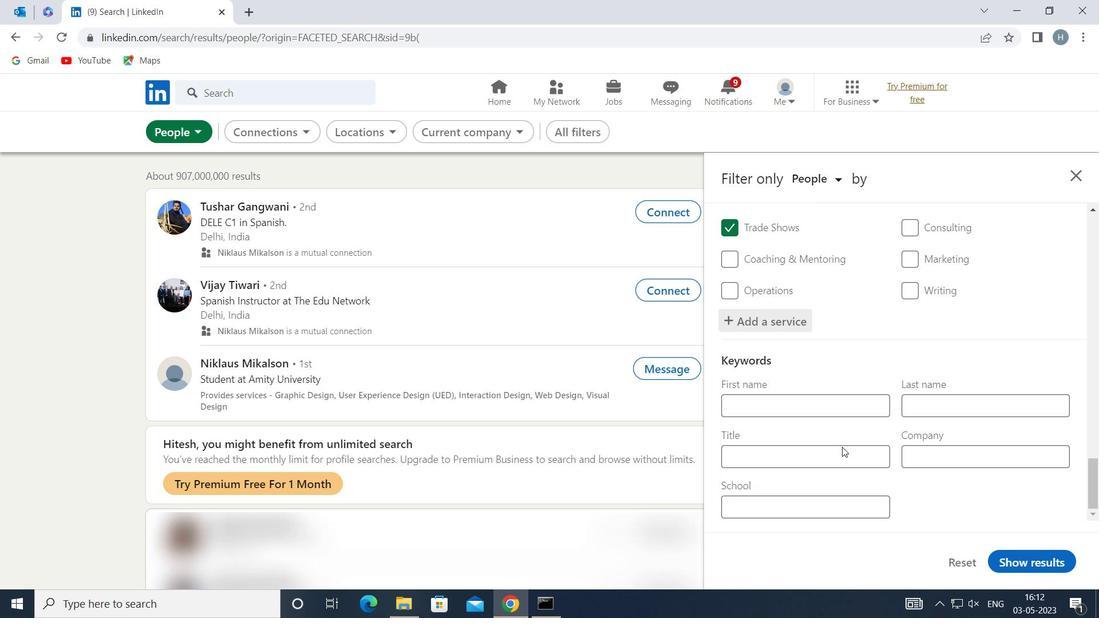 
Action: Key pressed <Key.shift>PRESIDENT
Screenshot: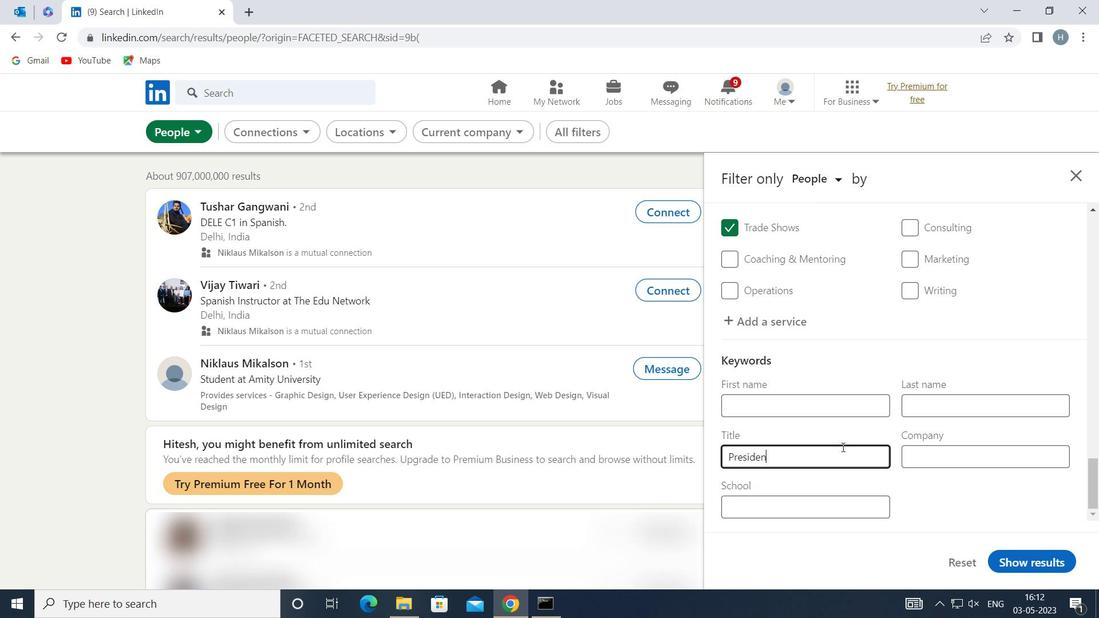 
Action: Mouse moved to (1031, 563)
Screenshot: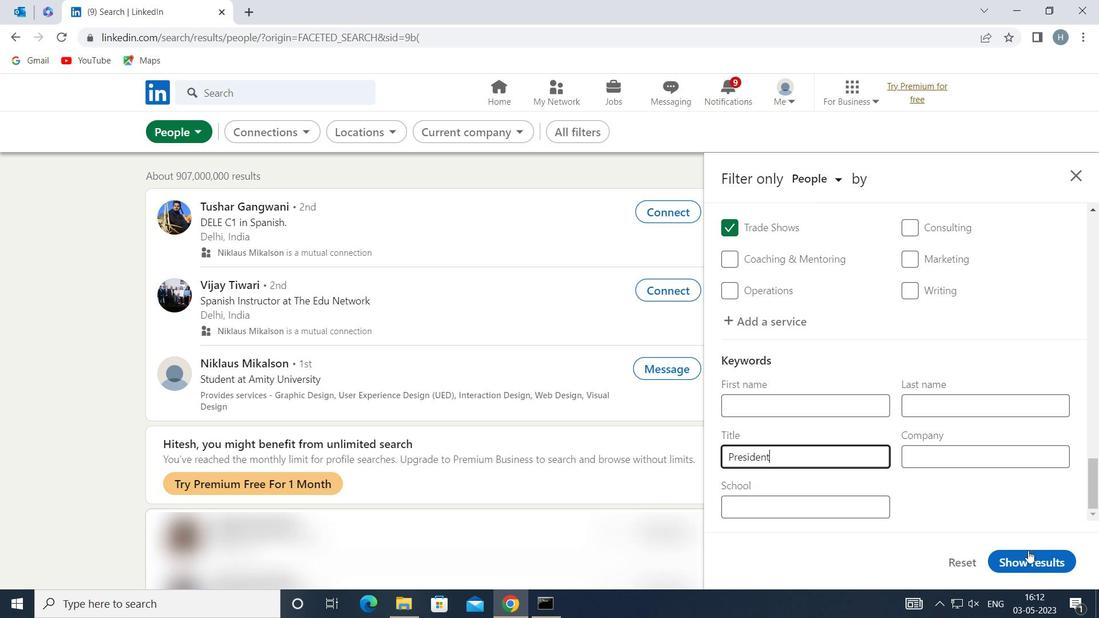 
Action: Mouse pressed left at (1031, 563)
Screenshot: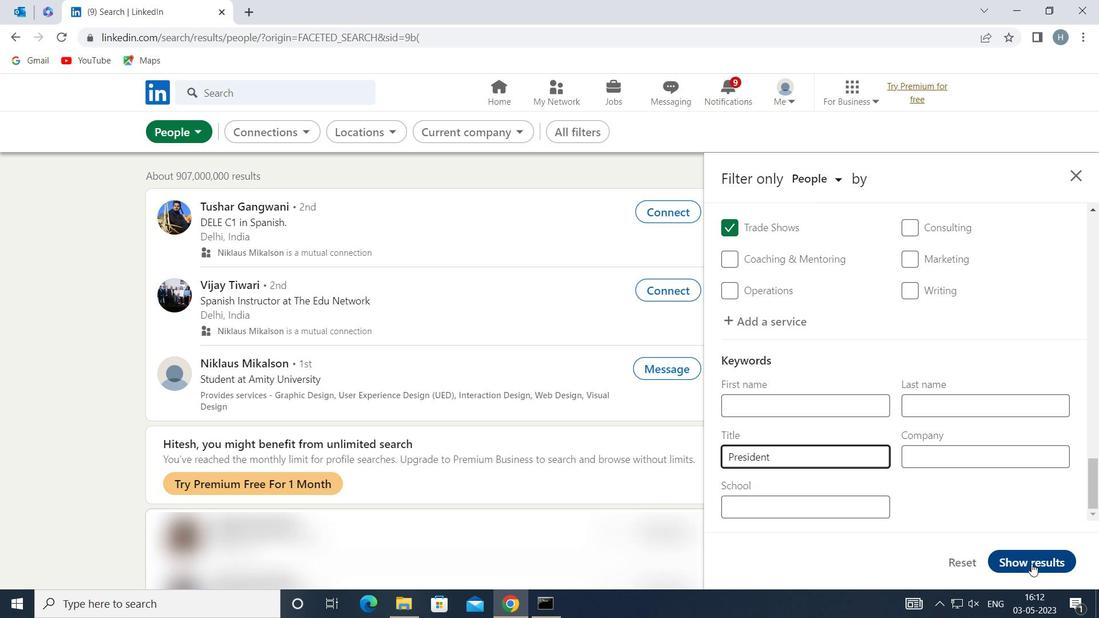 
Action: Mouse moved to (607, 444)
Screenshot: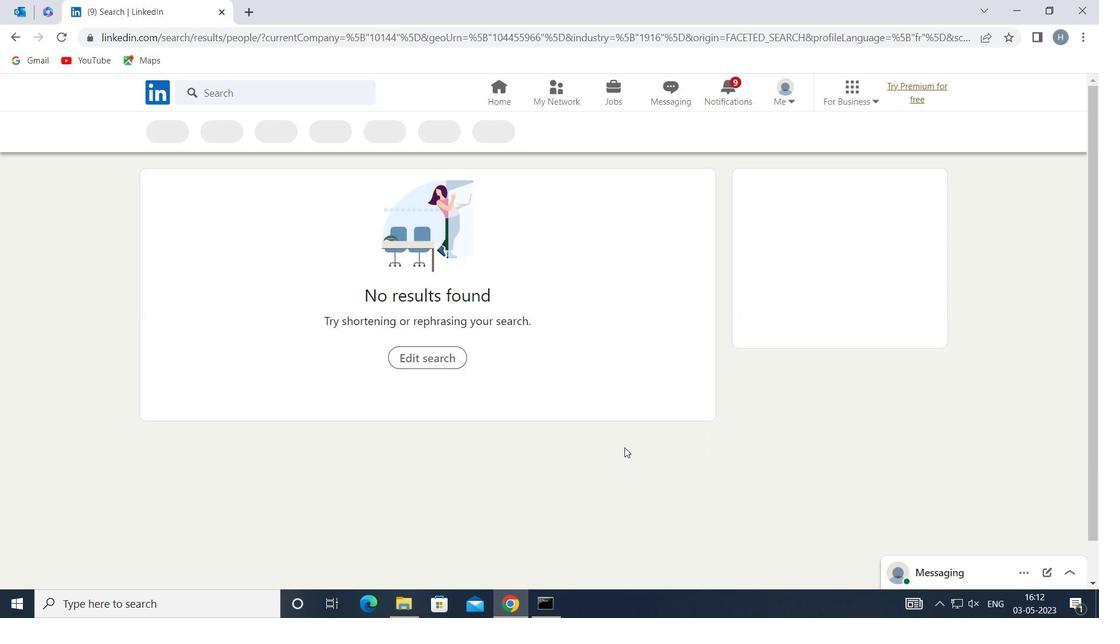 
